 Task: Look for space in Gualeguaychú, Argentina from 9th July, 2023 to 16th July, 2023 for 2 adults, 1 child in price range Rs.8000 to Rs.16000. Place can be entire place with 2 bedrooms having 2 beds and 1 bathroom. Property type can be house, flat, guest house. Amenities needed are: heating. Booking option can be shelf check-in. Required host language is English.
Action: Mouse moved to (560, 123)
Screenshot: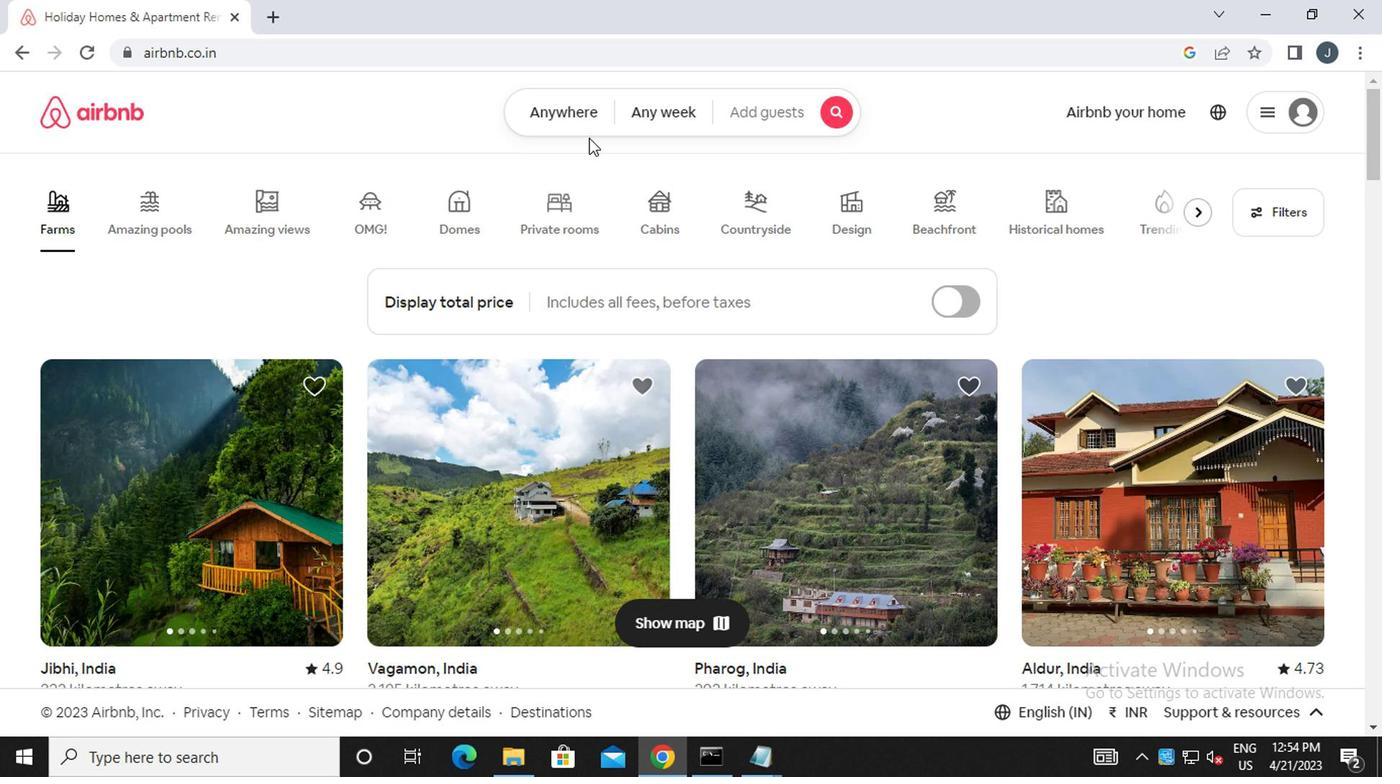 
Action: Mouse pressed left at (560, 123)
Screenshot: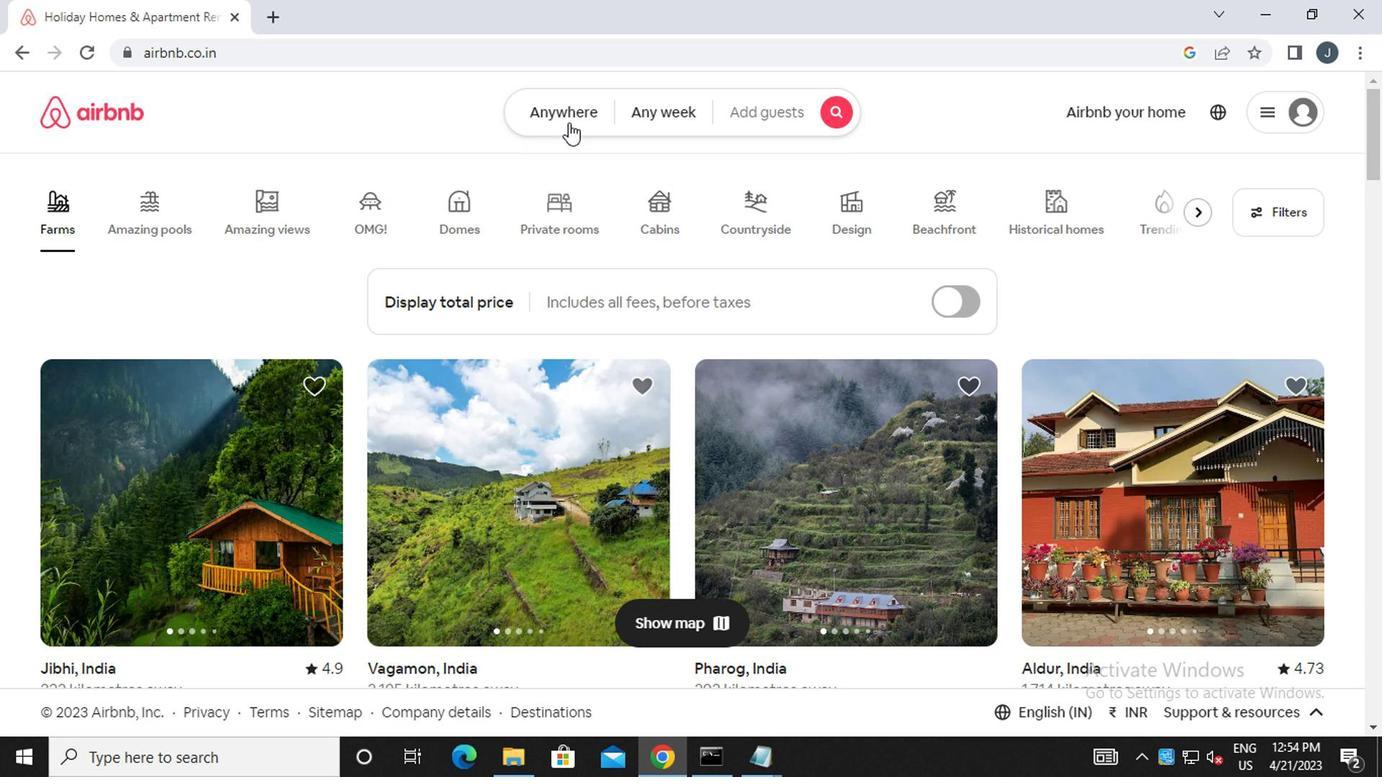 
Action: Mouse moved to (361, 184)
Screenshot: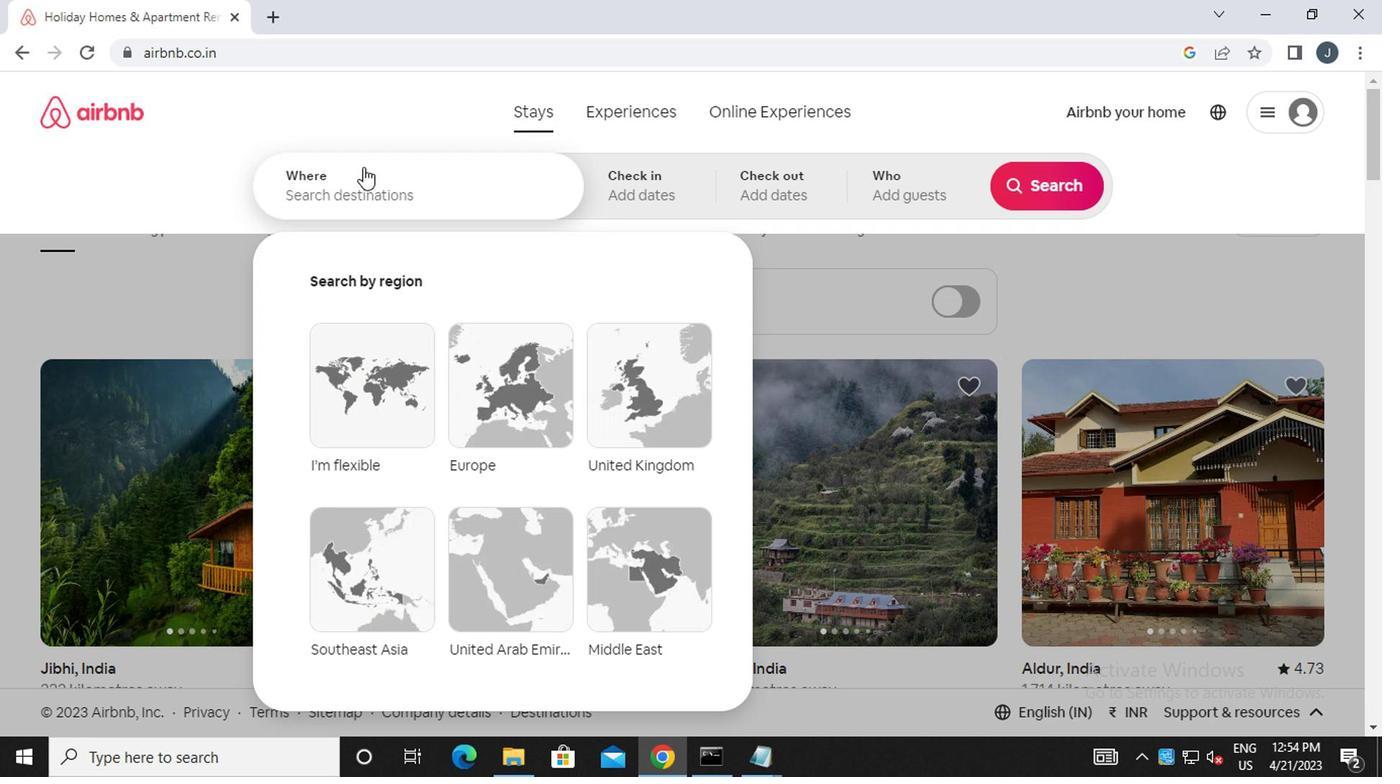 
Action: Mouse pressed left at (361, 184)
Screenshot: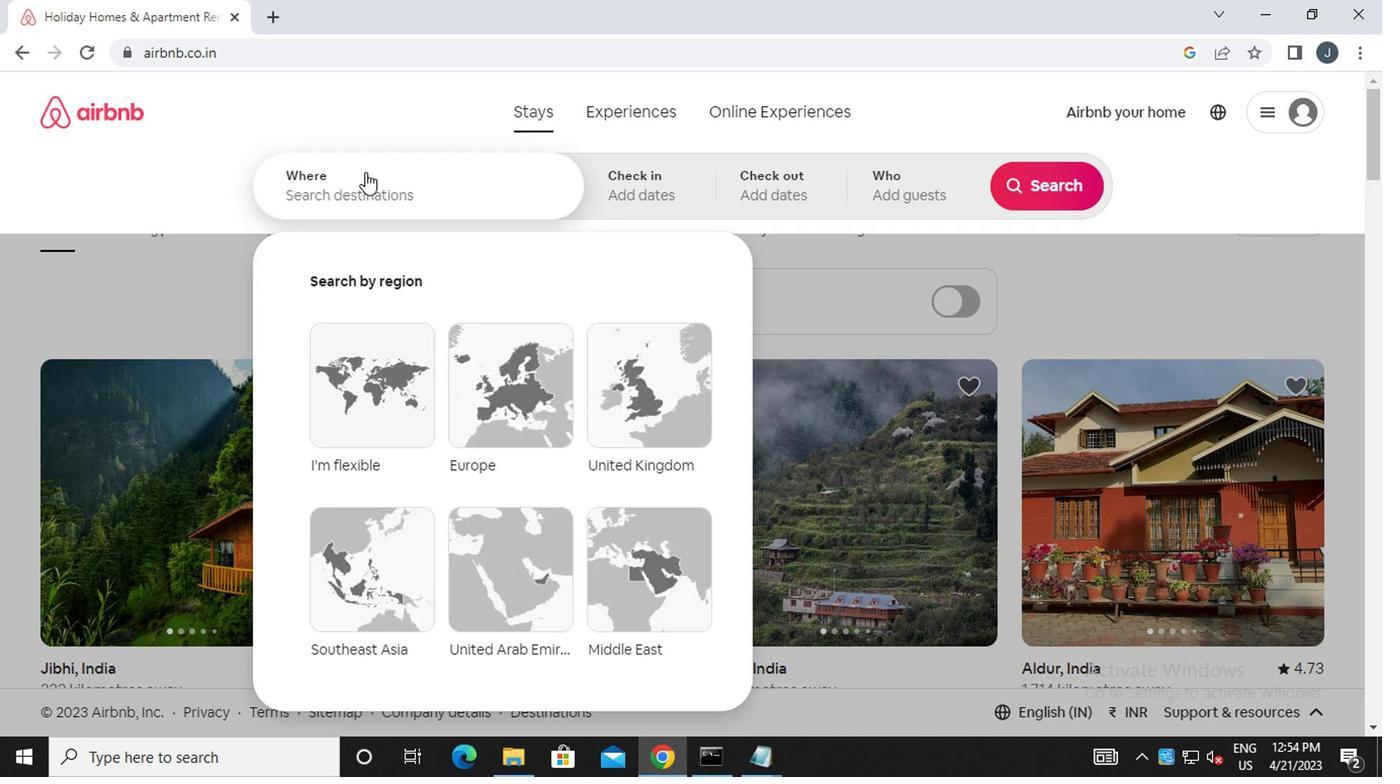 
Action: Mouse moved to (362, 200)
Screenshot: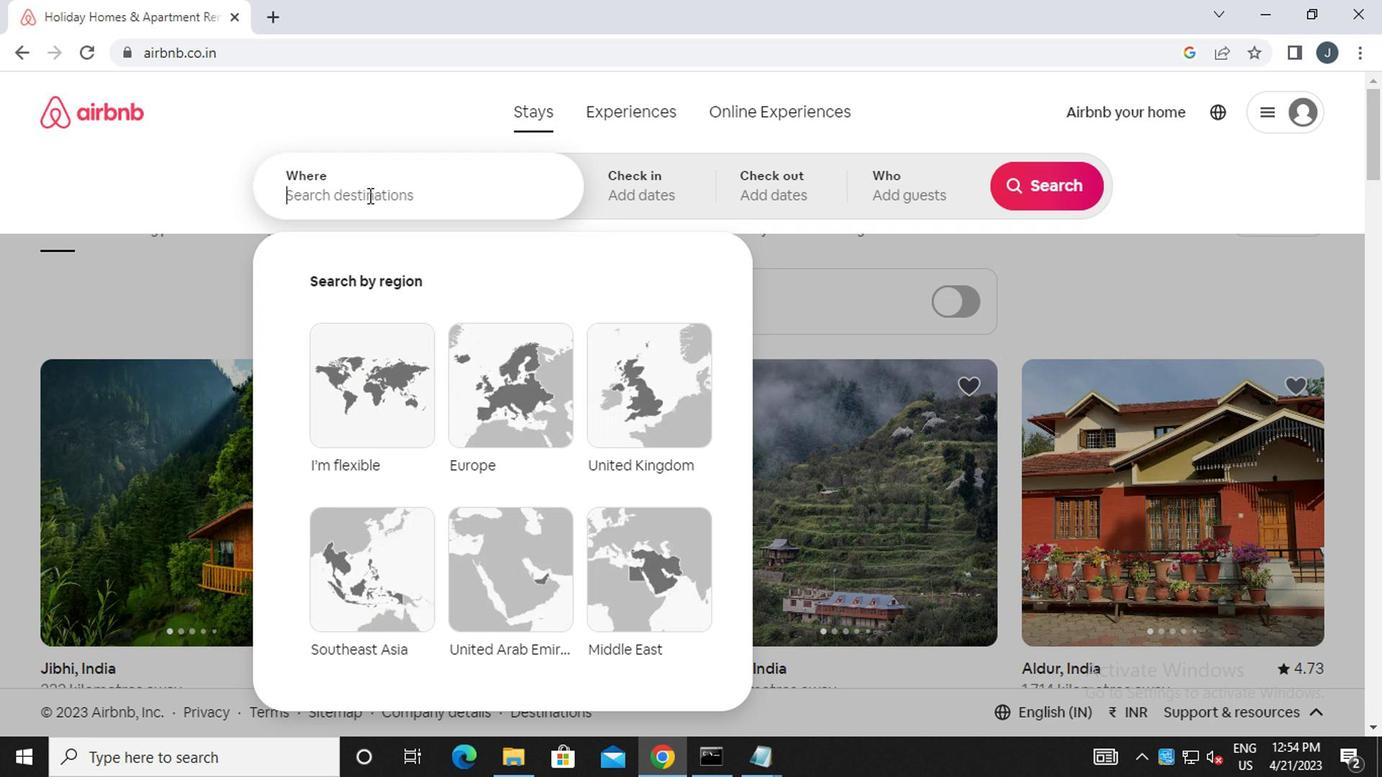 
Action: Key pressed g<Key.caps_lock>ualeguaychu,<Key.space><Key.caps_lock>a<Key.caps_lock>rgentina
Screenshot: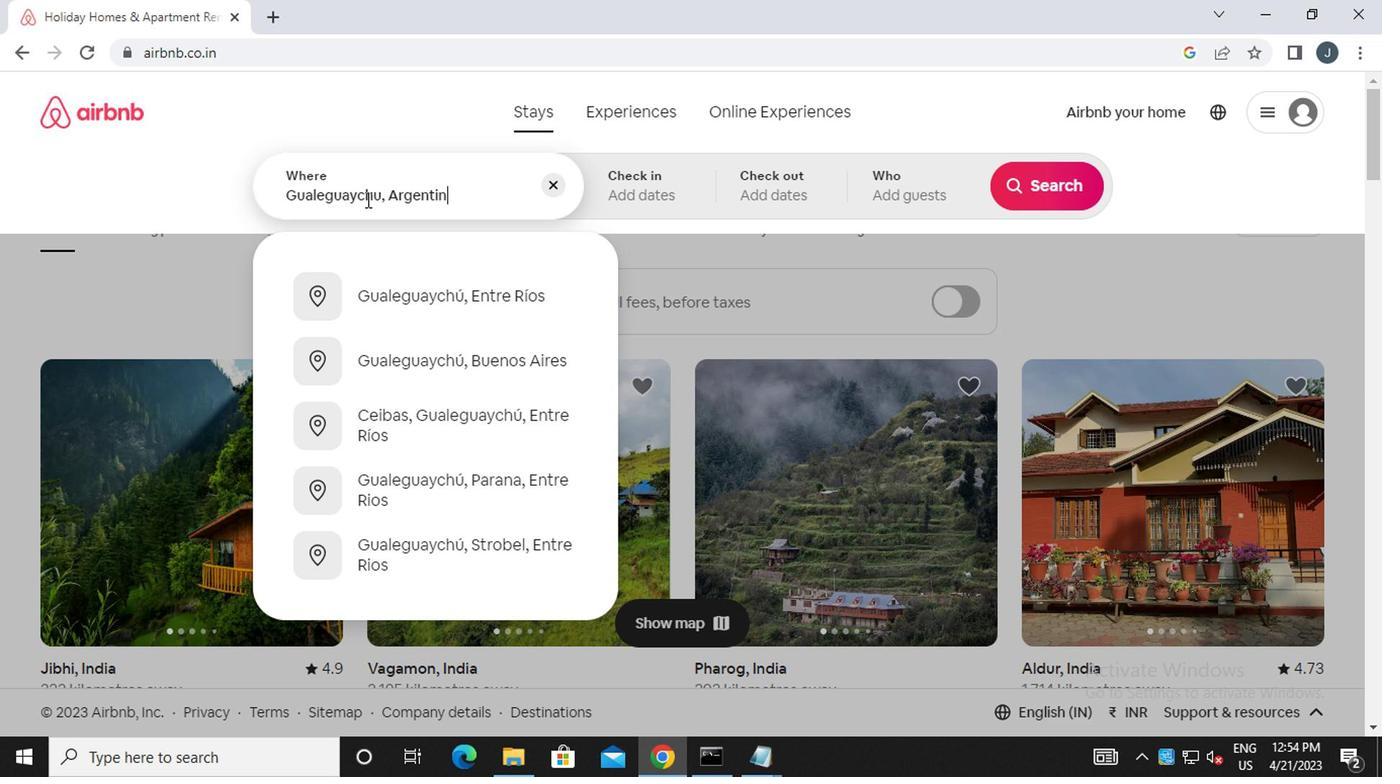 
Action: Mouse moved to (634, 190)
Screenshot: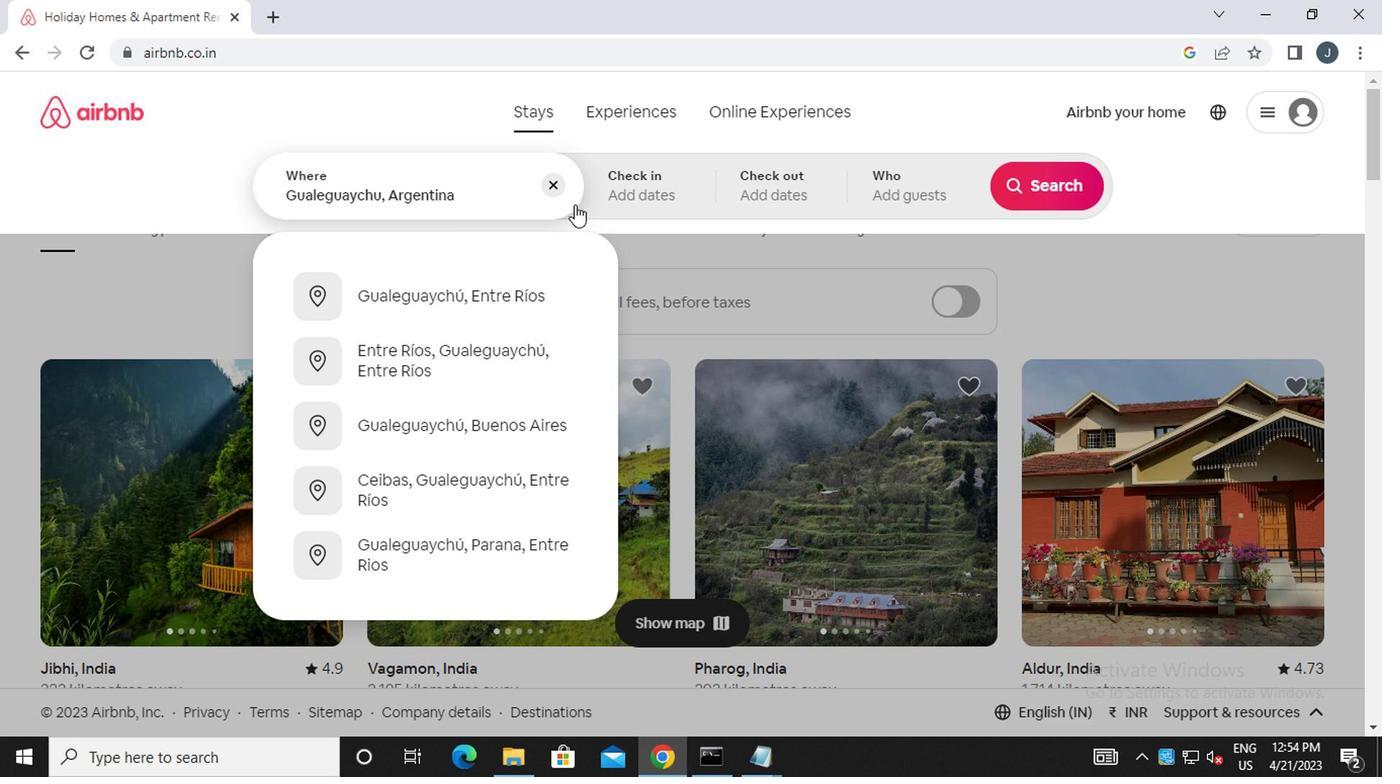 
Action: Mouse pressed left at (634, 190)
Screenshot: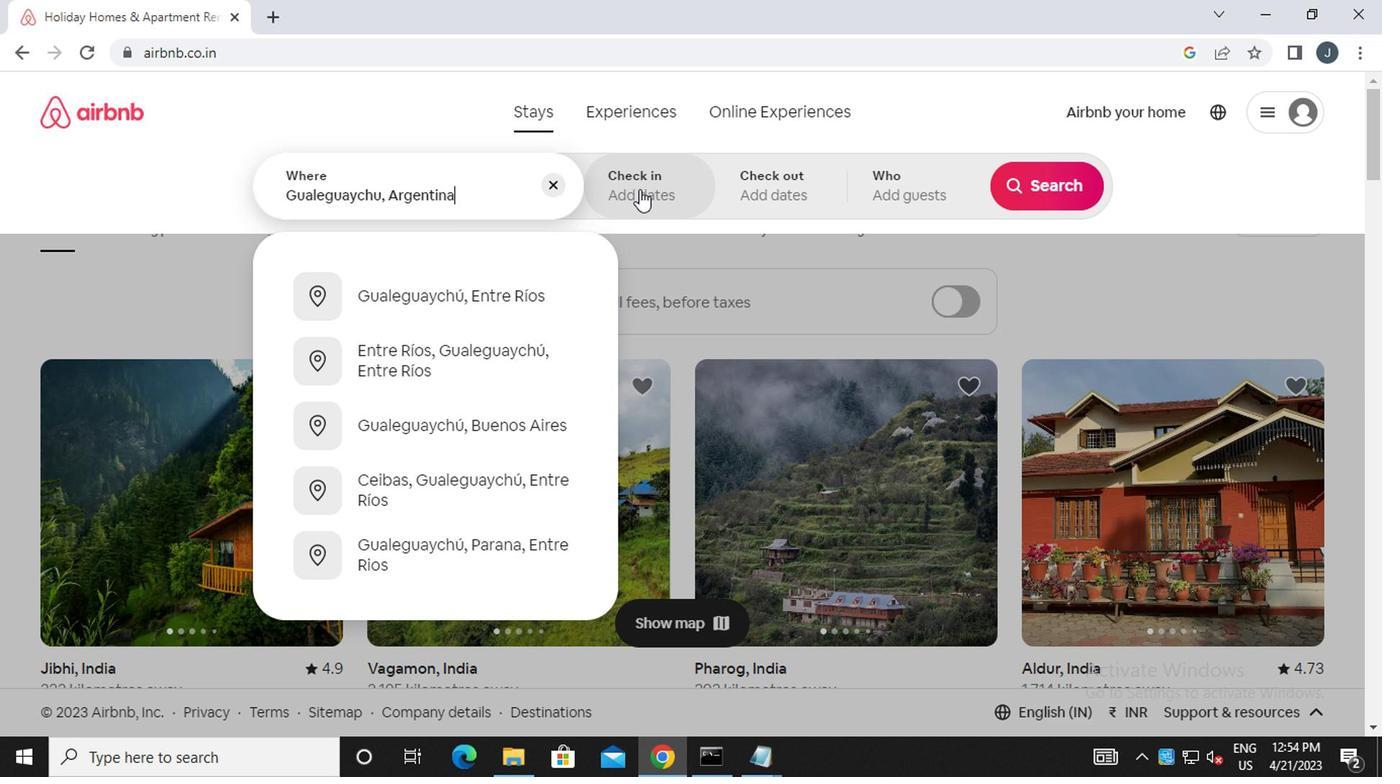 
Action: Mouse moved to (1040, 348)
Screenshot: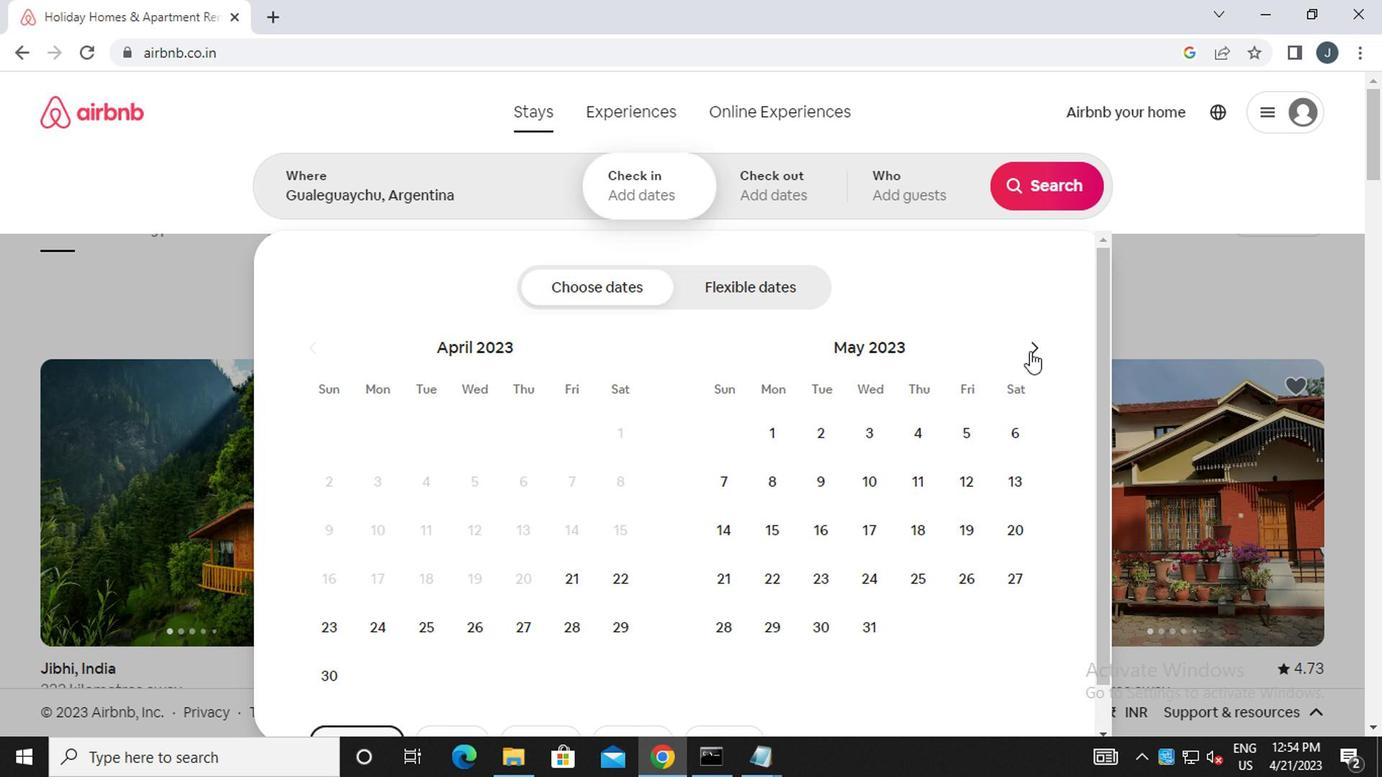 
Action: Mouse pressed left at (1040, 348)
Screenshot: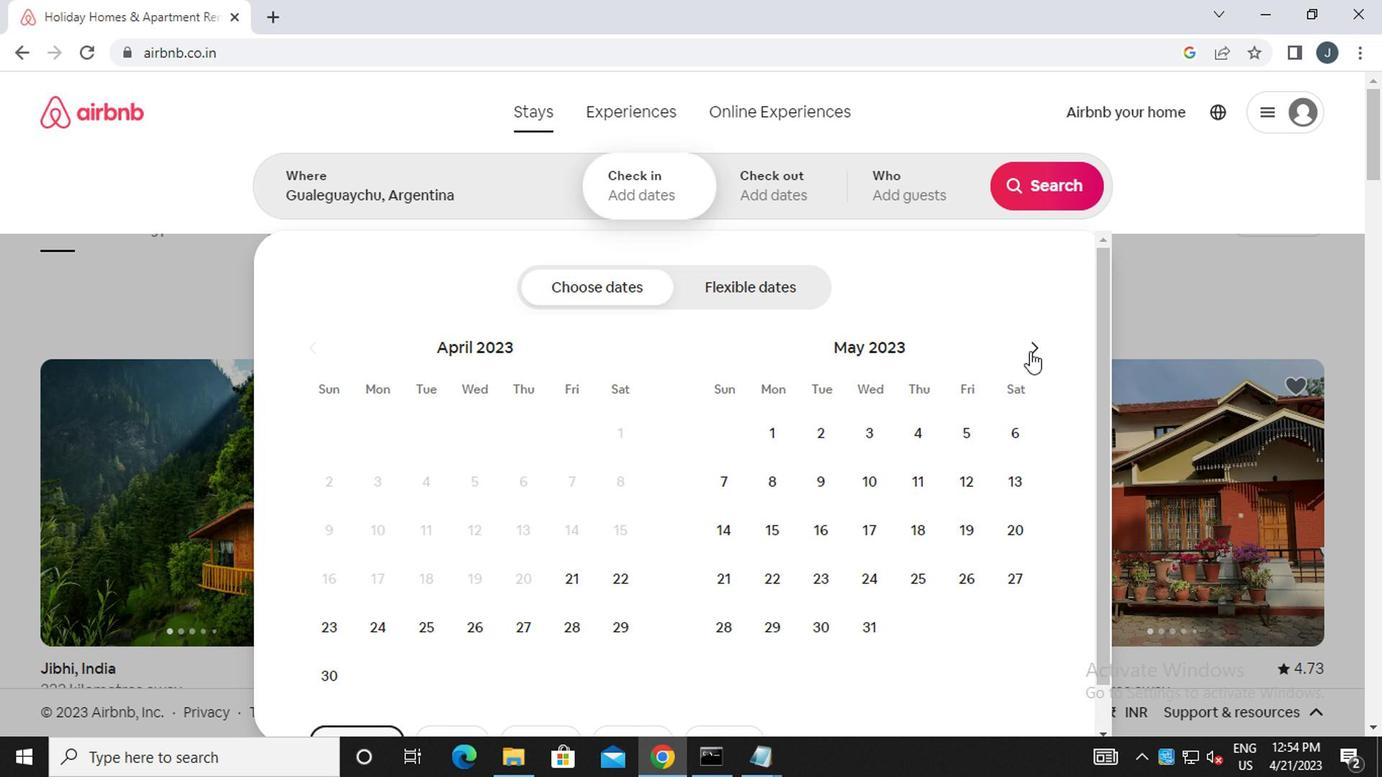 
Action: Mouse moved to (1041, 348)
Screenshot: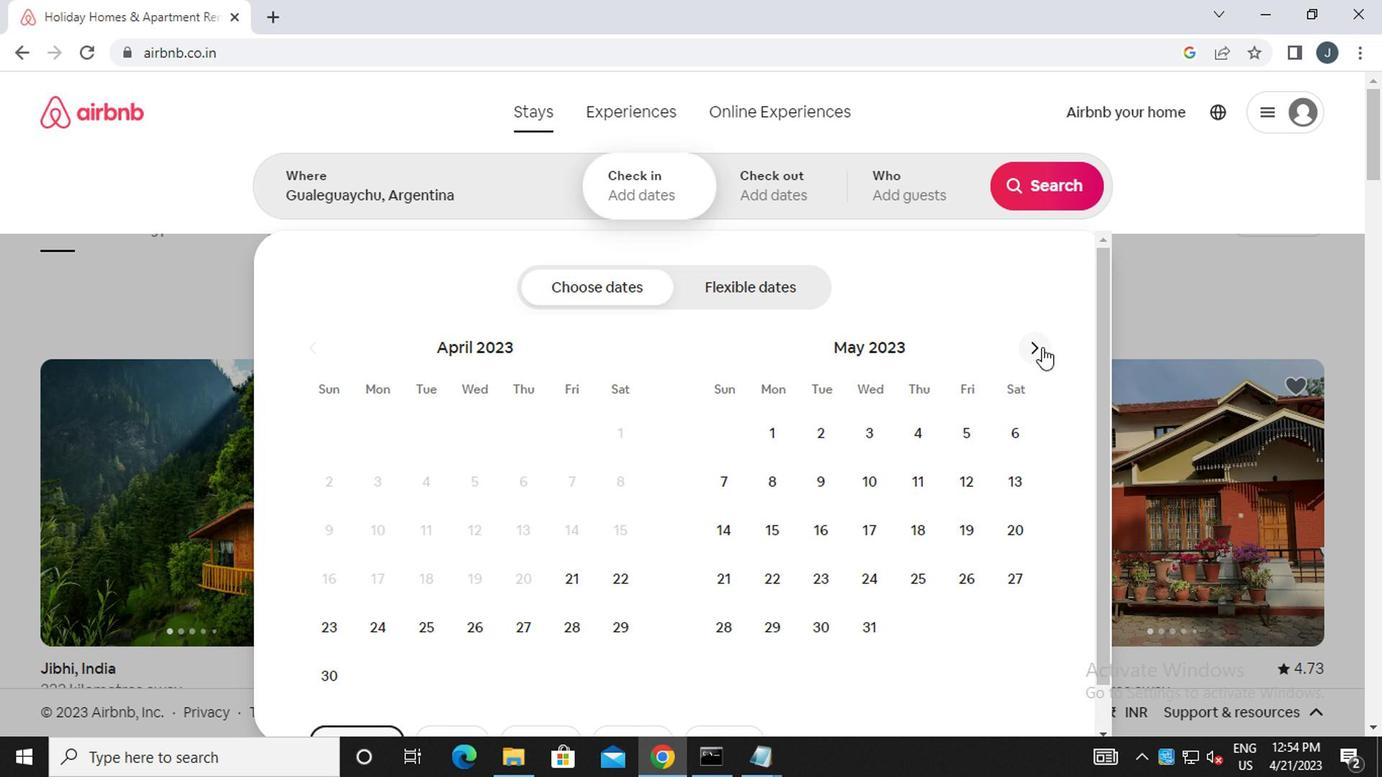 
Action: Mouse pressed left at (1041, 348)
Screenshot: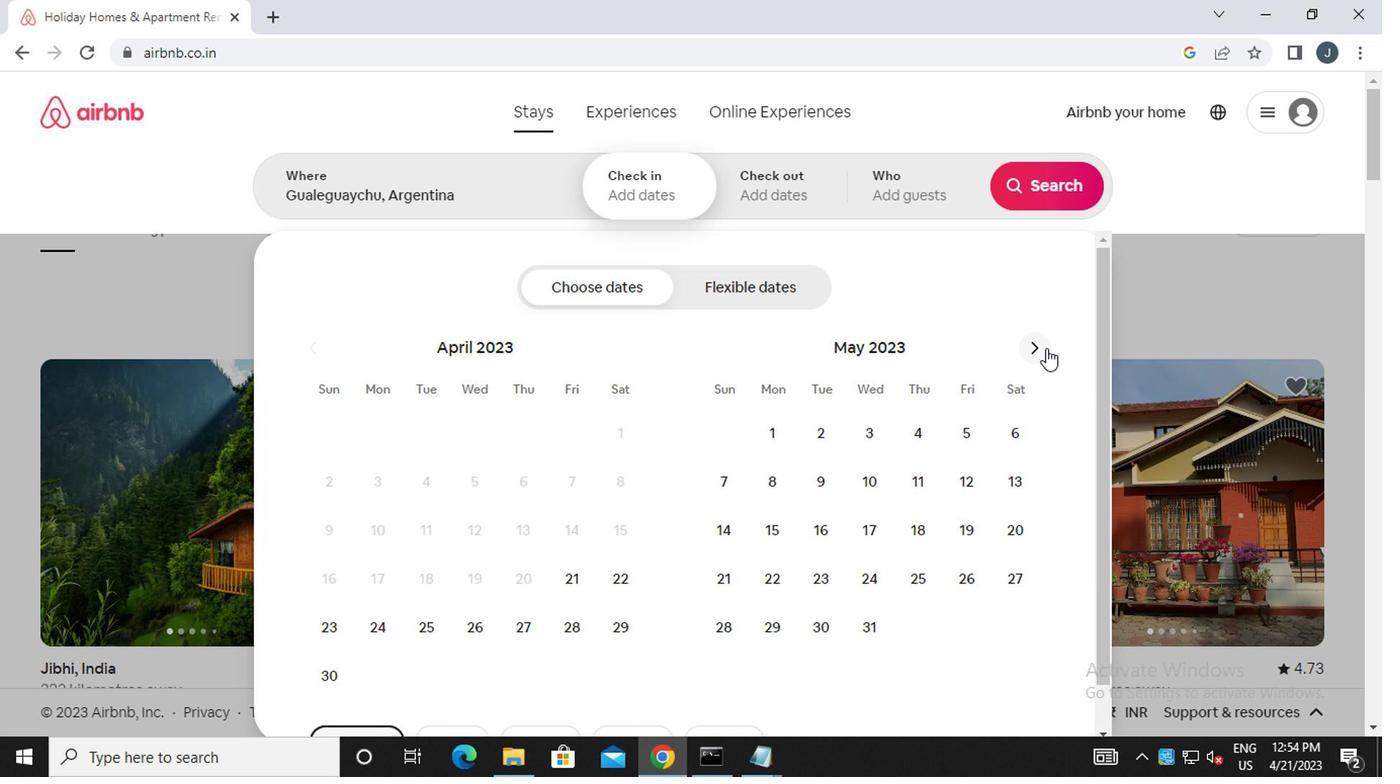 
Action: Mouse pressed left at (1041, 348)
Screenshot: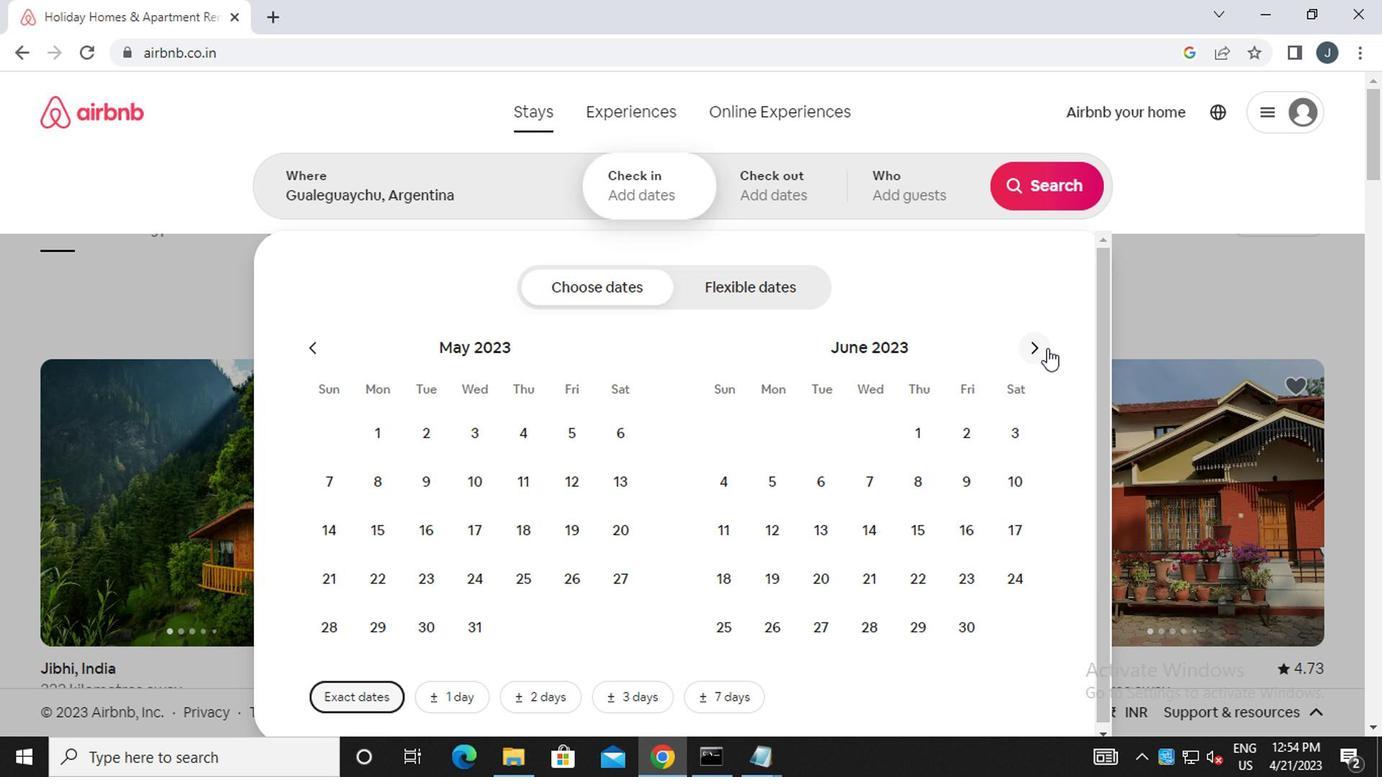 
Action: Mouse moved to (721, 522)
Screenshot: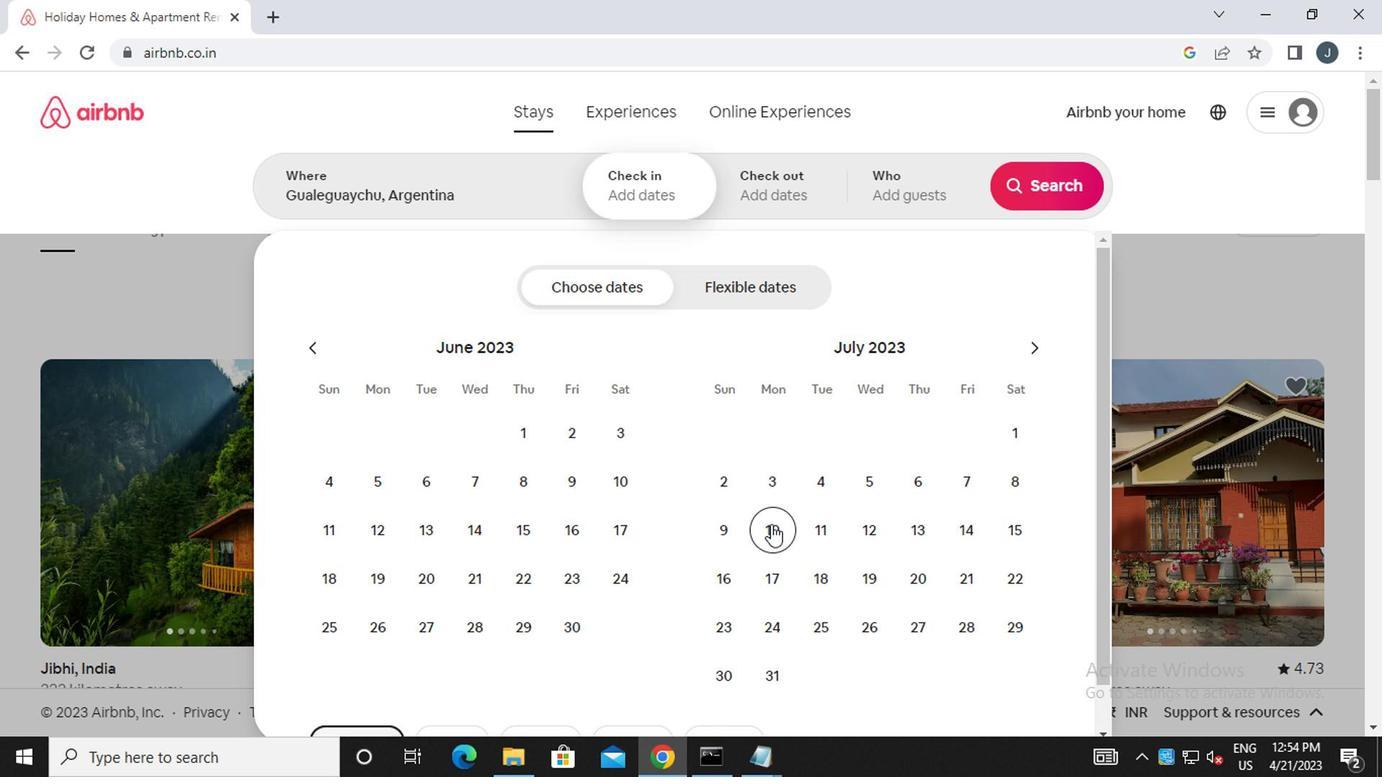 
Action: Mouse pressed left at (721, 522)
Screenshot: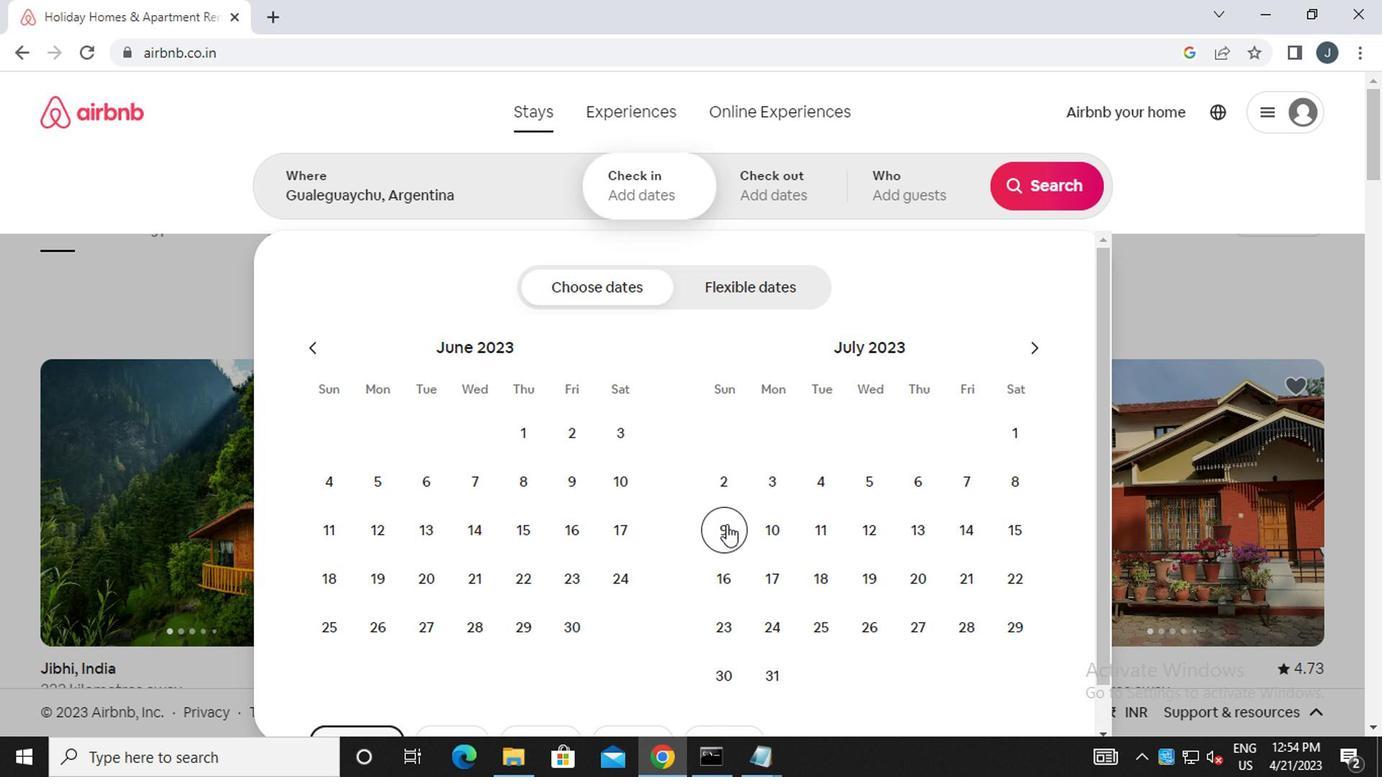 
Action: Mouse moved to (724, 574)
Screenshot: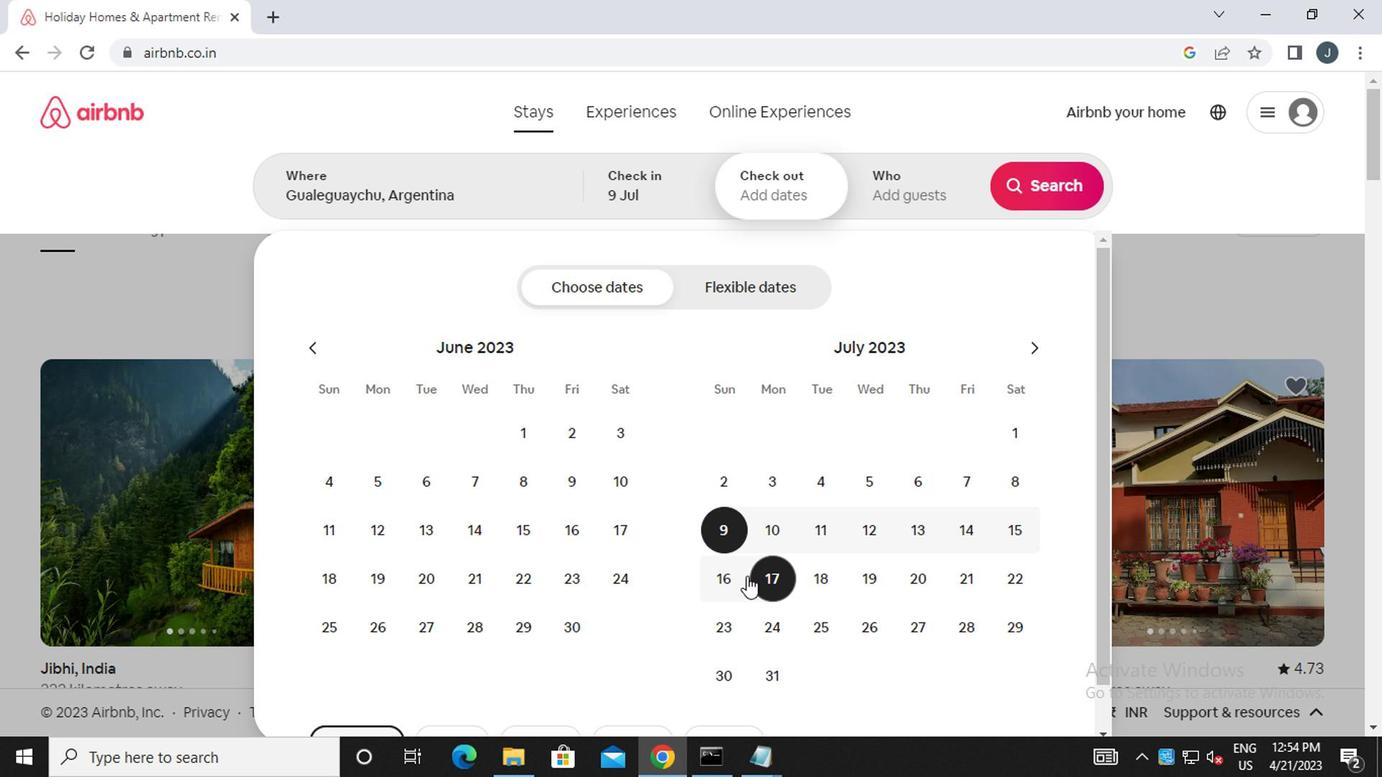 
Action: Mouse pressed left at (724, 574)
Screenshot: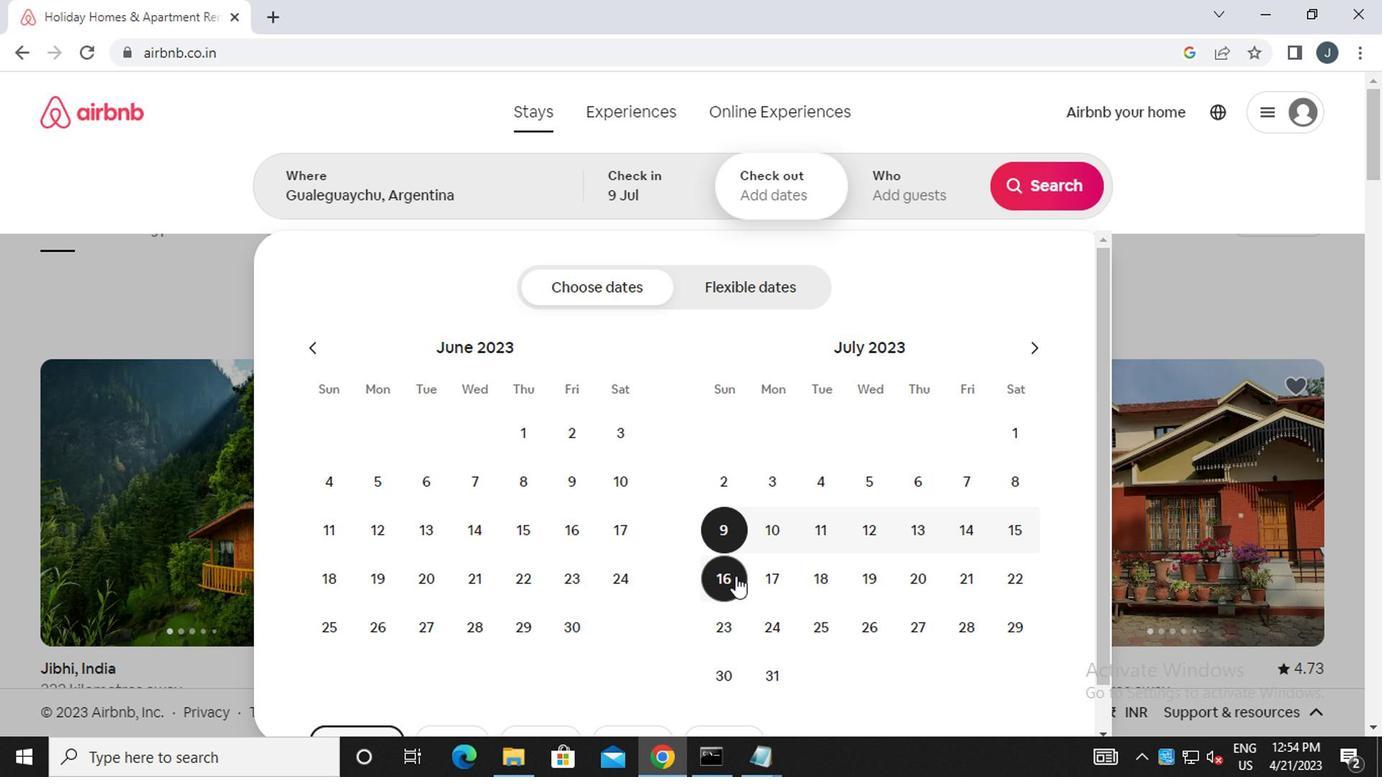 
Action: Mouse moved to (923, 202)
Screenshot: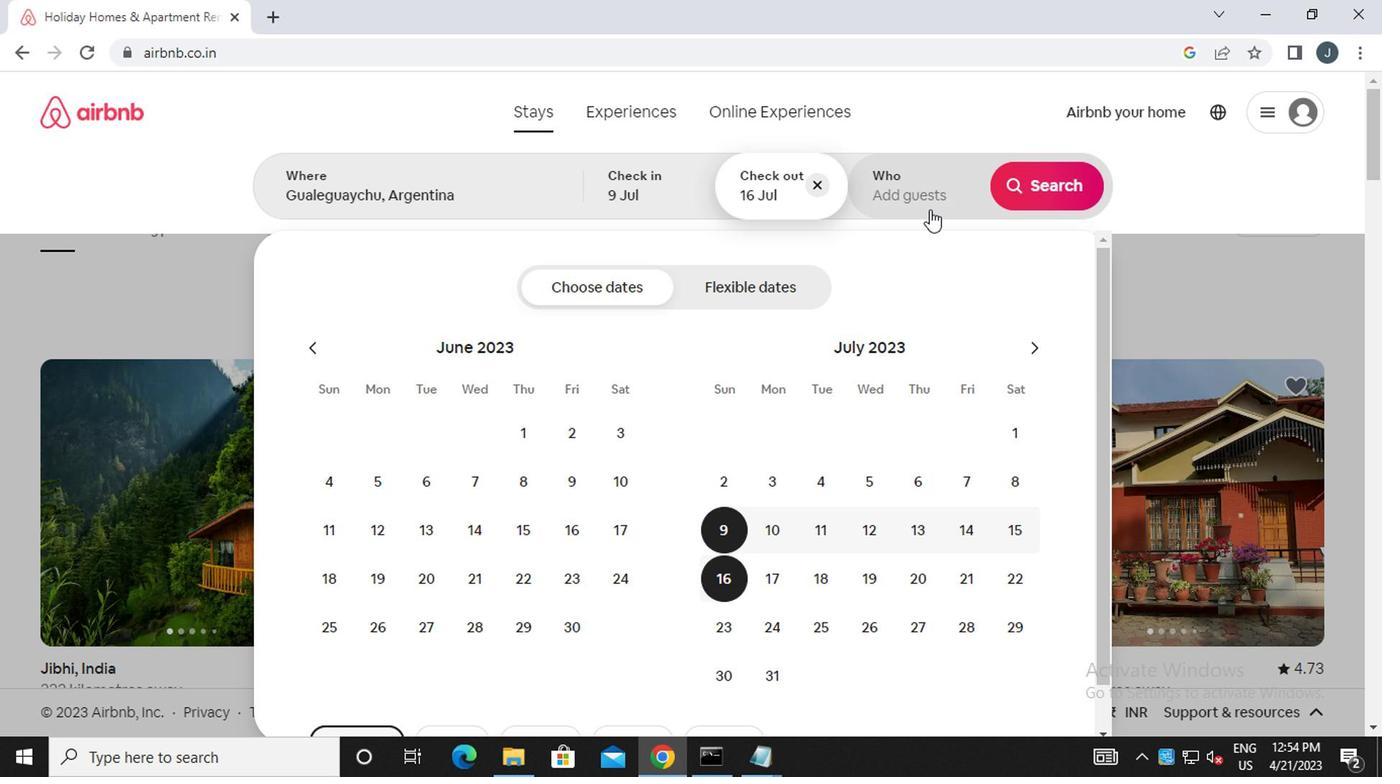 
Action: Mouse pressed left at (923, 202)
Screenshot: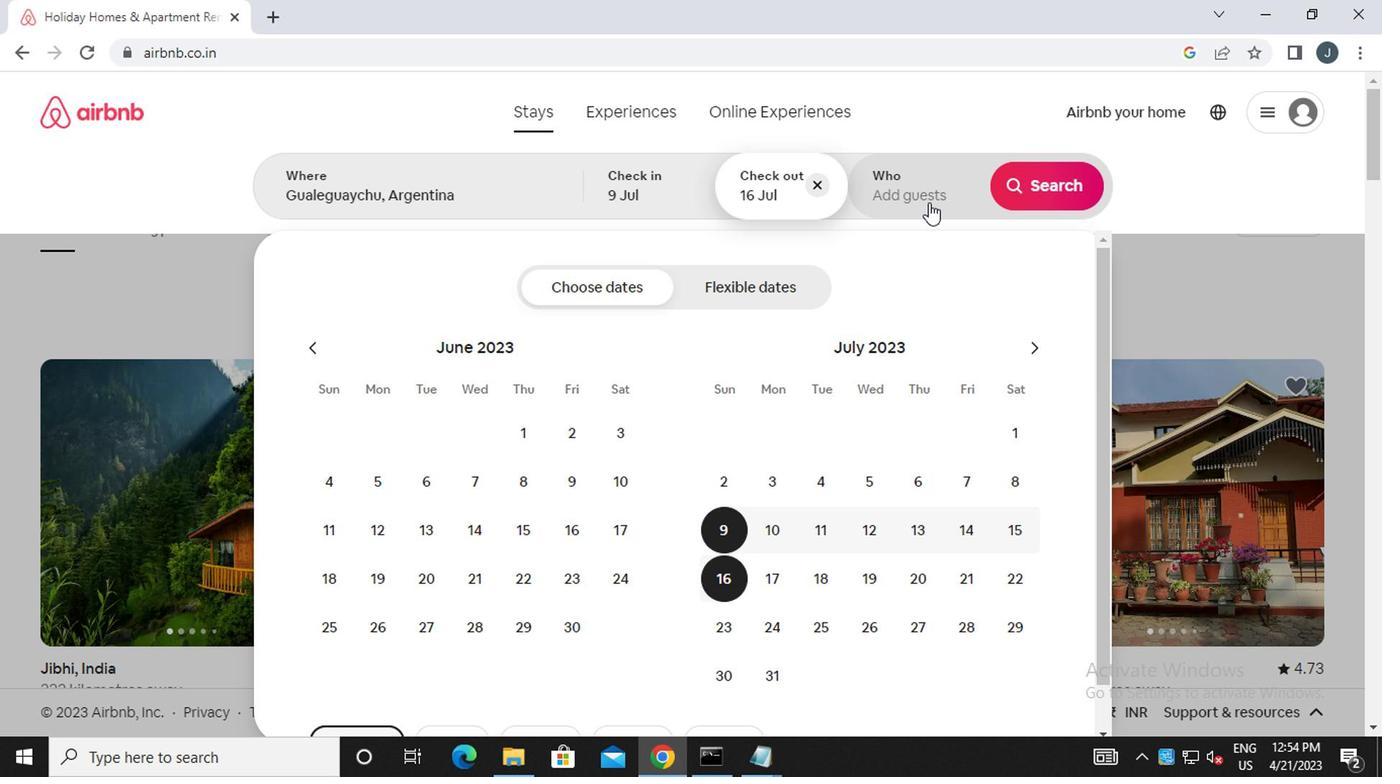 
Action: Mouse moved to (1056, 292)
Screenshot: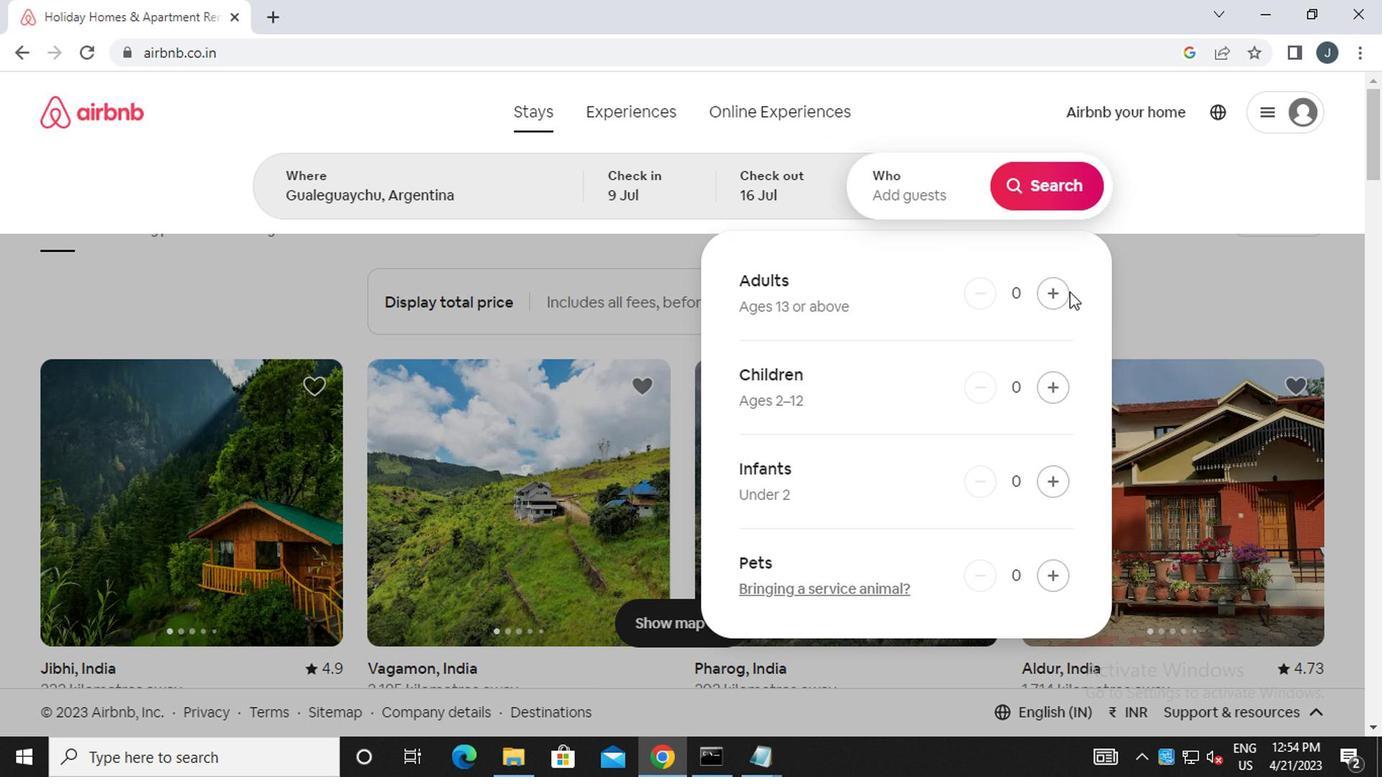 
Action: Mouse pressed left at (1056, 292)
Screenshot: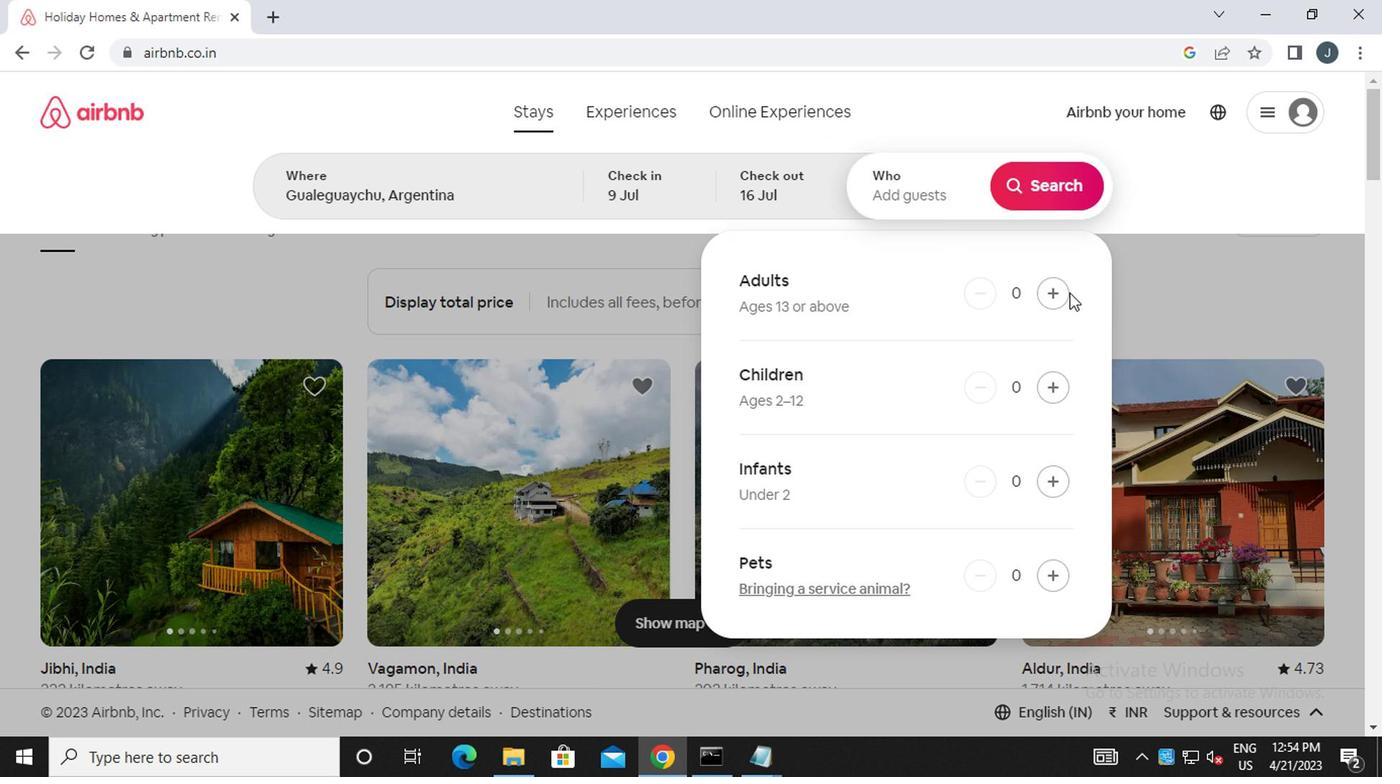 
Action: Mouse pressed left at (1056, 292)
Screenshot: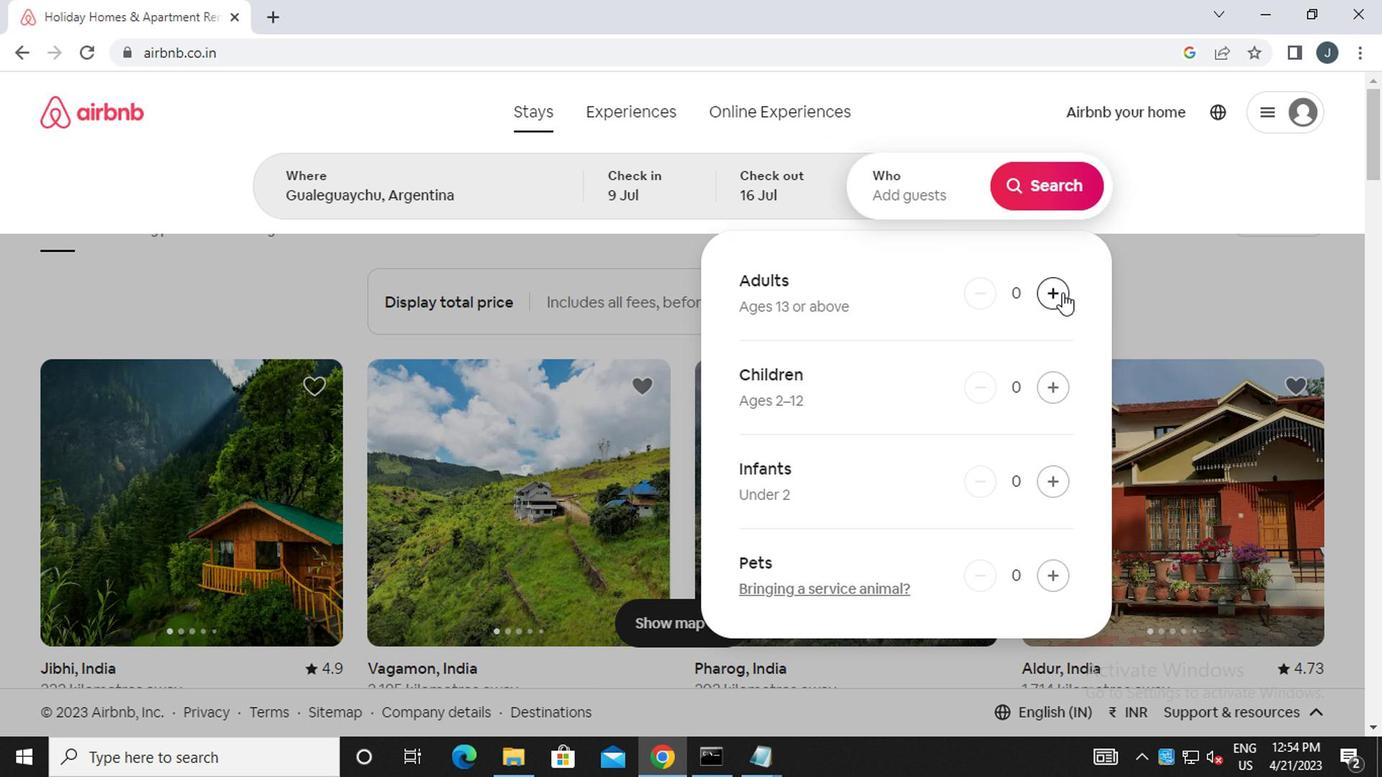 
Action: Mouse moved to (1058, 386)
Screenshot: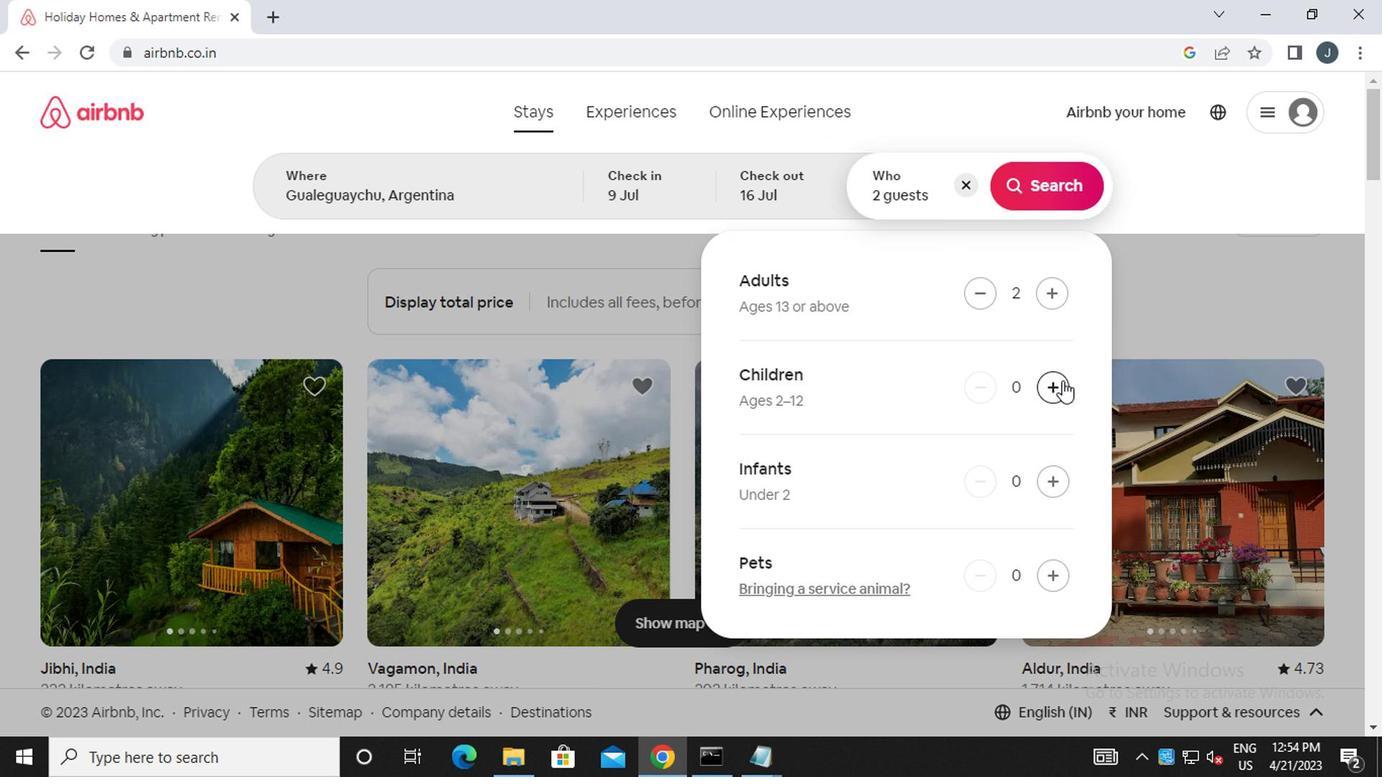 
Action: Mouse pressed left at (1058, 386)
Screenshot: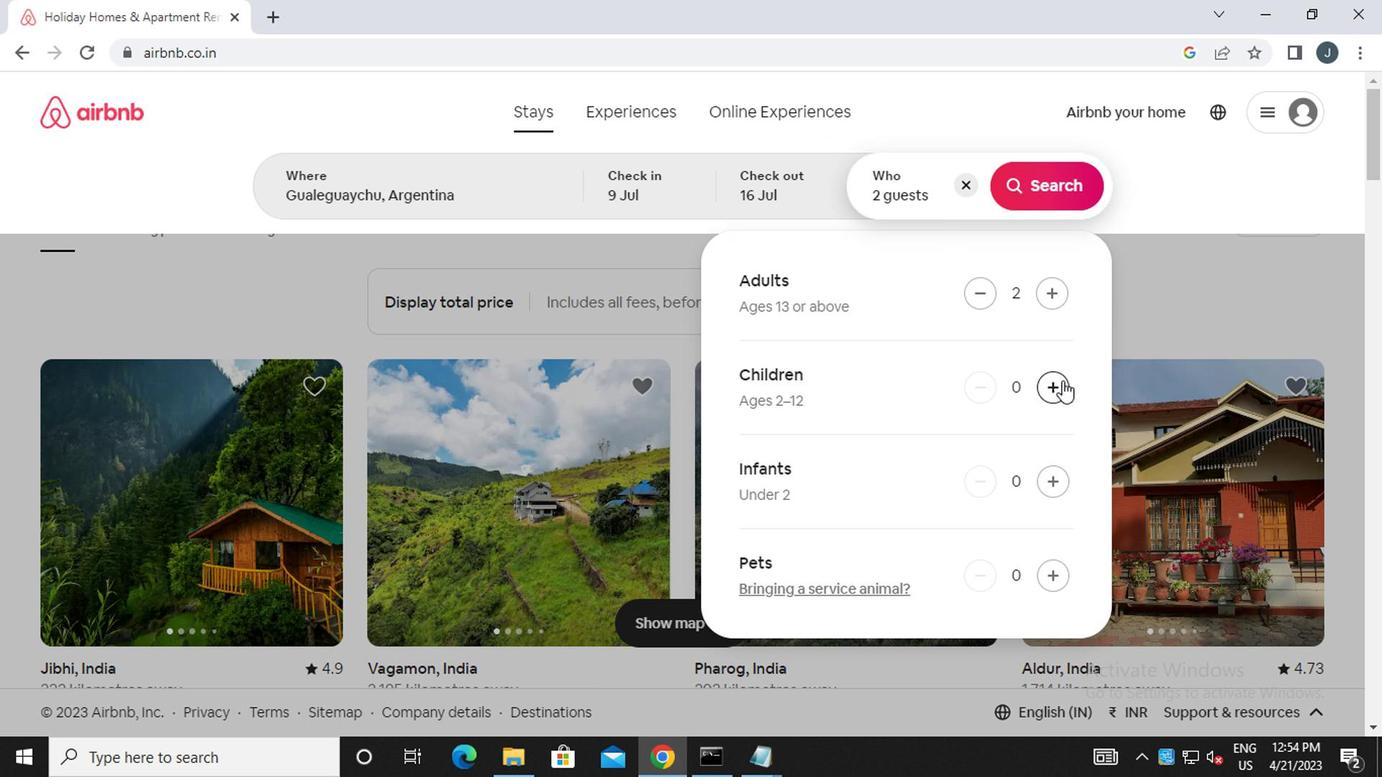 
Action: Mouse moved to (1050, 192)
Screenshot: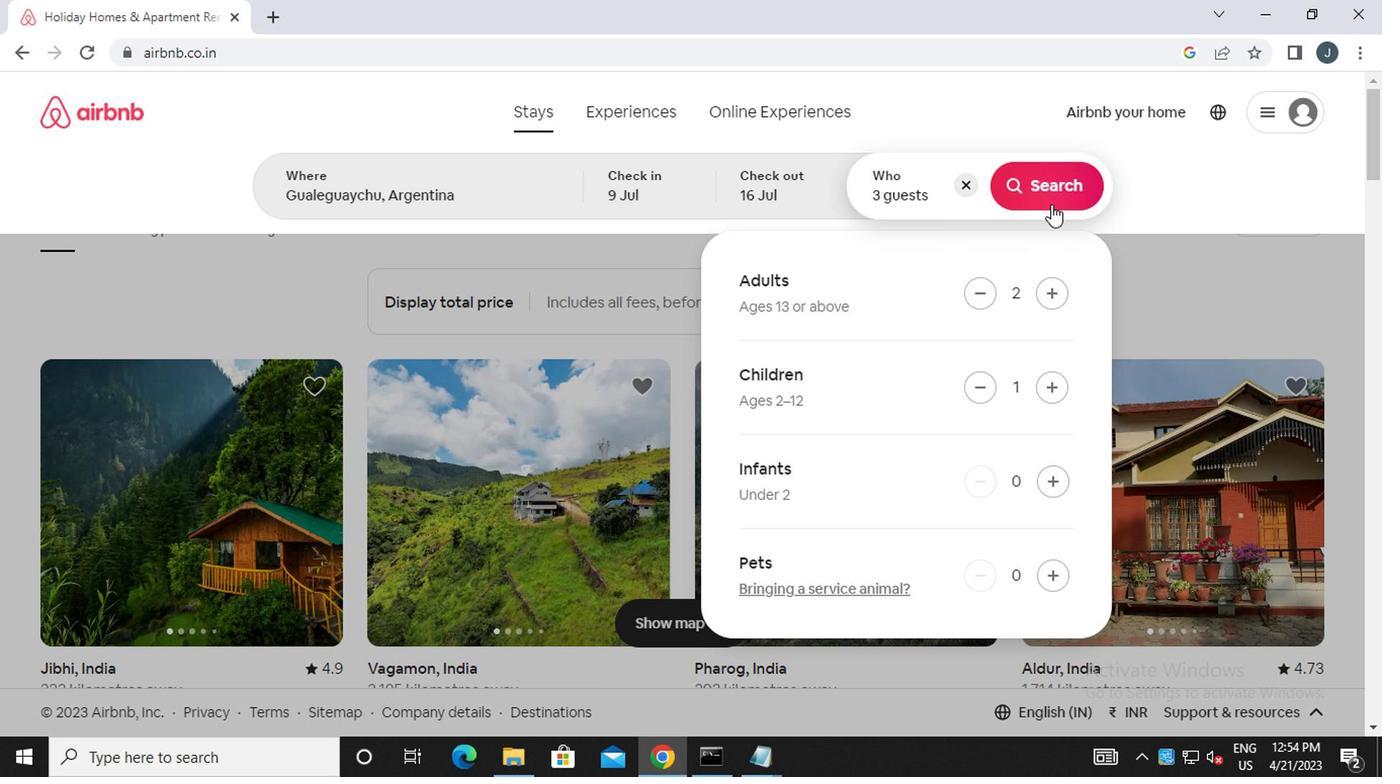 
Action: Mouse pressed left at (1050, 192)
Screenshot: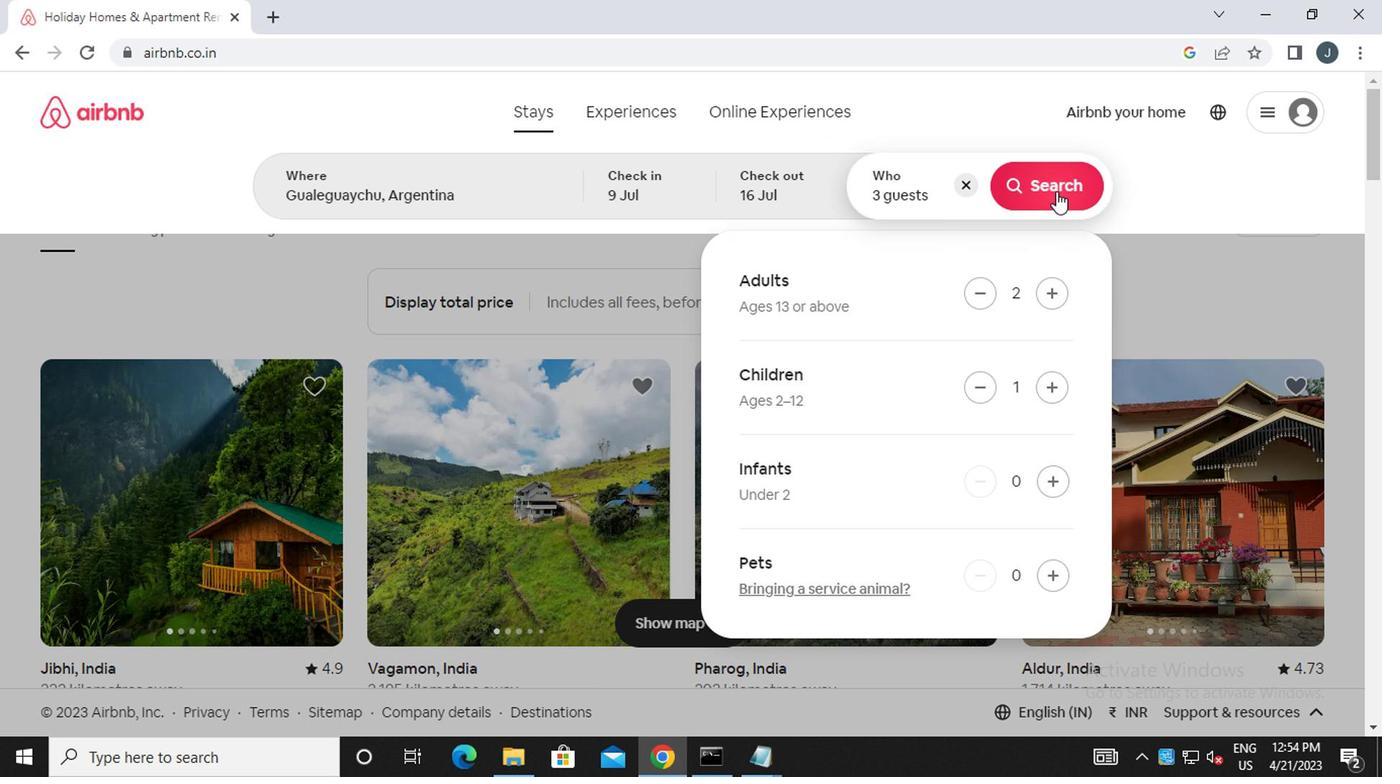 
Action: Mouse moved to (1286, 201)
Screenshot: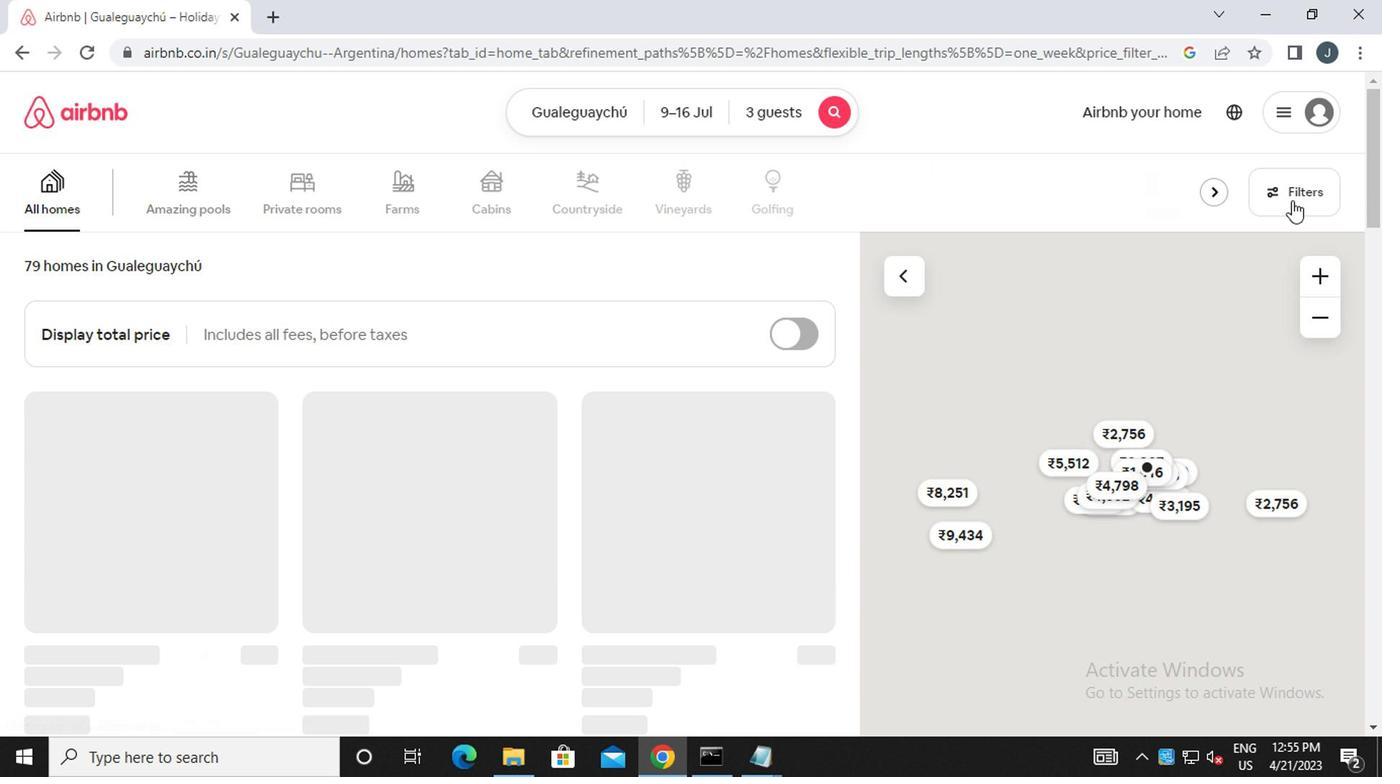 
Action: Mouse pressed left at (1286, 201)
Screenshot: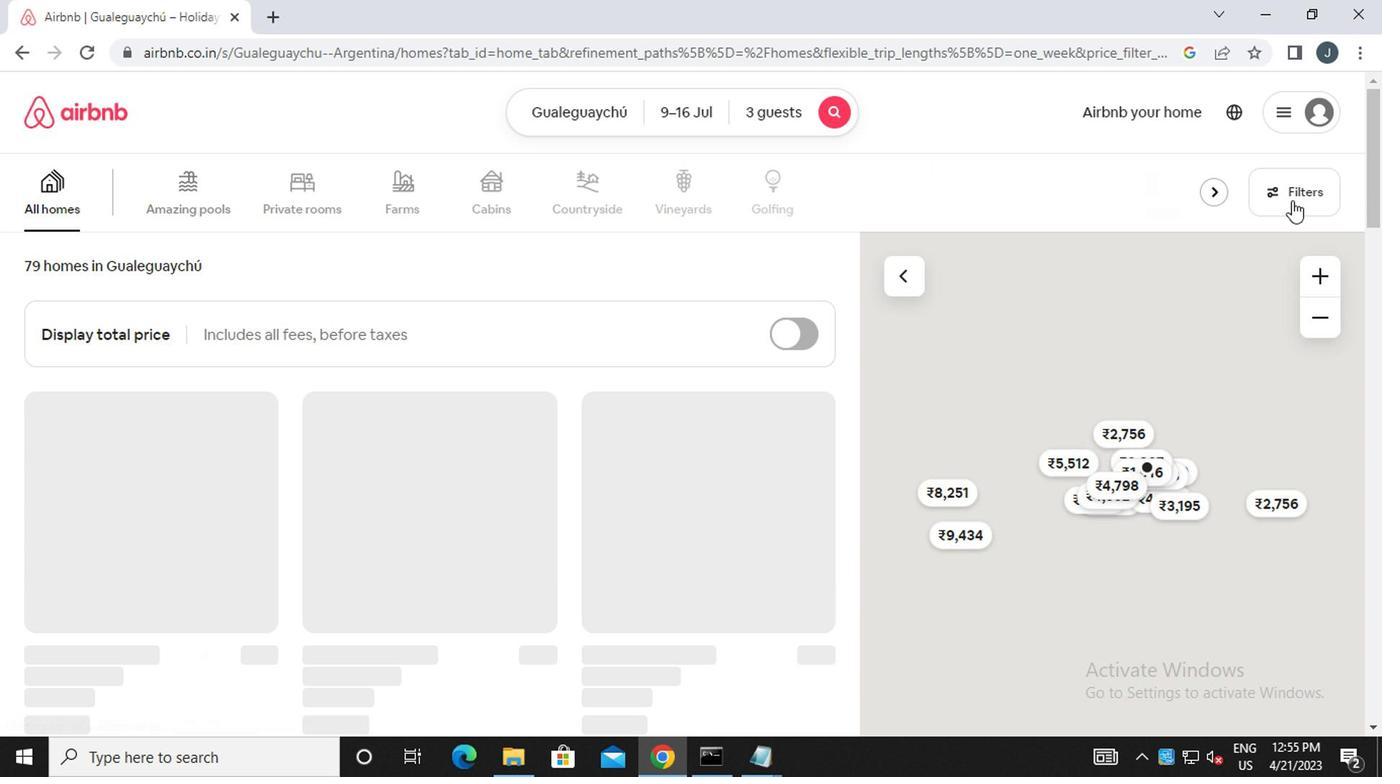 
Action: Mouse moved to (500, 442)
Screenshot: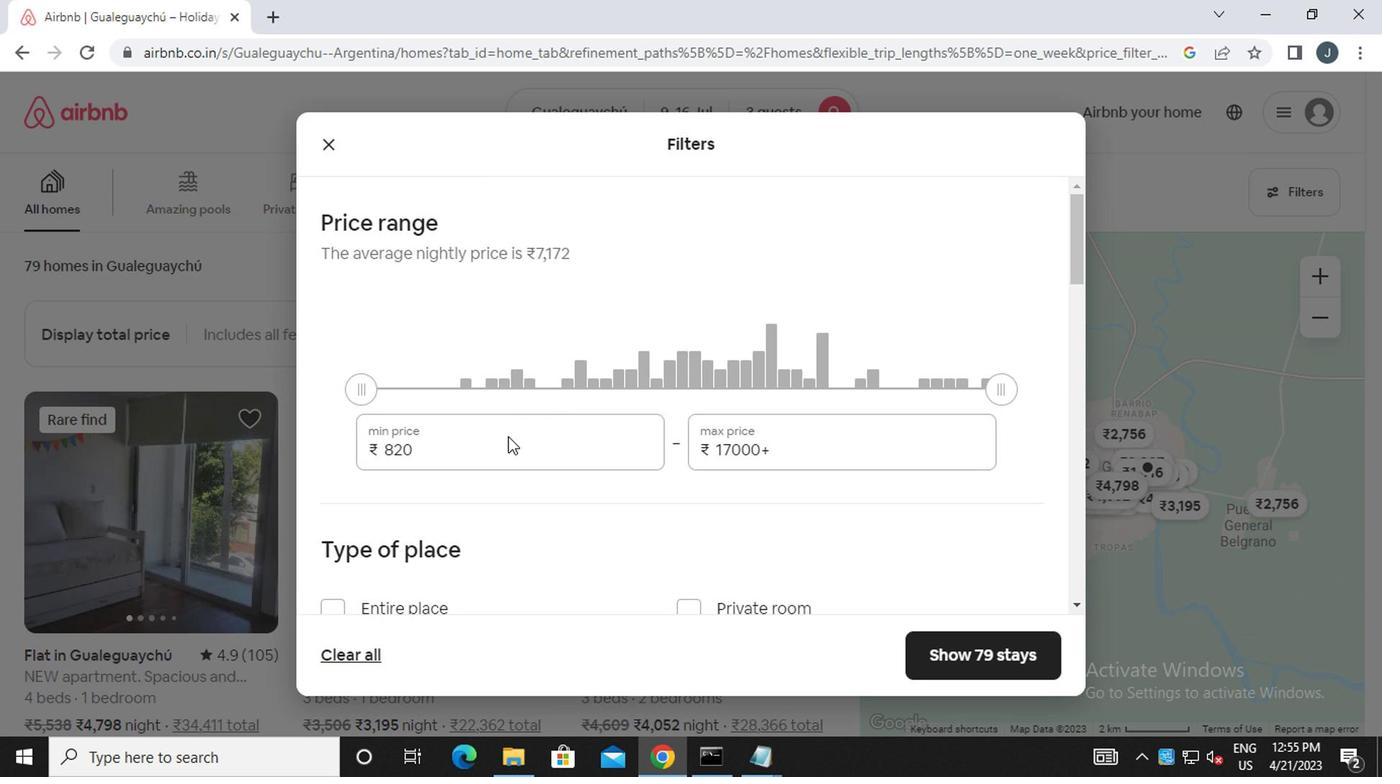 
Action: Mouse pressed left at (500, 442)
Screenshot: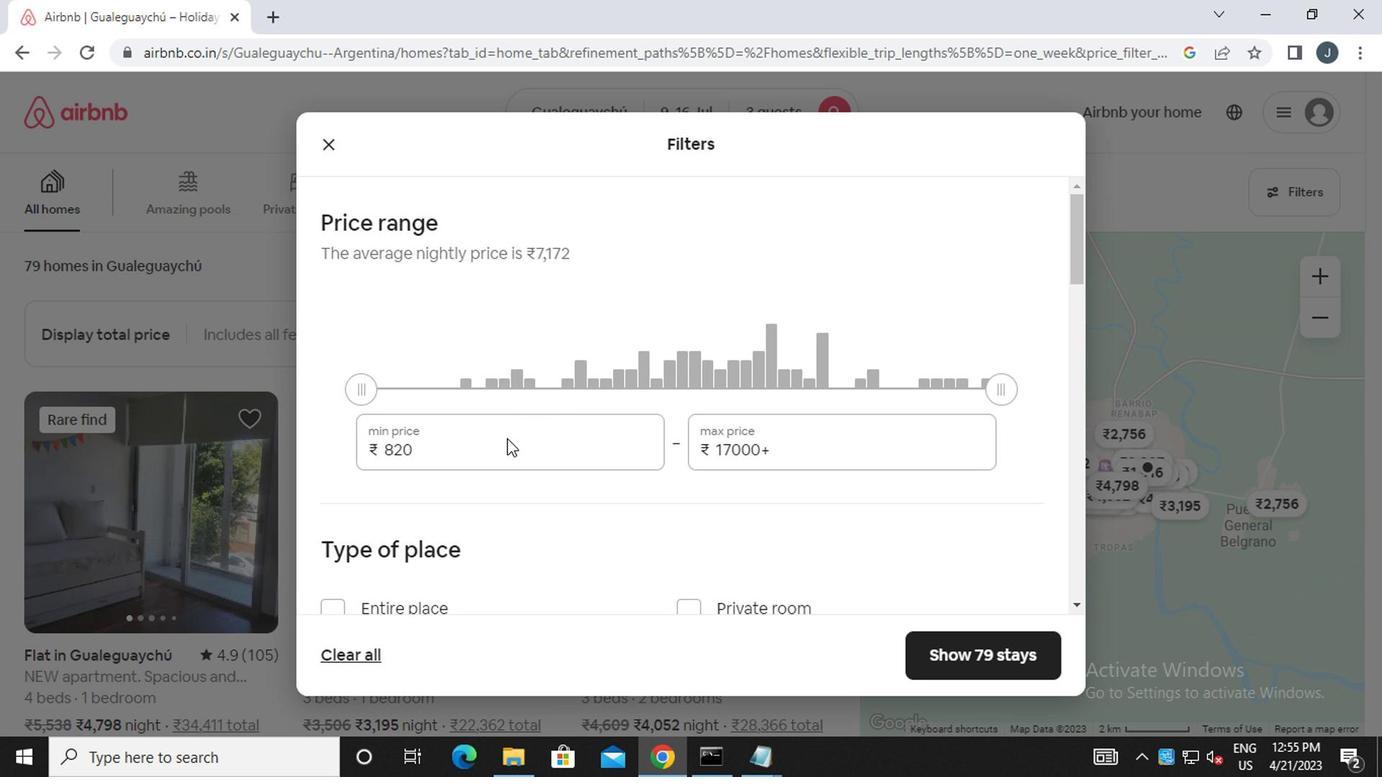 
Action: Mouse moved to (500, 442)
Screenshot: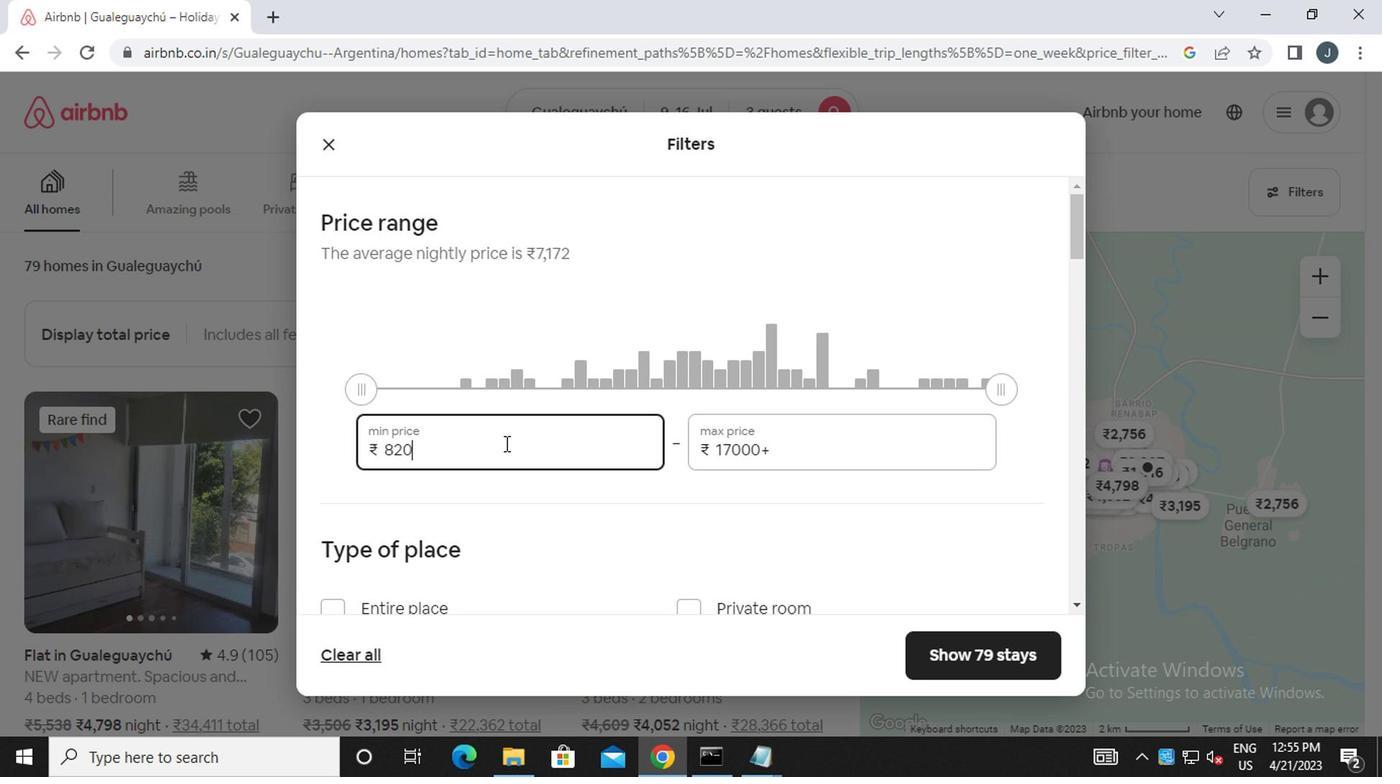 
Action: Key pressed <Key.backspace><Key.backspace>000
Screenshot: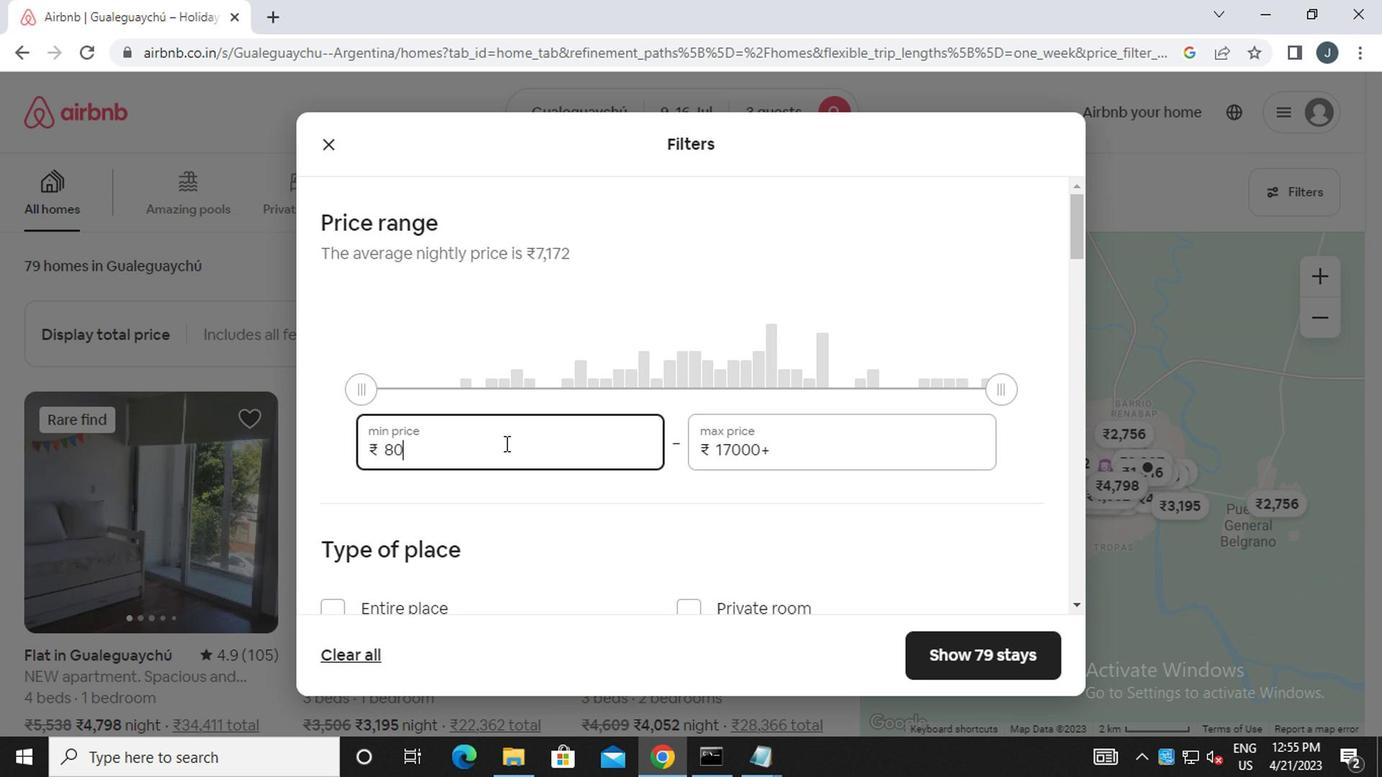 
Action: Mouse moved to (783, 450)
Screenshot: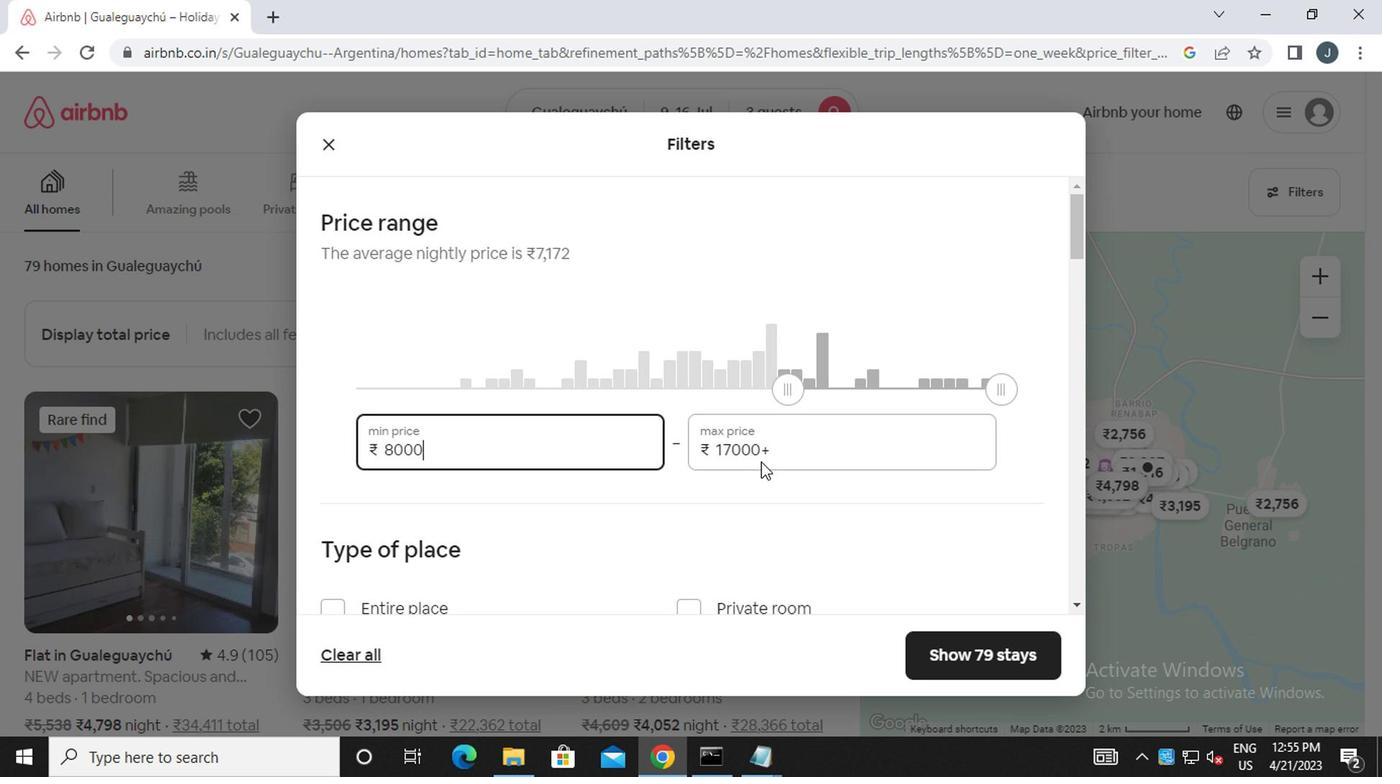 
Action: Mouse pressed left at (783, 450)
Screenshot: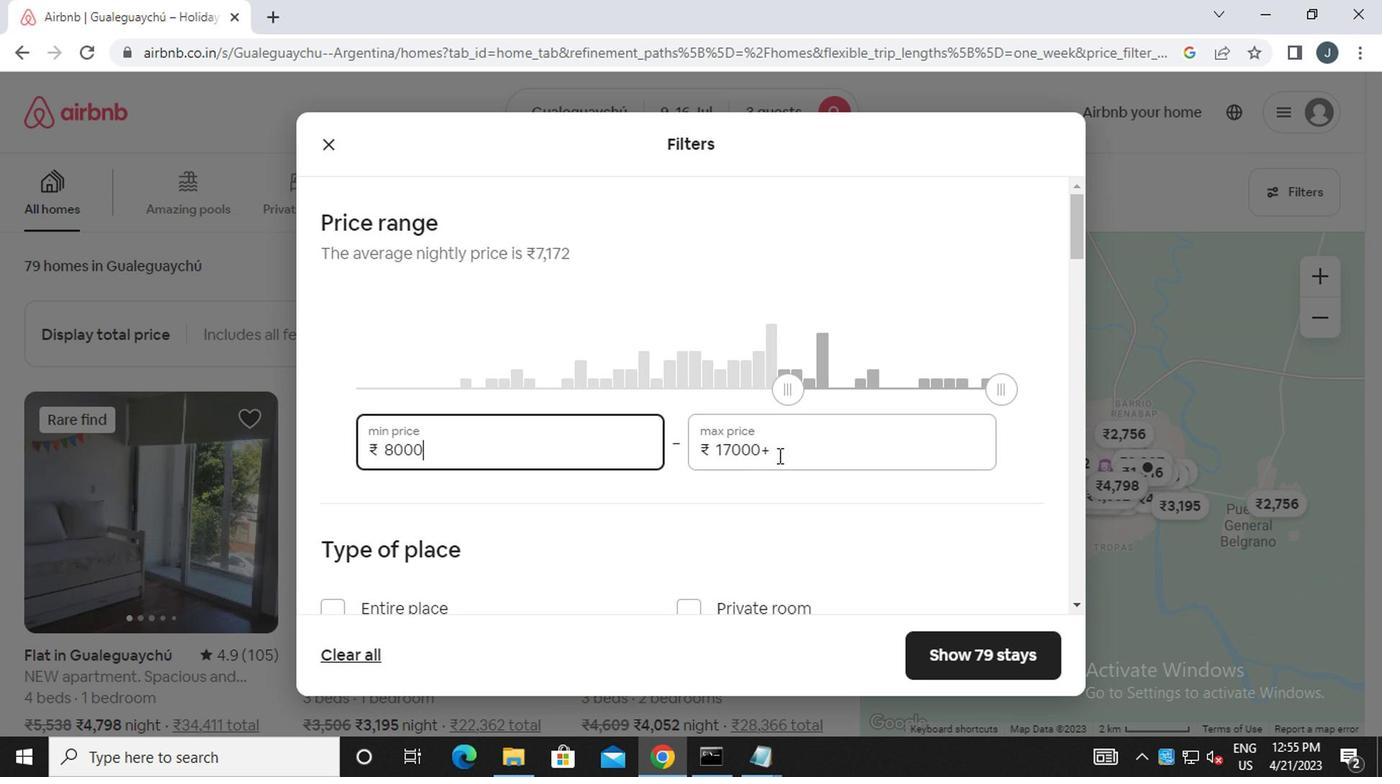 
Action: Key pressed <Key.backspace><Key.backspace><Key.backspace><Key.backspace><Key.backspace>6000
Screenshot: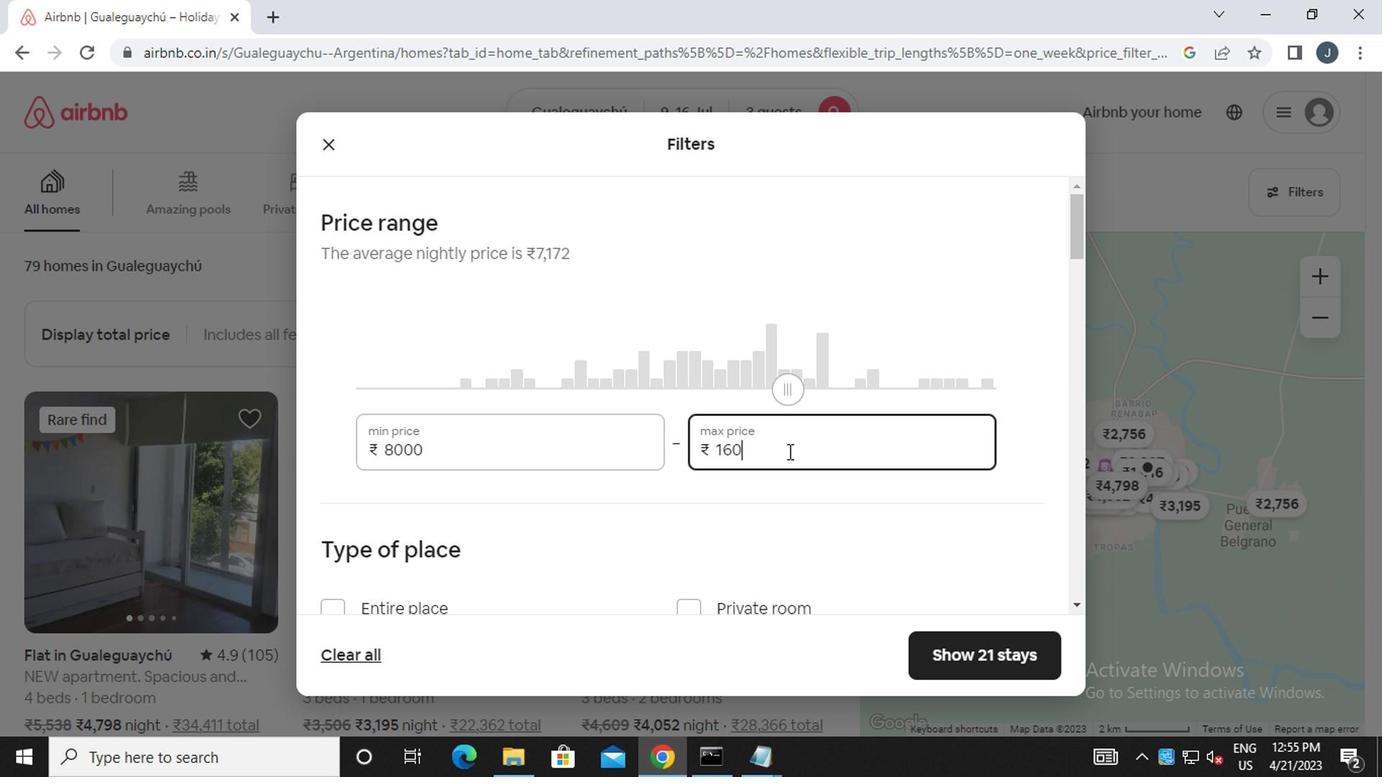 
Action: Mouse moved to (752, 500)
Screenshot: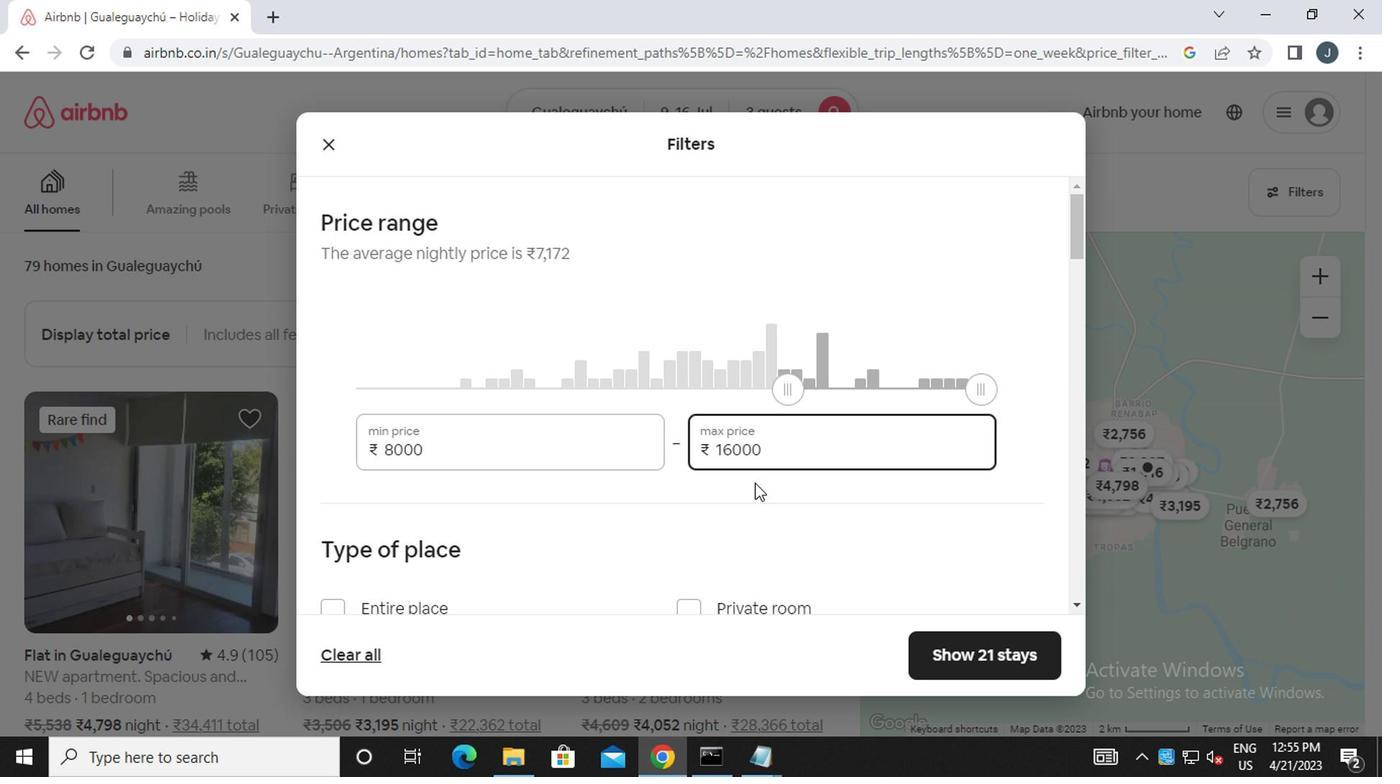 
Action: Mouse scrolled (752, 500) with delta (0, 0)
Screenshot: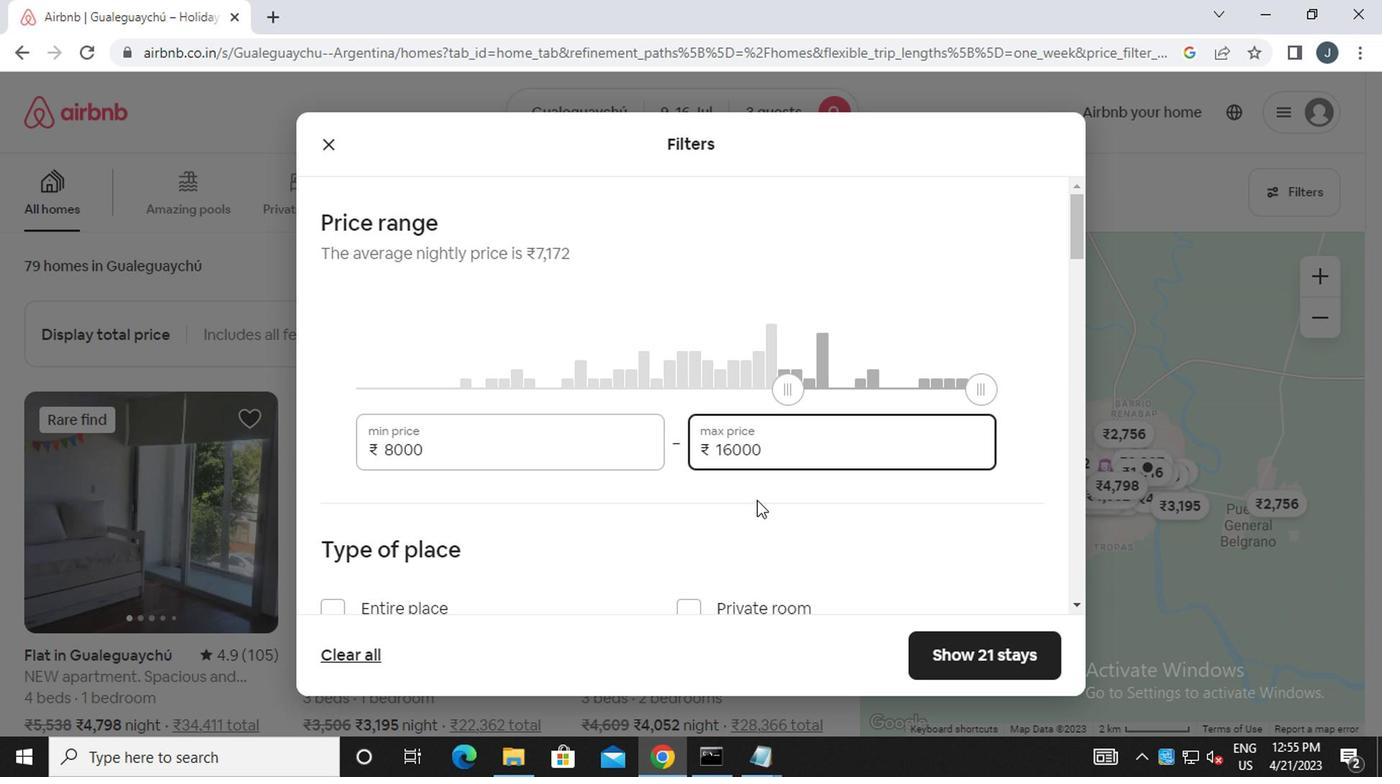 
Action: Mouse scrolled (752, 500) with delta (0, 0)
Screenshot: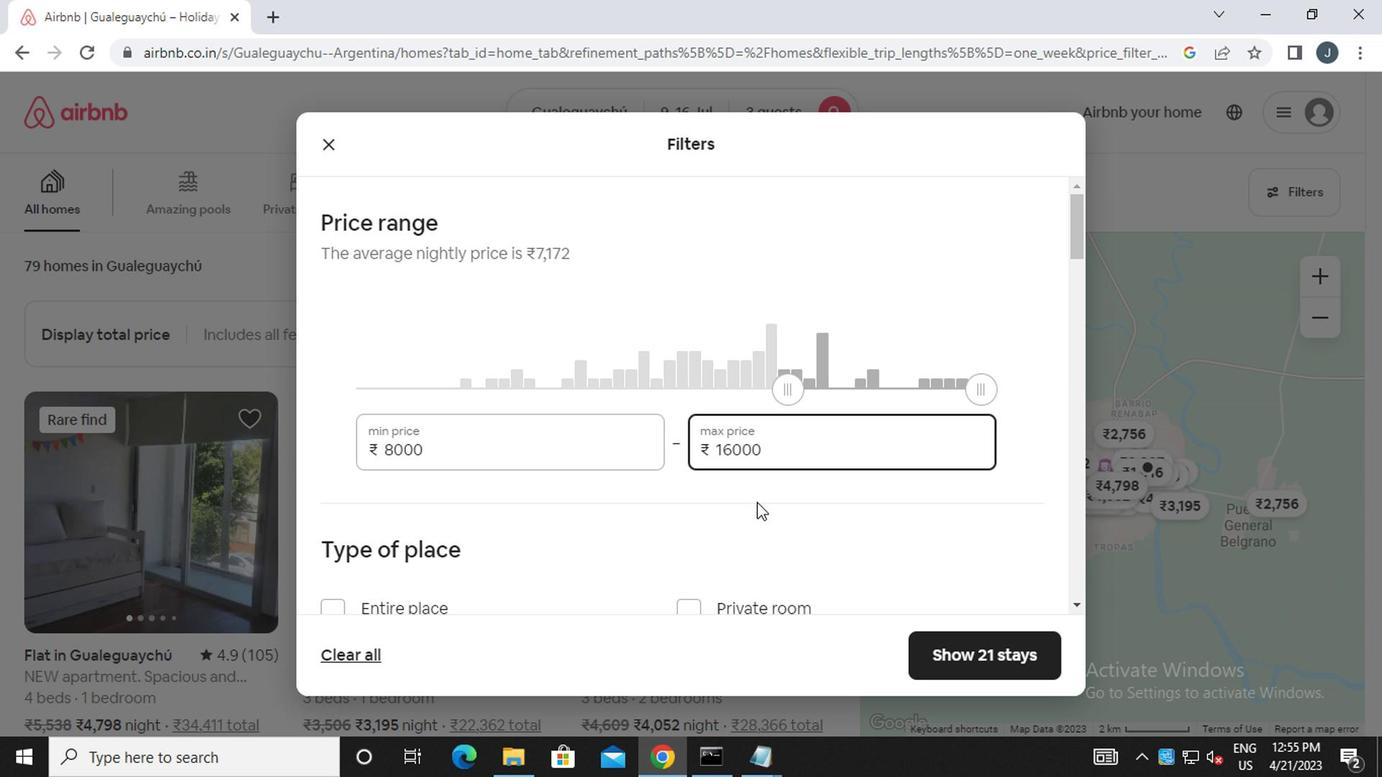 
Action: Mouse scrolled (752, 500) with delta (0, 0)
Screenshot: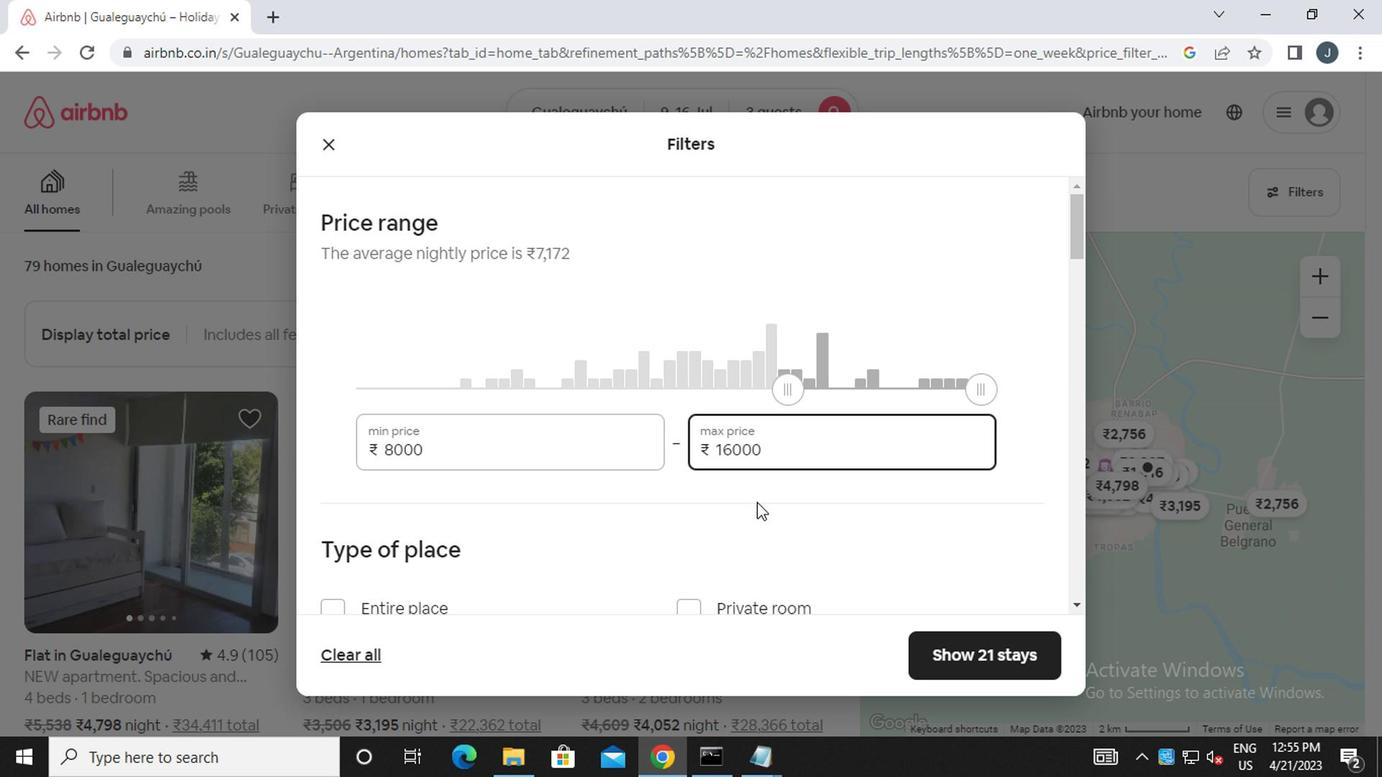 
Action: Mouse moved to (436, 313)
Screenshot: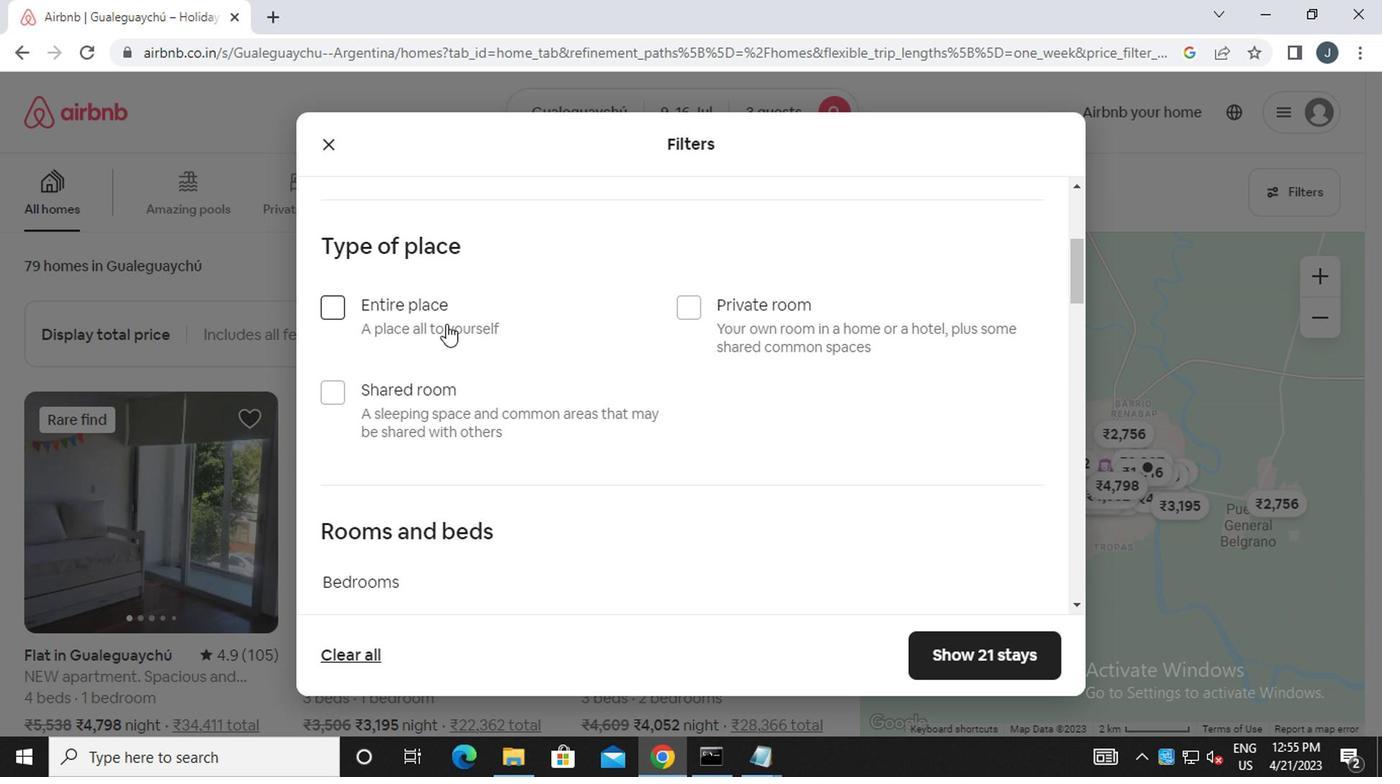 
Action: Mouse pressed left at (436, 313)
Screenshot: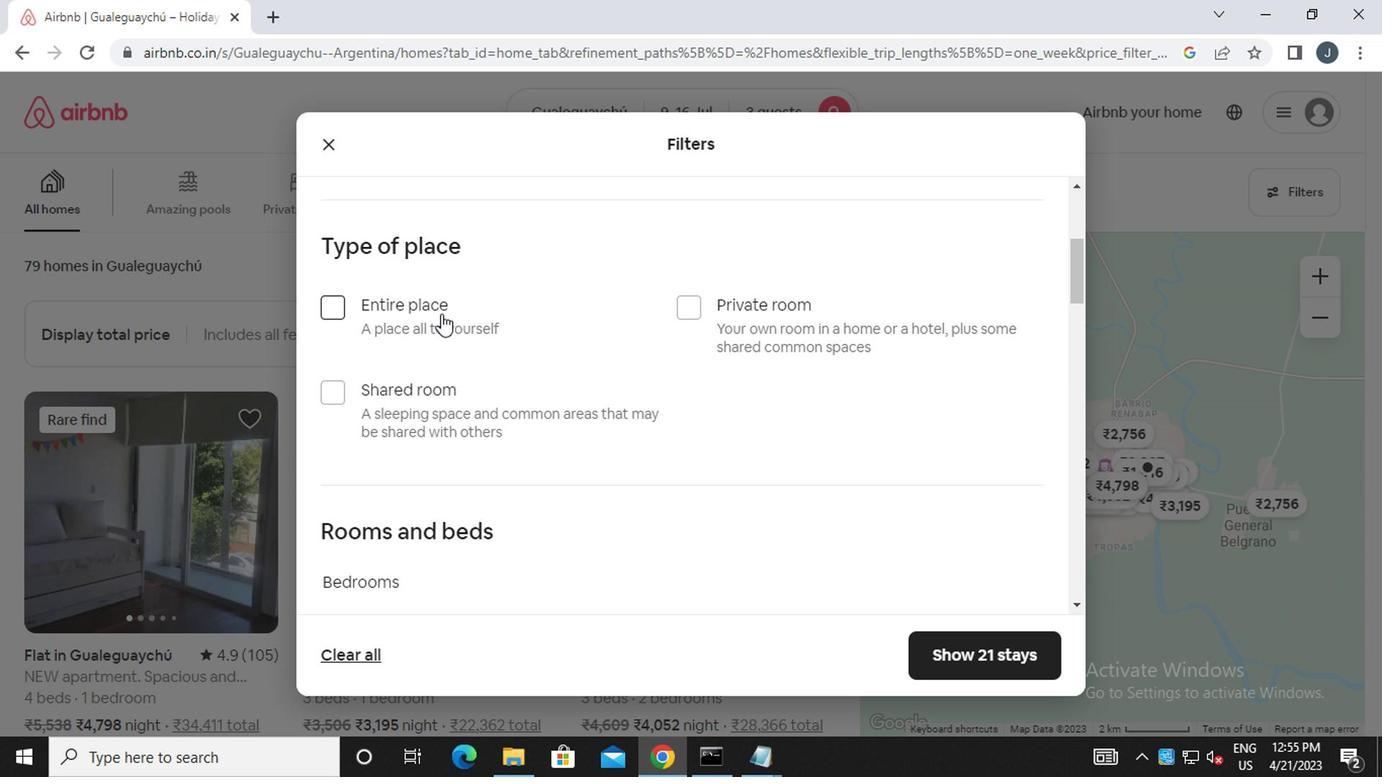 
Action: Mouse moved to (434, 373)
Screenshot: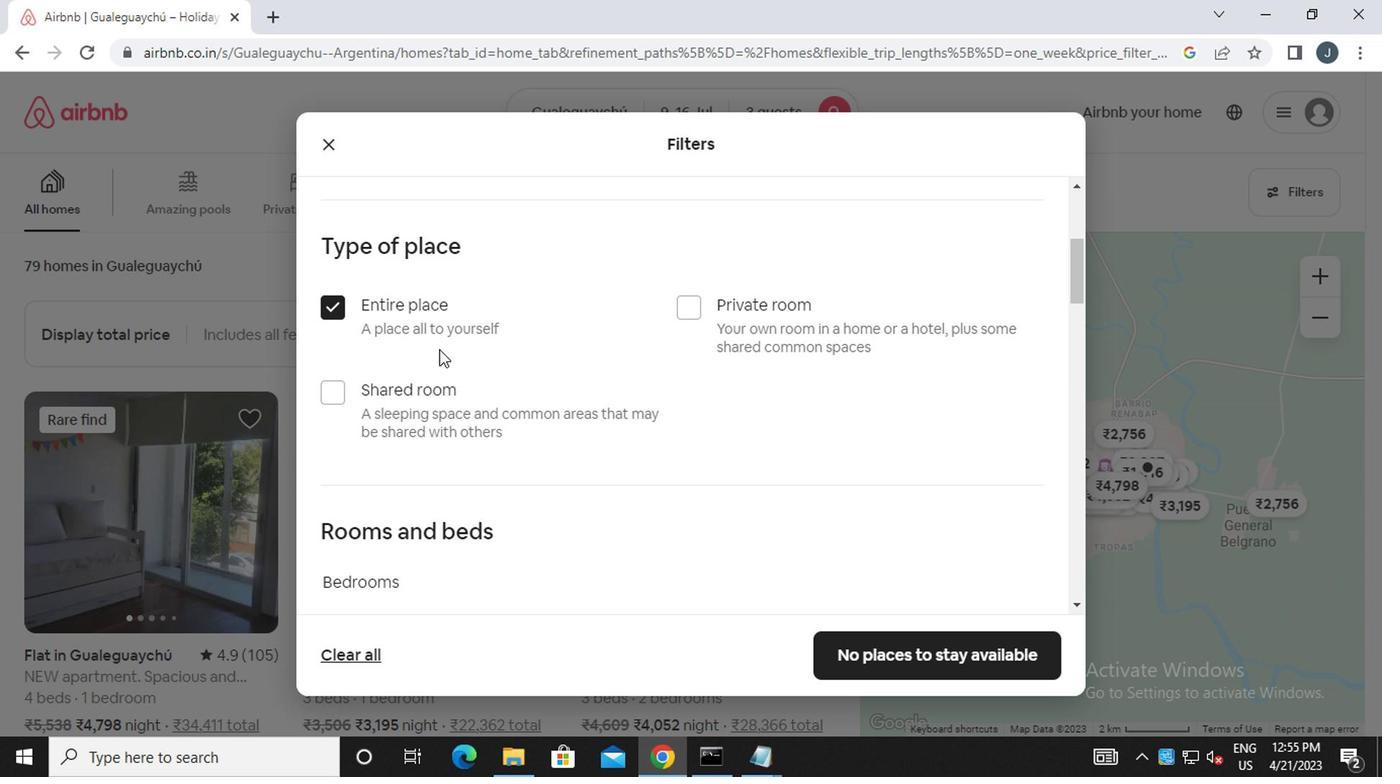 
Action: Mouse scrolled (434, 372) with delta (0, -1)
Screenshot: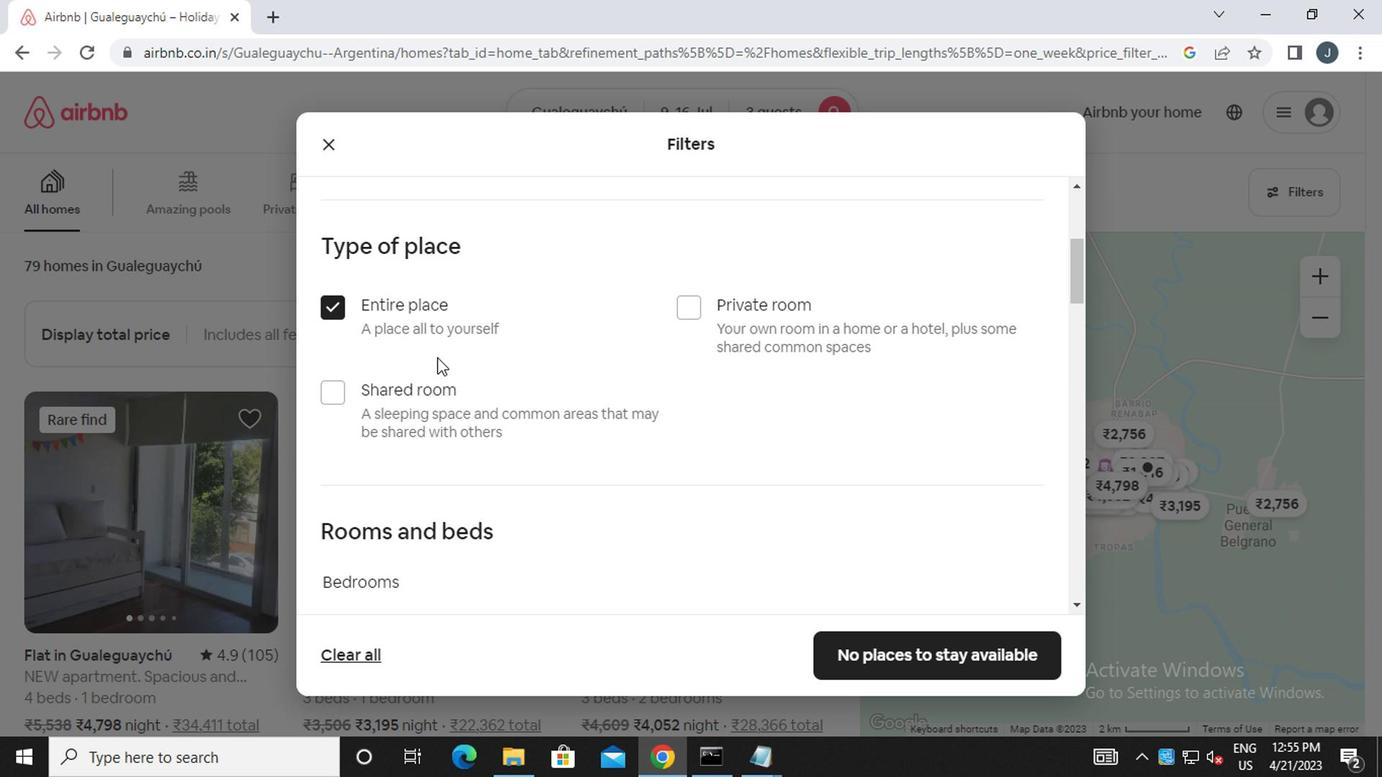 
Action: Mouse scrolled (434, 372) with delta (0, -1)
Screenshot: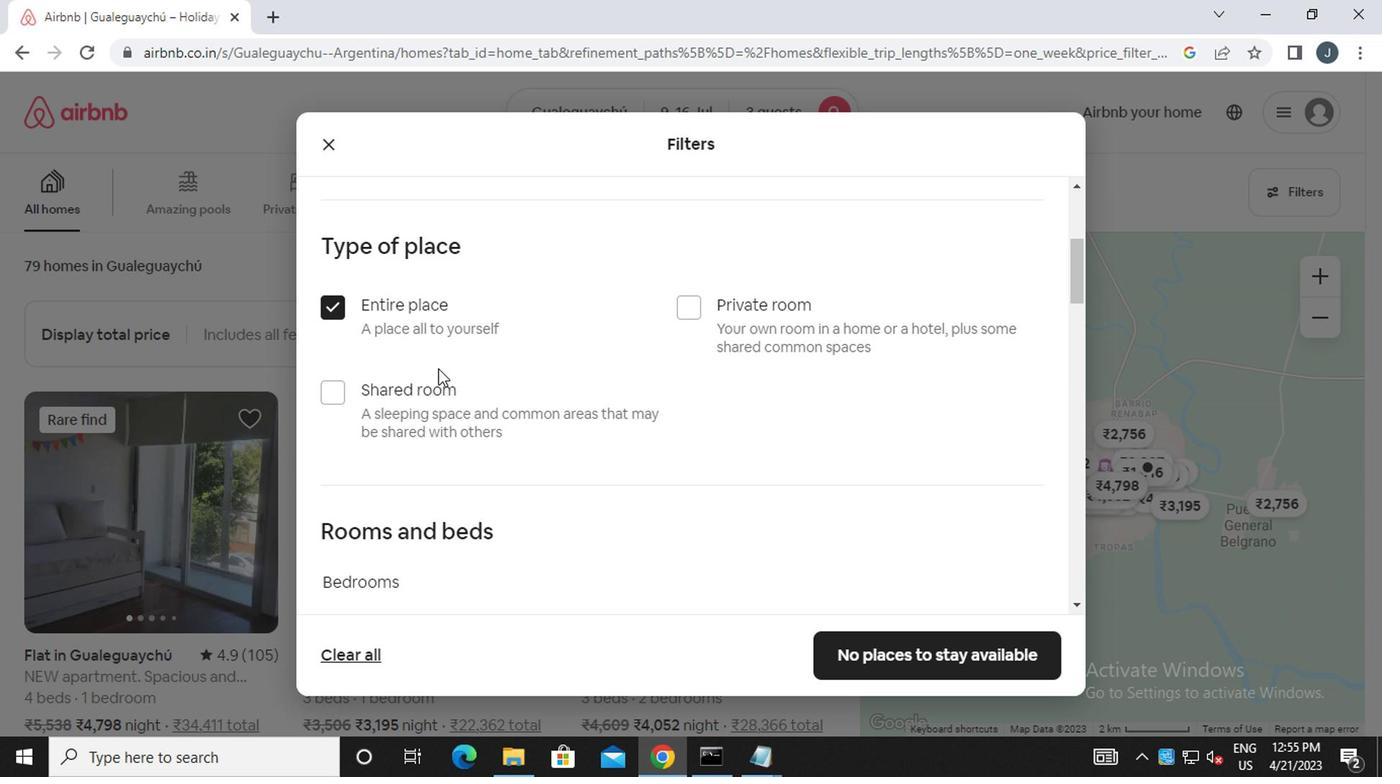 
Action: Mouse scrolled (434, 372) with delta (0, -1)
Screenshot: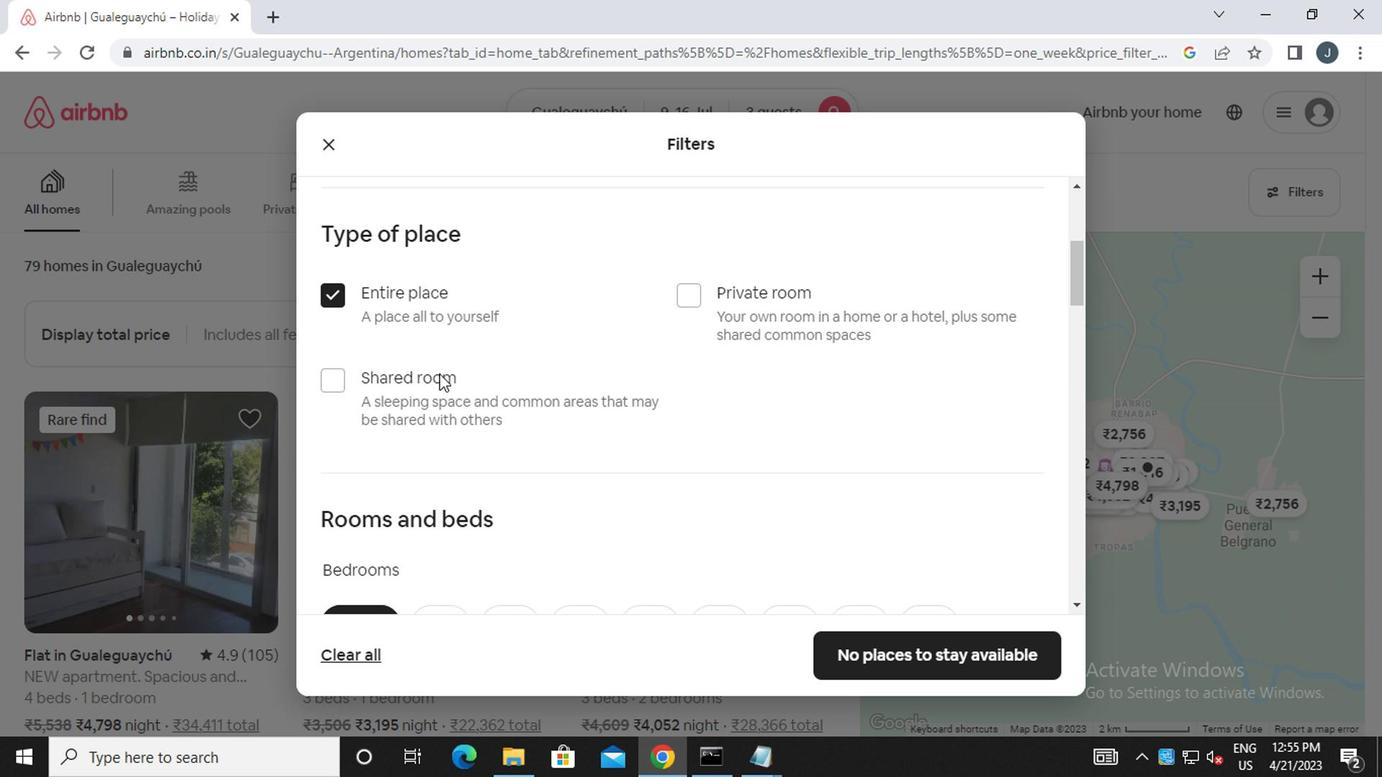 
Action: Mouse moved to (523, 340)
Screenshot: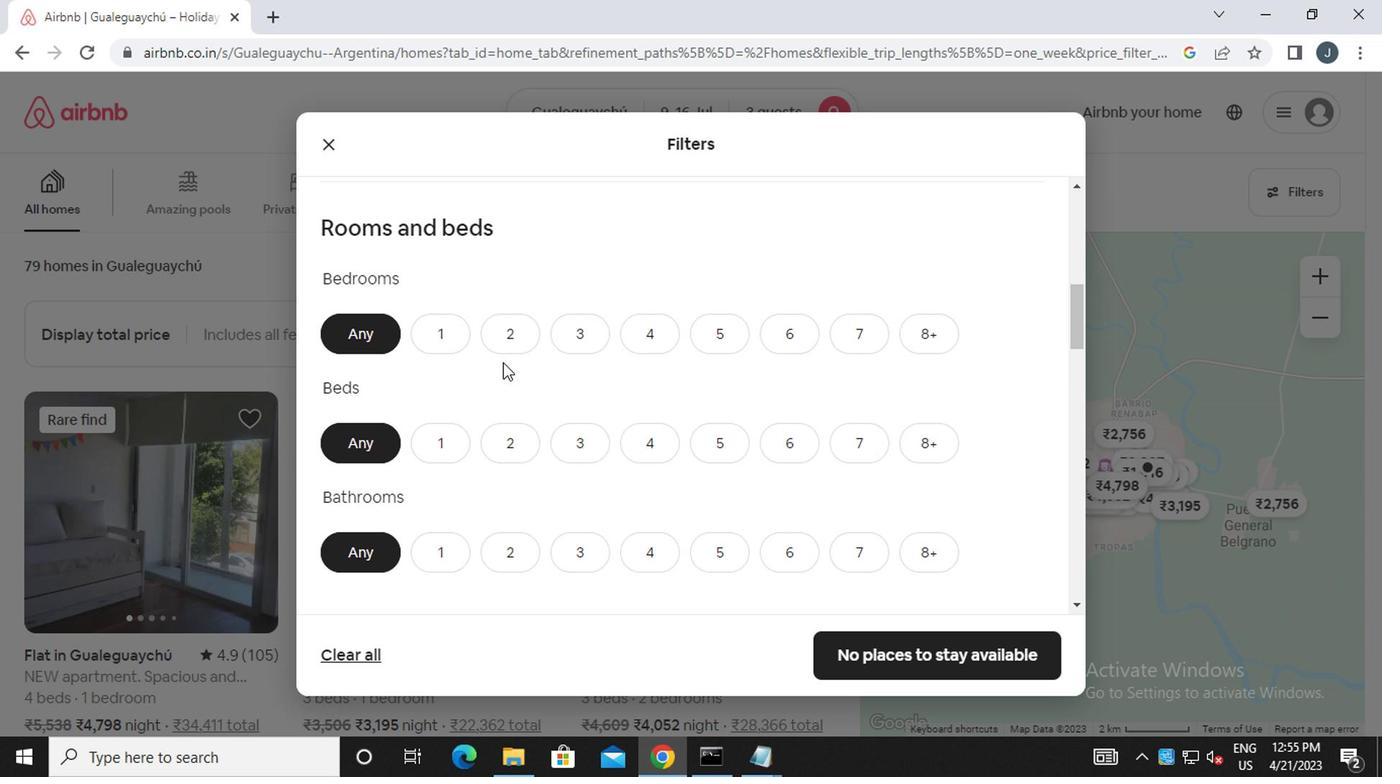 
Action: Mouse pressed left at (523, 340)
Screenshot: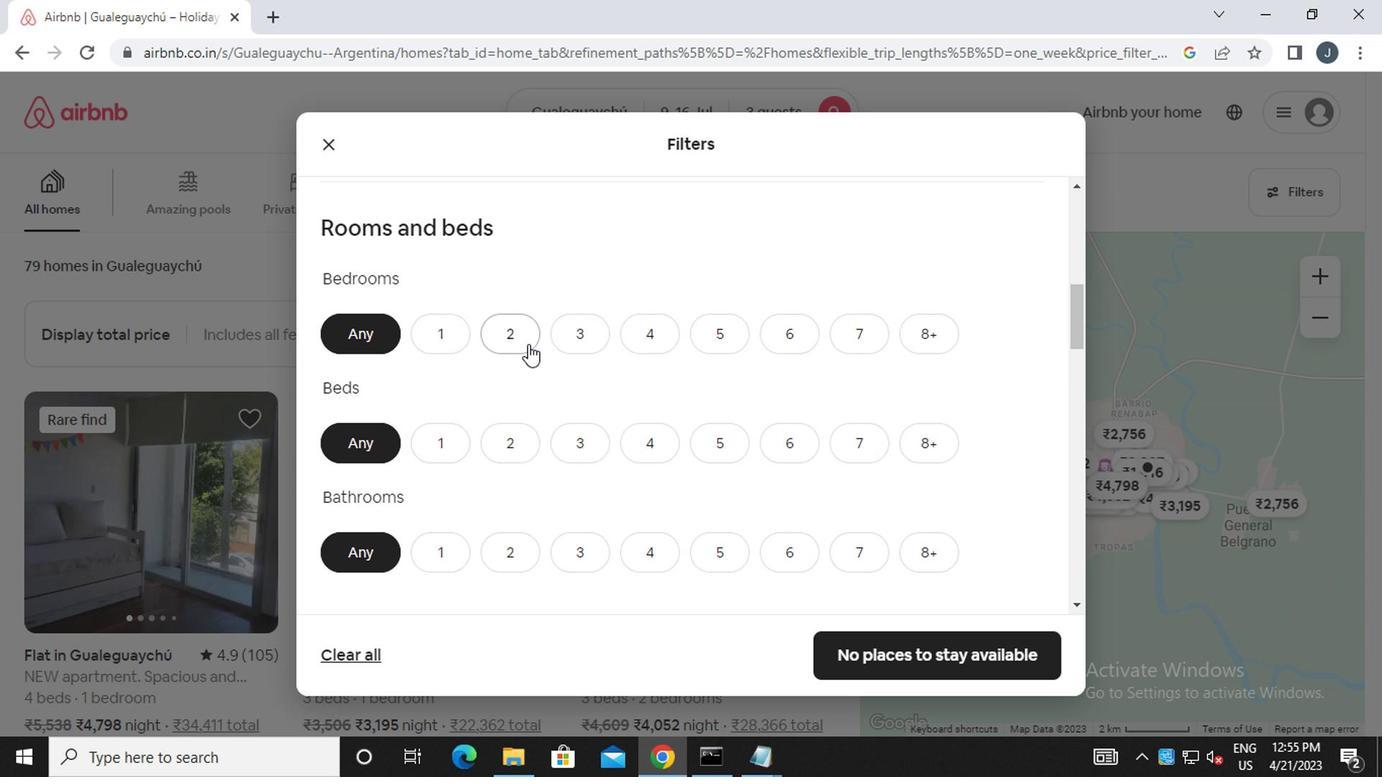 
Action: Mouse moved to (512, 432)
Screenshot: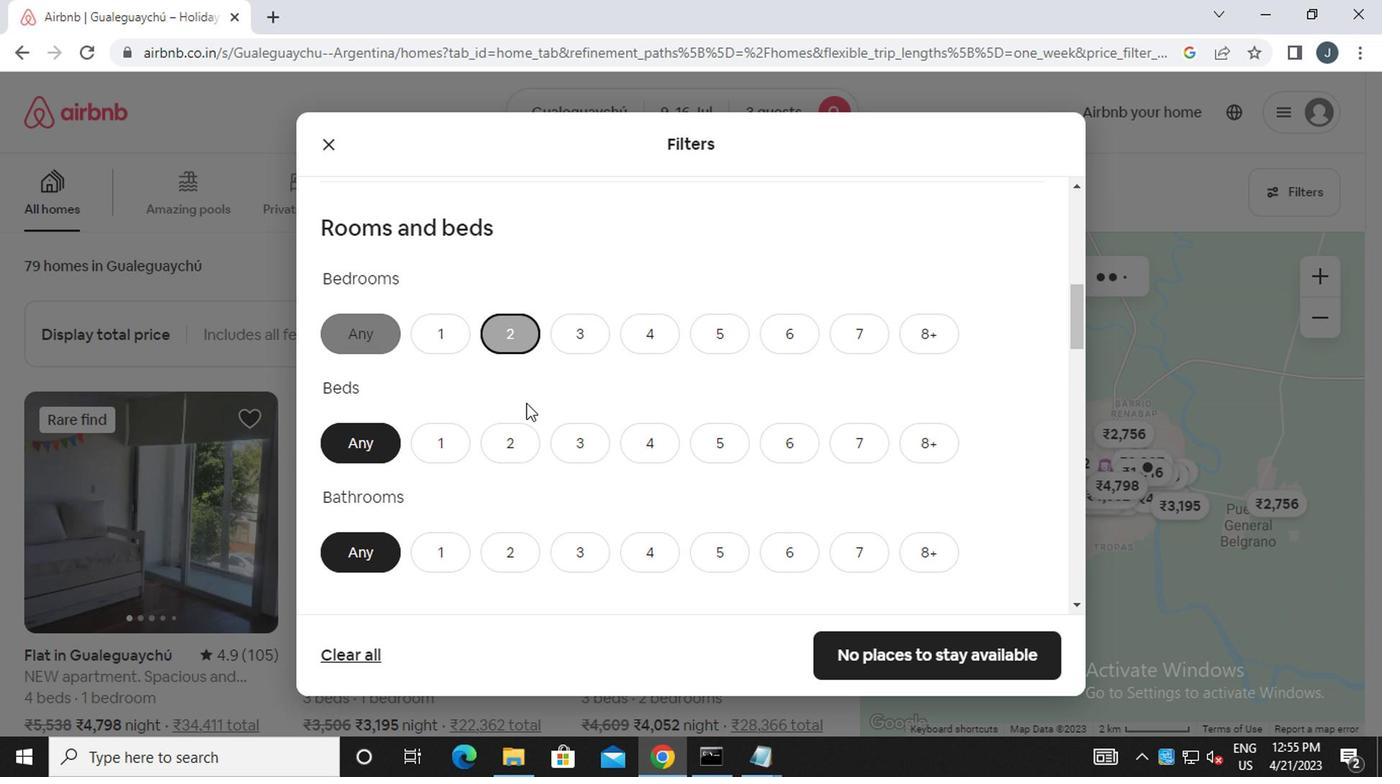 
Action: Mouse pressed left at (512, 432)
Screenshot: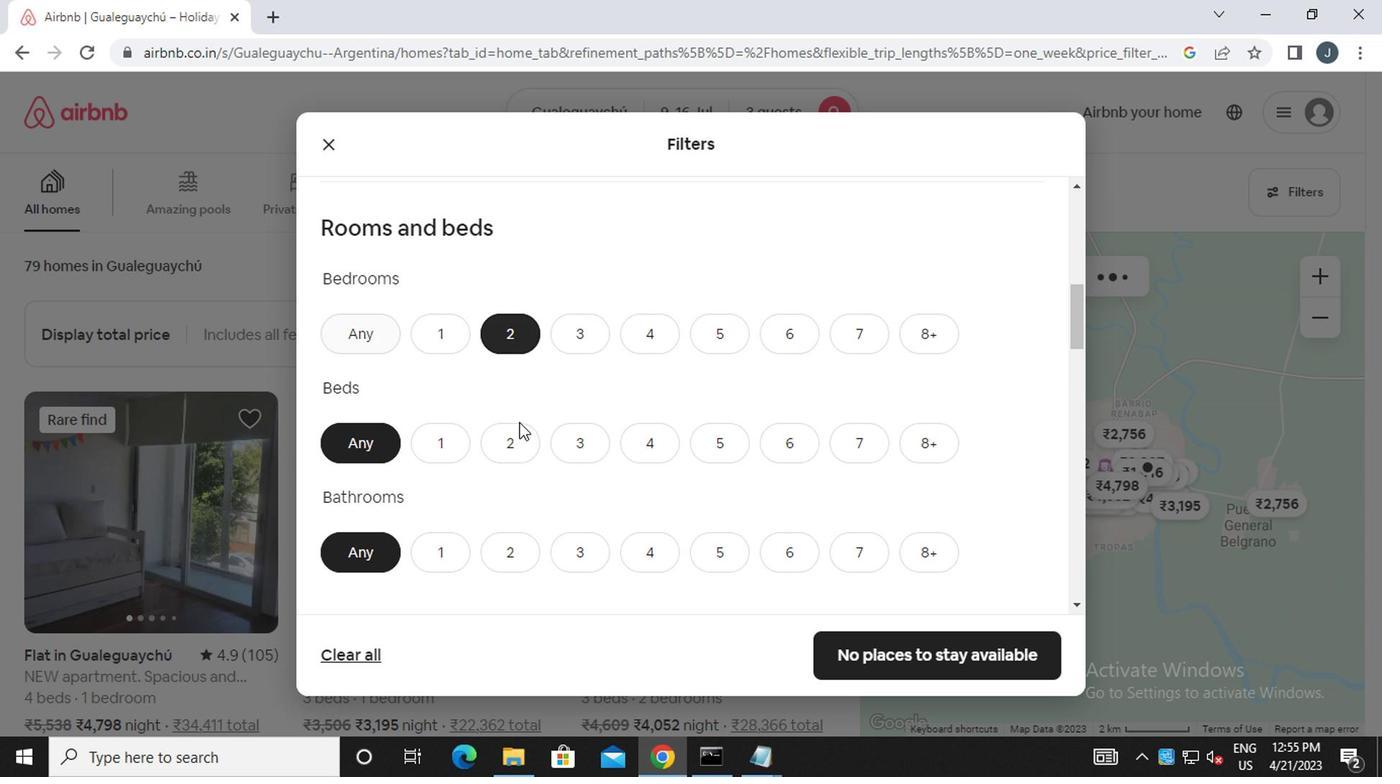 
Action: Mouse moved to (436, 566)
Screenshot: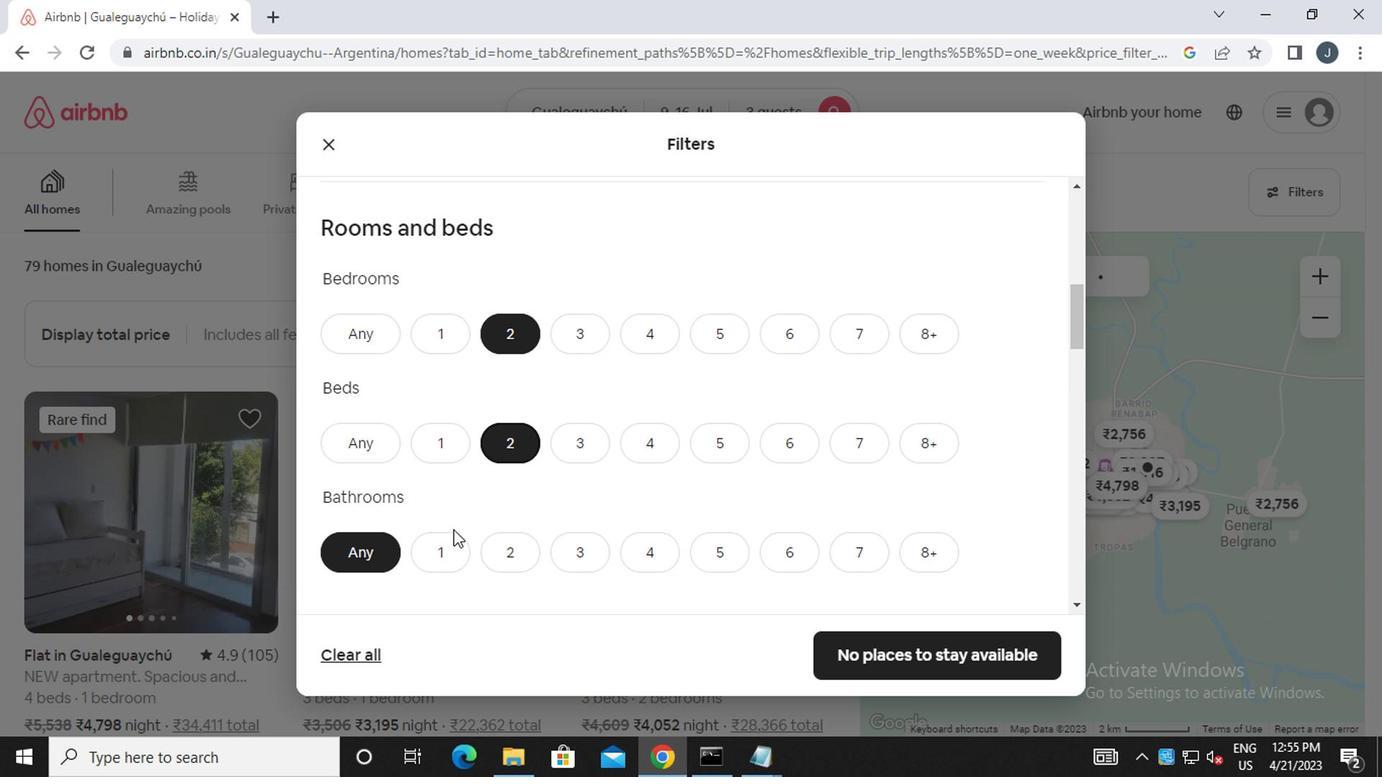 
Action: Mouse pressed left at (436, 566)
Screenshot: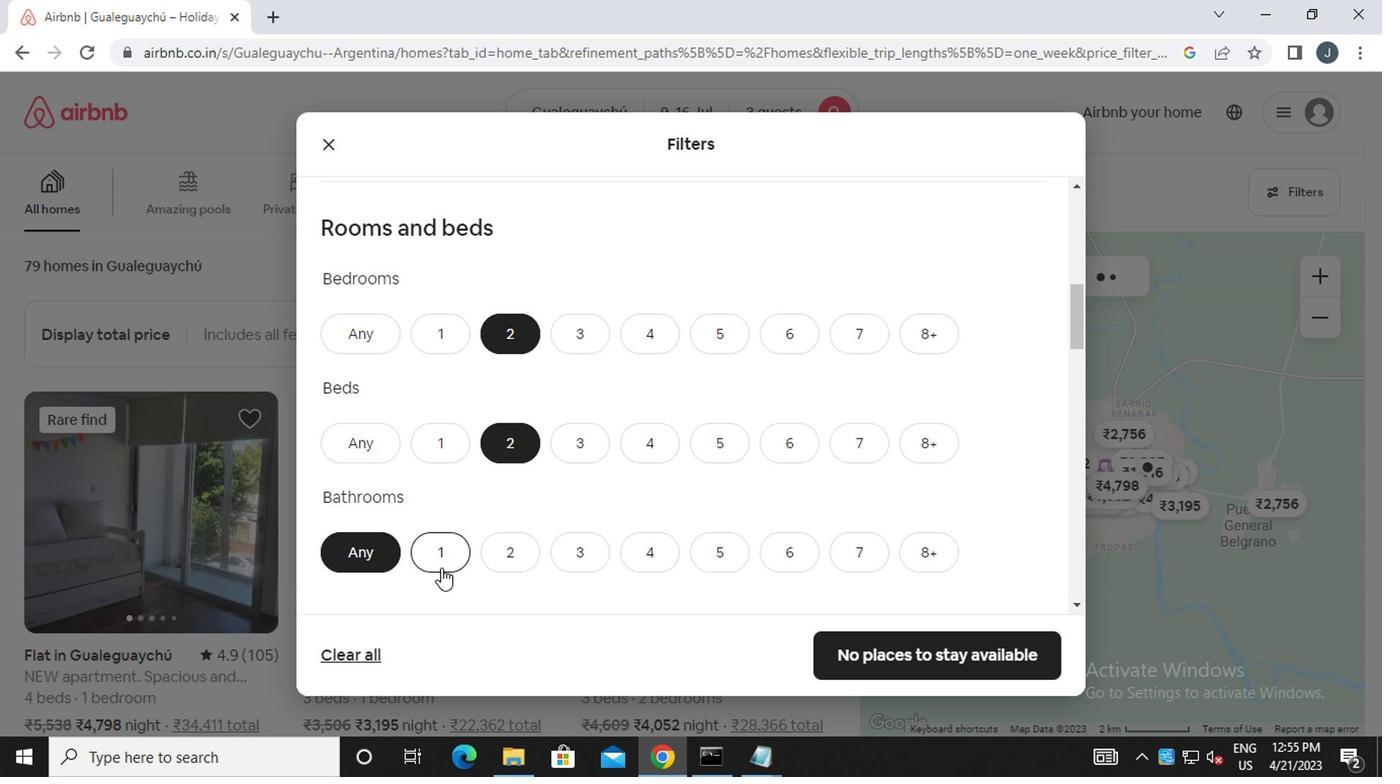 
Action: Mouse moved to (411, 528)
Screenshot: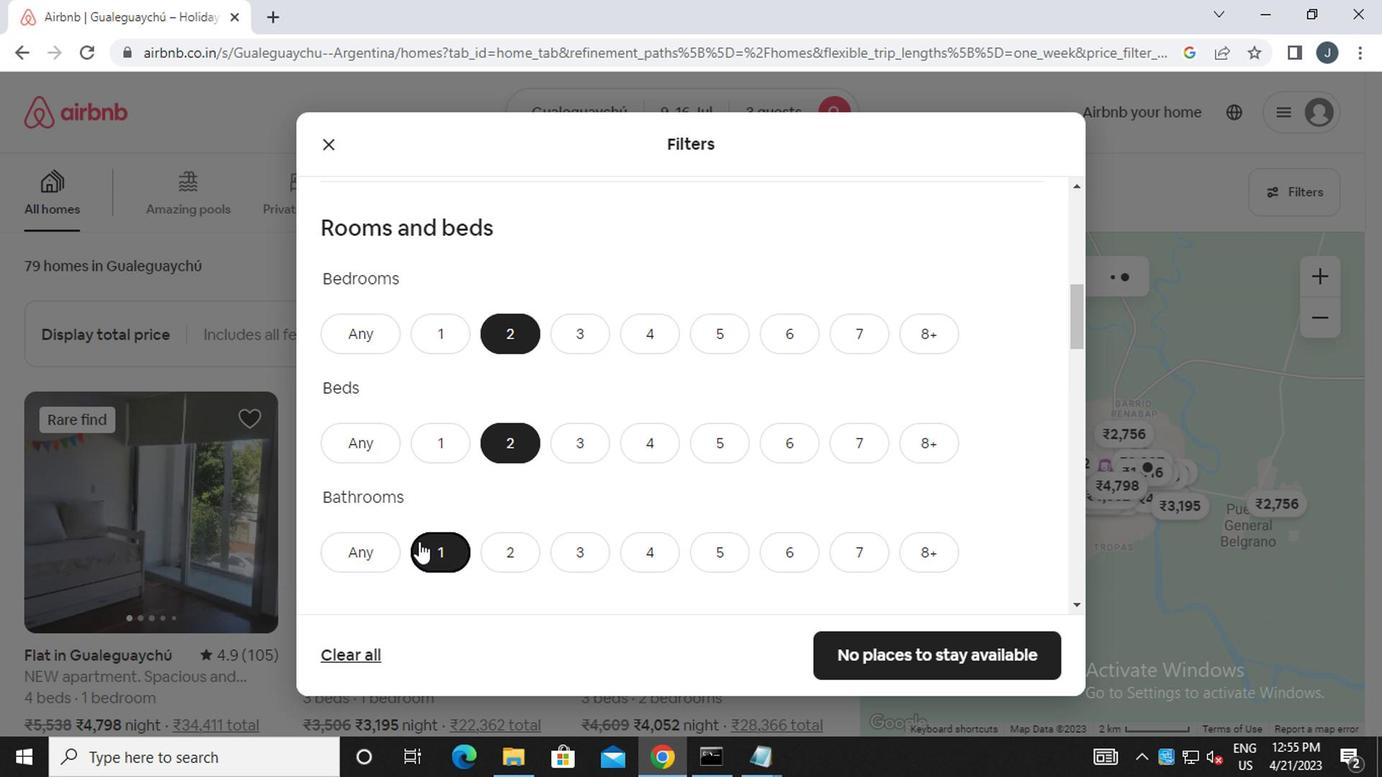 
Action: Mouse scrolled (411, 527) with delta (0, 0)
Screenshot: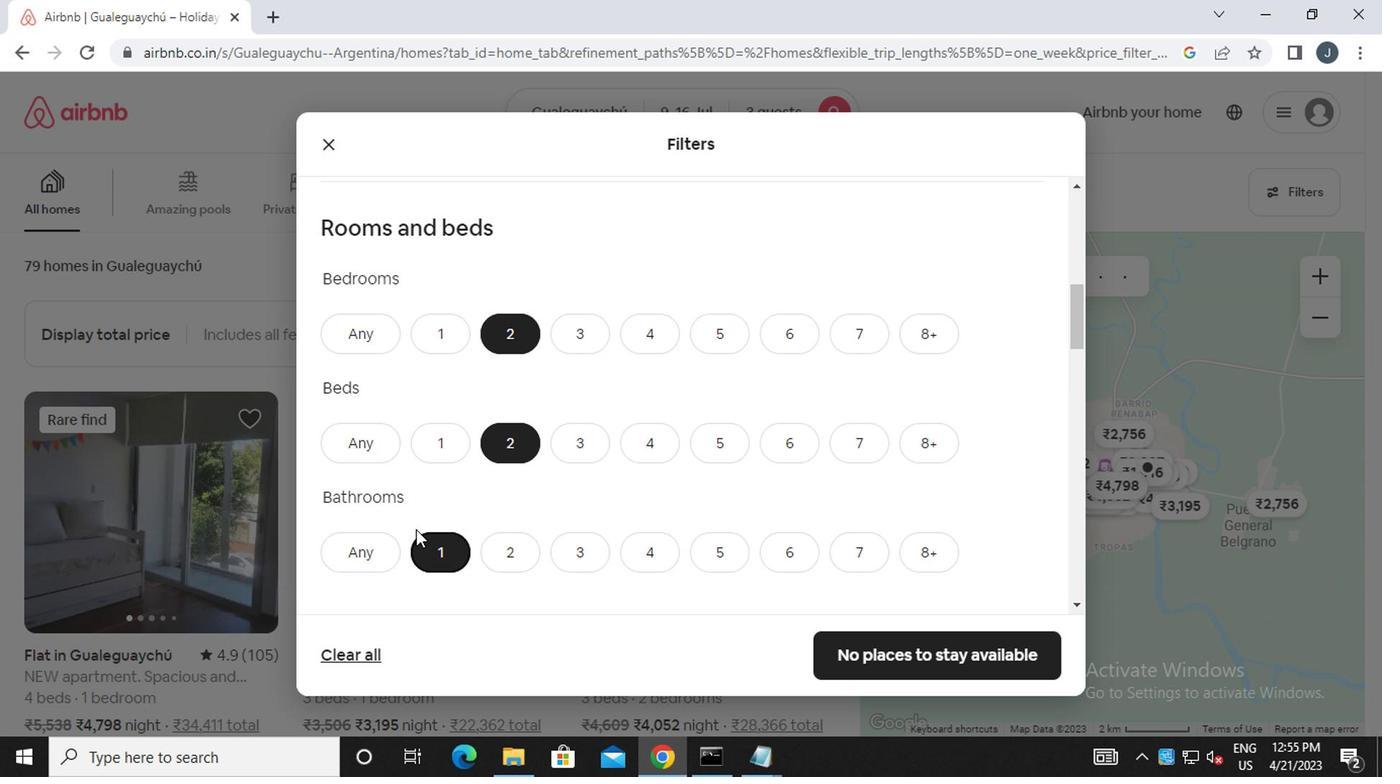 
Action: Mouse scrolled (411, 527) with delta (0, 0)
Screenshot: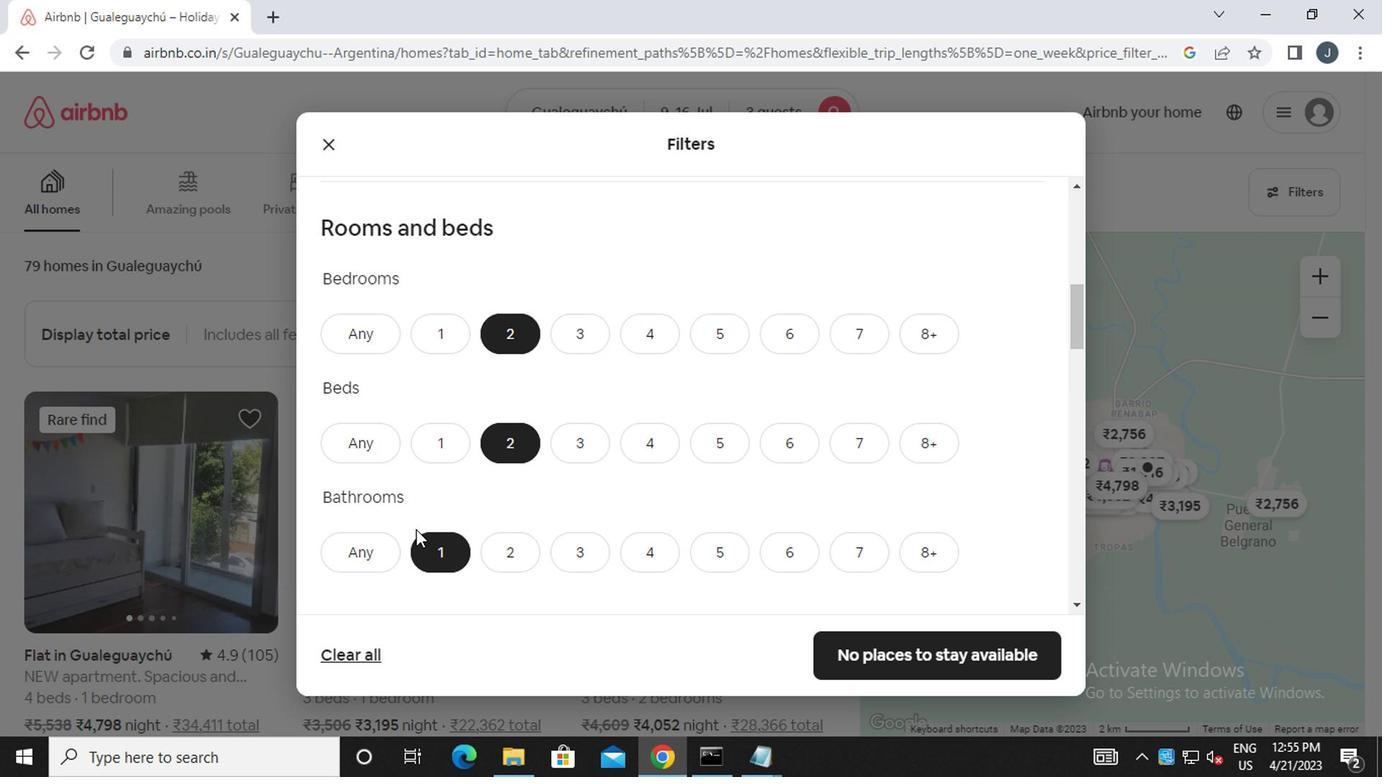 
Action: Mouse moved to (412, 528)
Screenshot: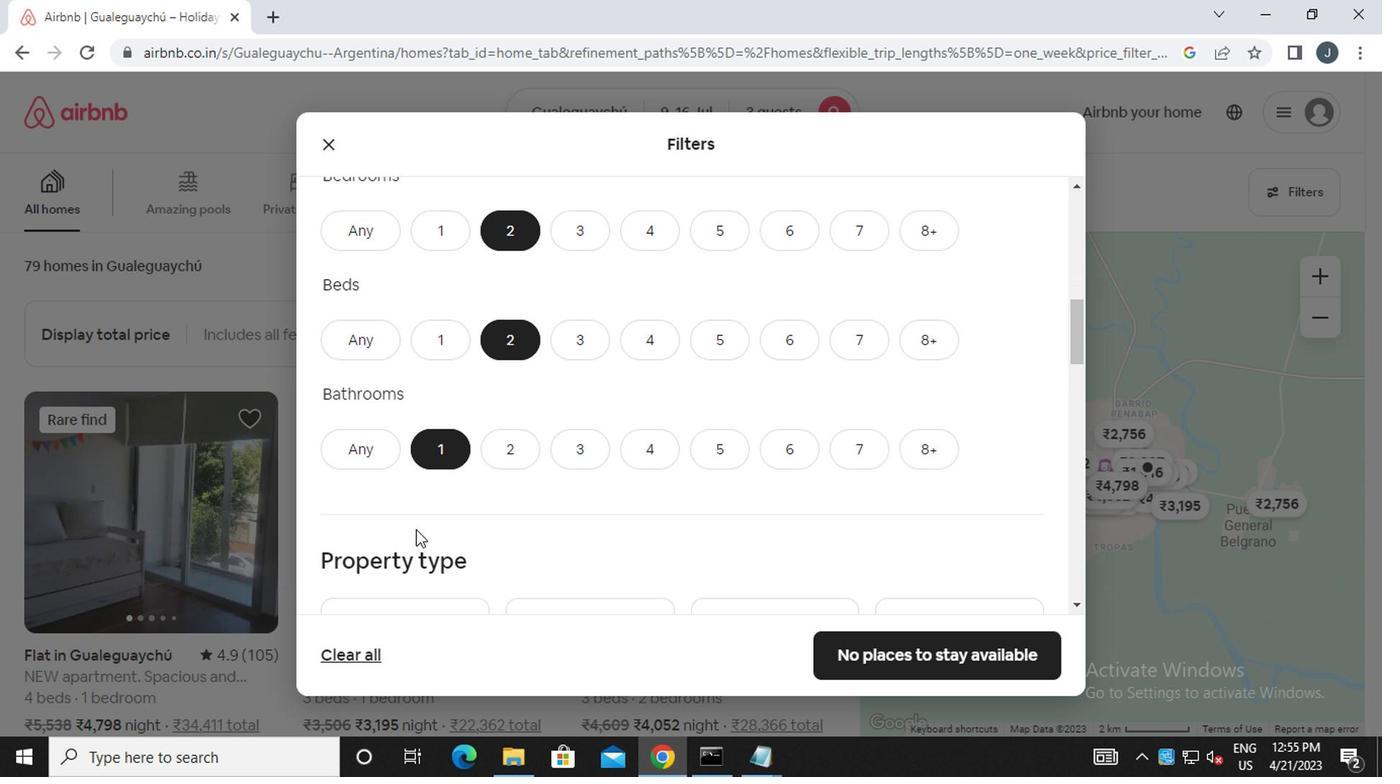 
Action: Mouse scrolled (412, 527) with delta (0, 0)
Screenshot: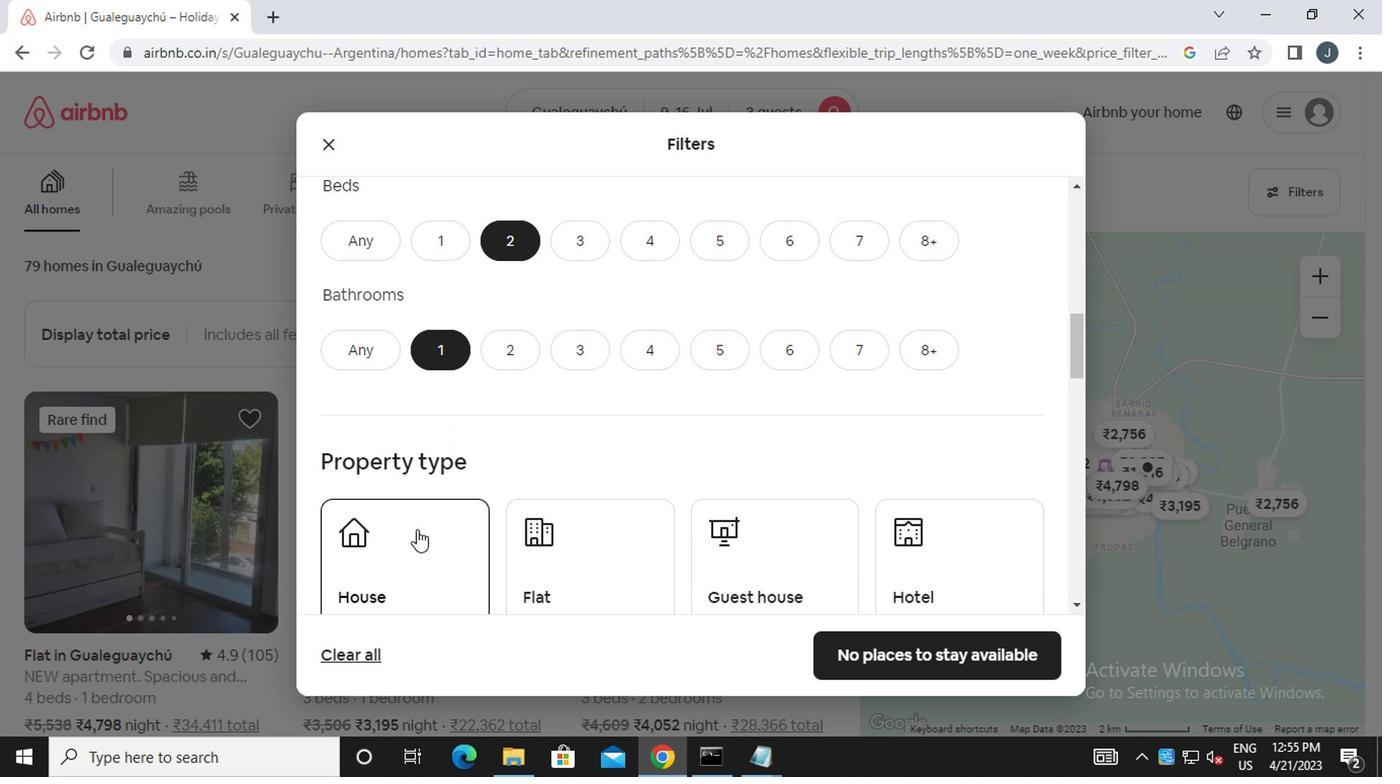 
Action: Mouse moved to (412, 528)
Screenshot: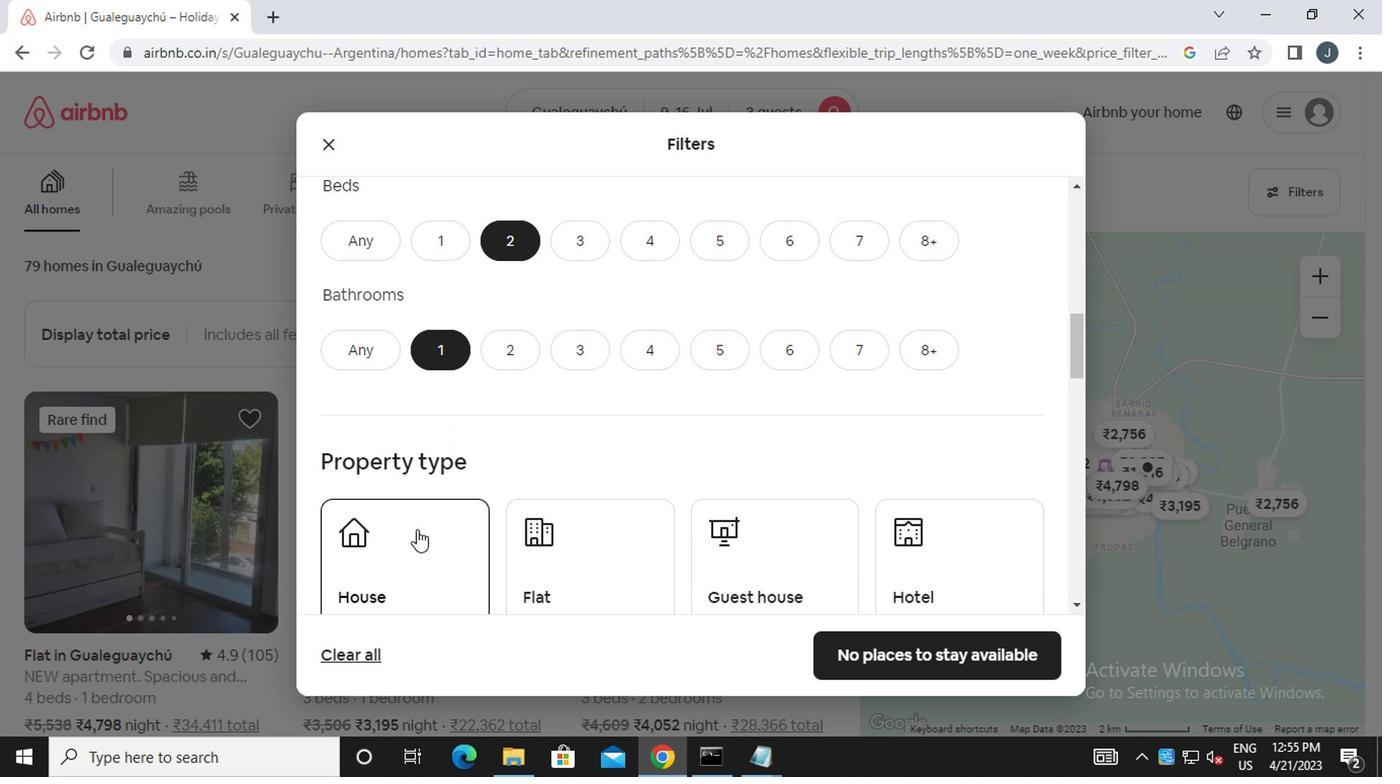 
Action: Mouse scrolled (412, 527) with delta (0, 0)
Screenshot: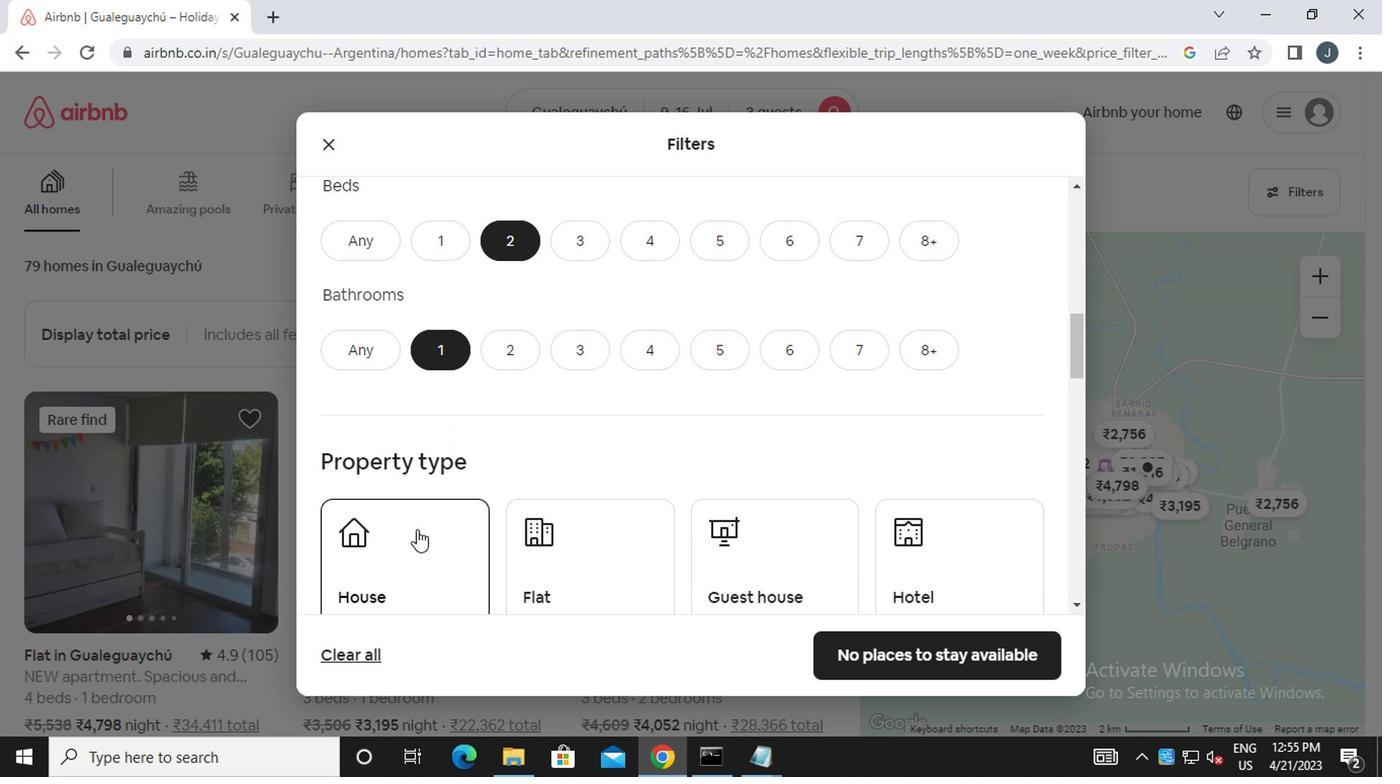 
Action: Mouse moved to (404, 384)
Screenshot: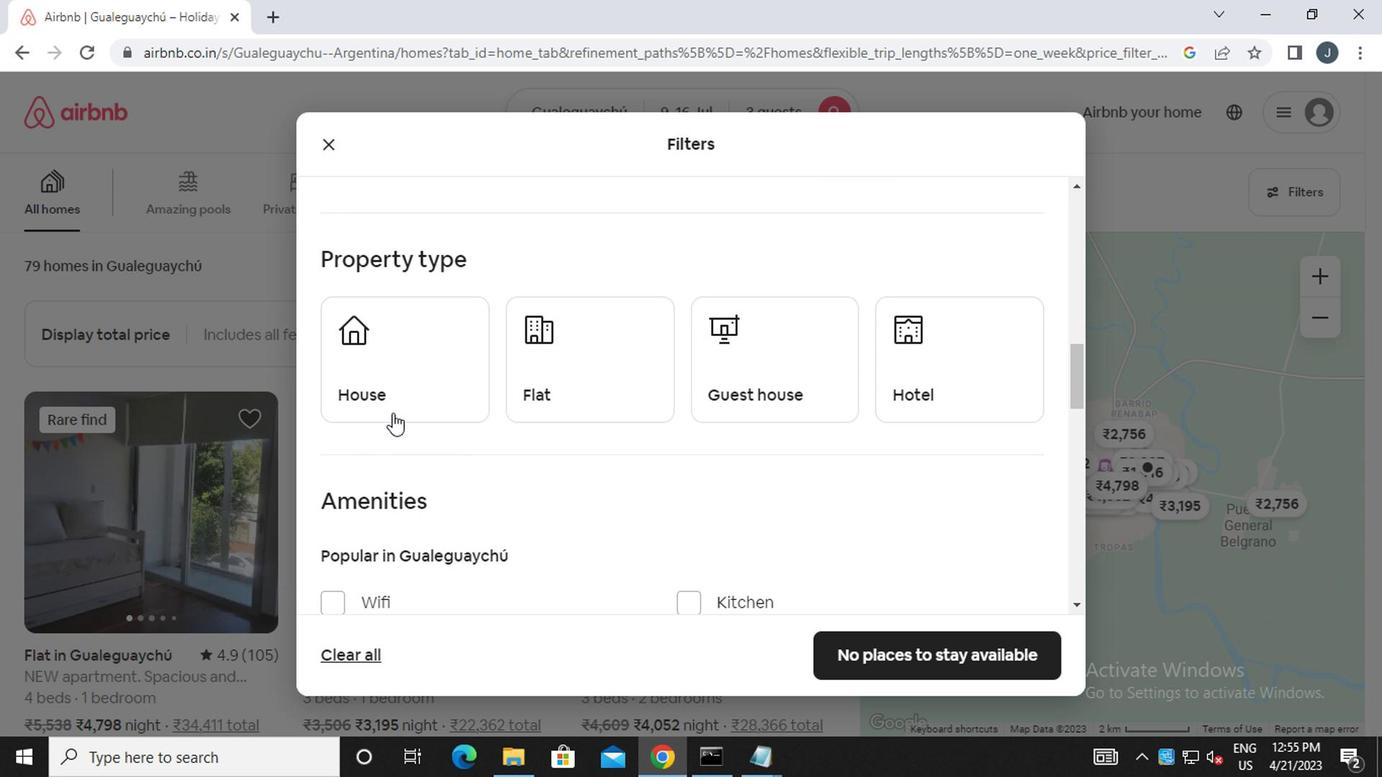 
Action: Mouse pressed left at (404, 384)
Screenshot: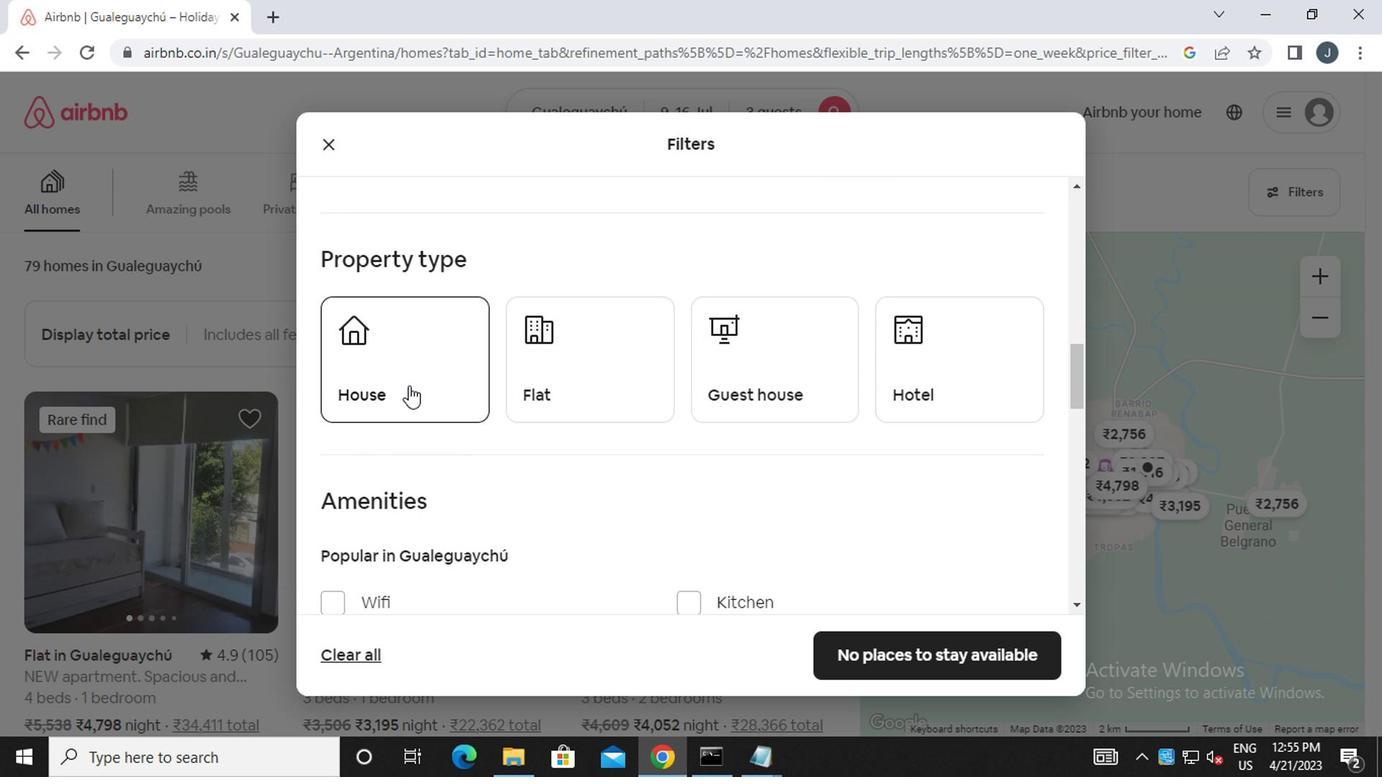 
Action: Mouse moved to (569, 397)
Screenshot: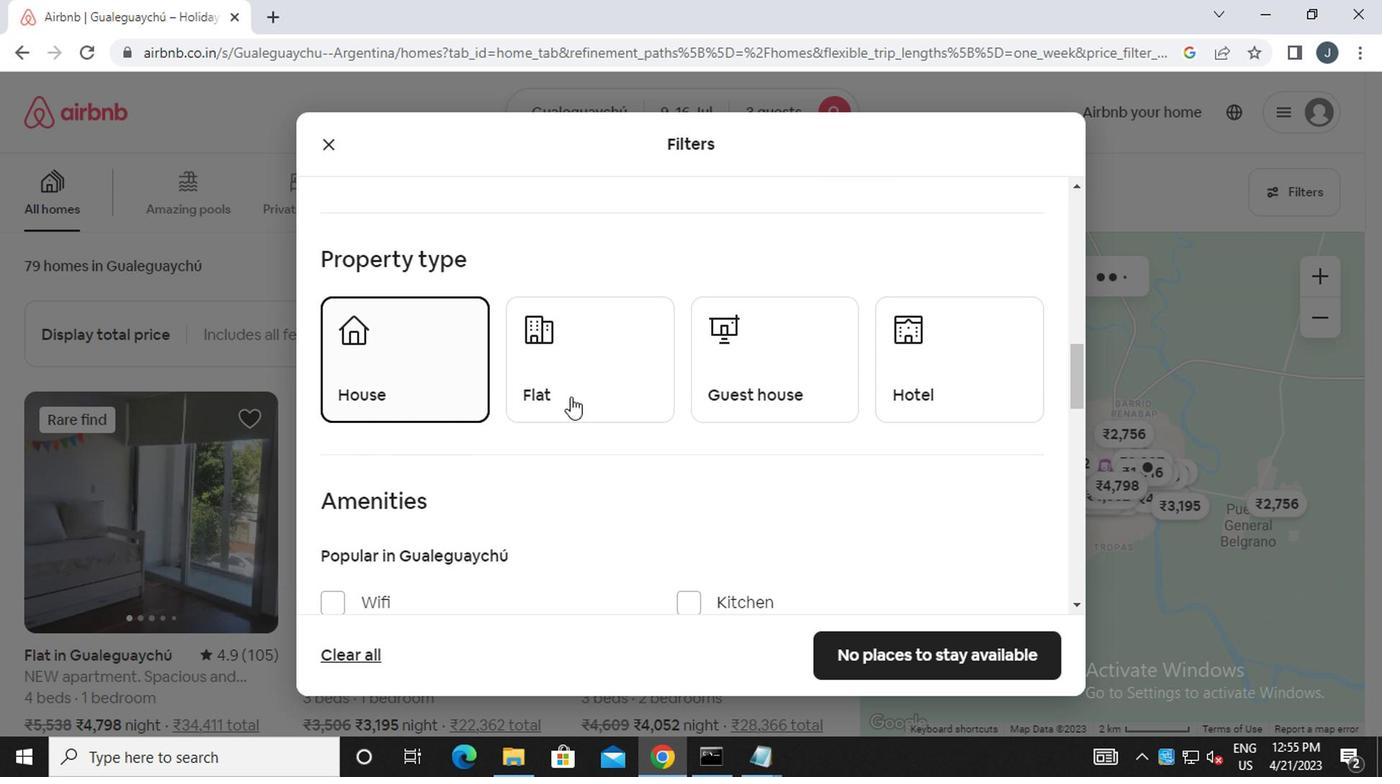 
Action: Mouse pressed left at (569, 397)
Screenshot: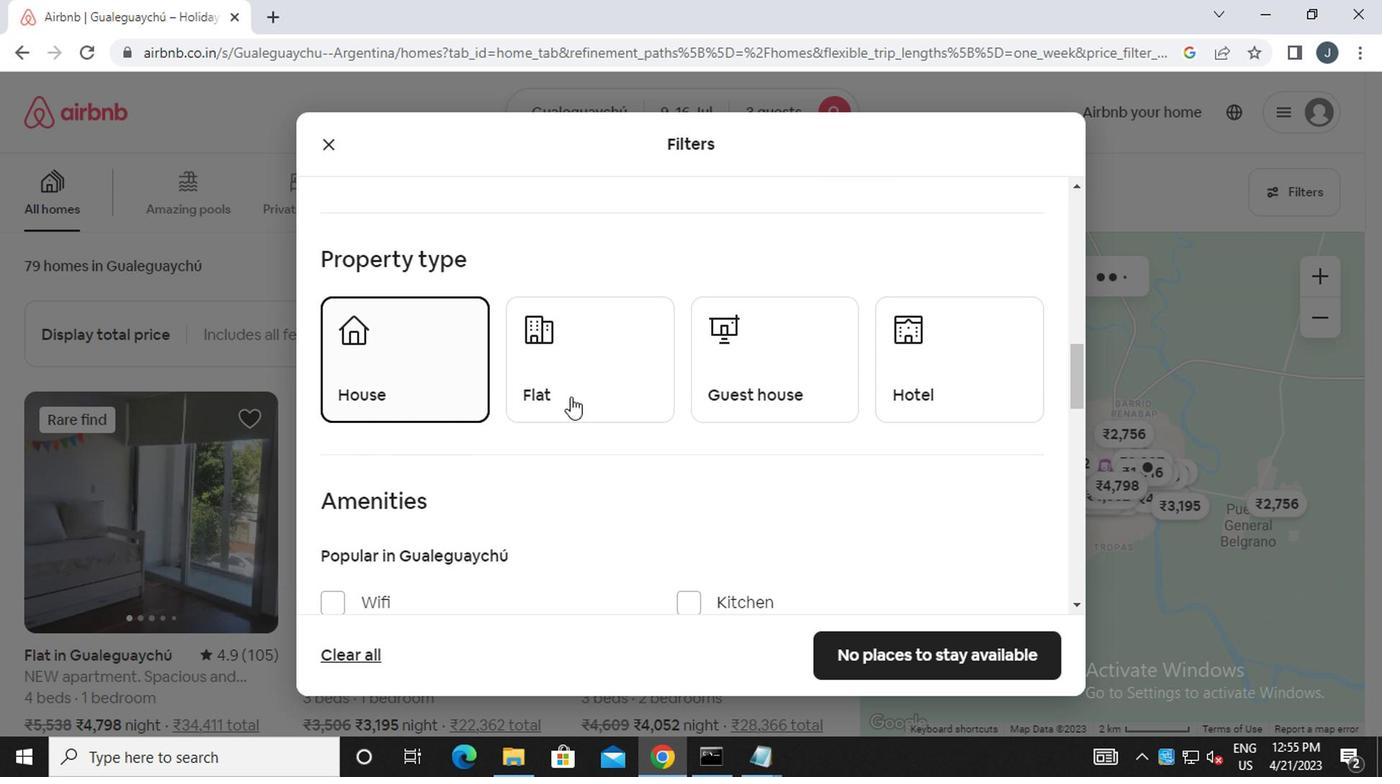 
Action: Mouse moved to (735, 377)
Screenshot: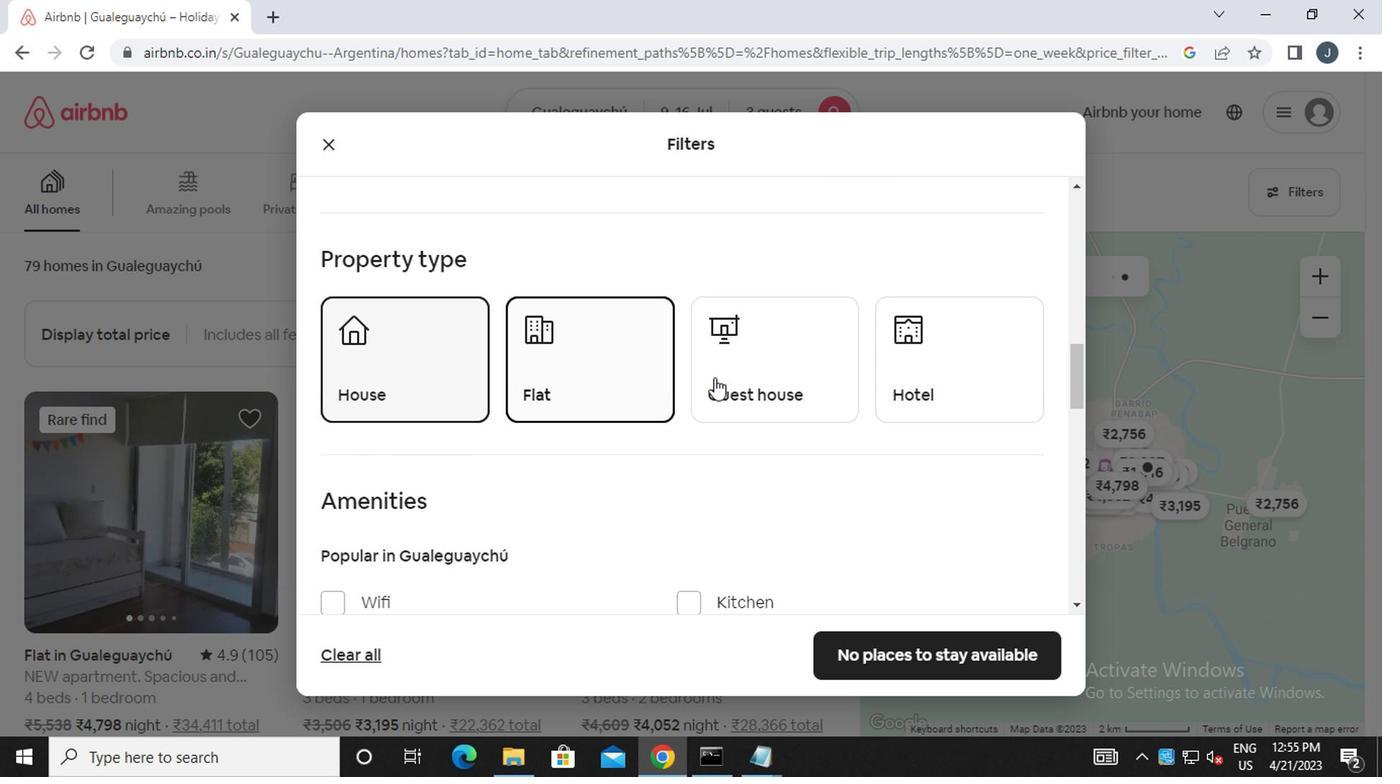 
Action: Mouse pressed left at (735, 377)
Screenshot: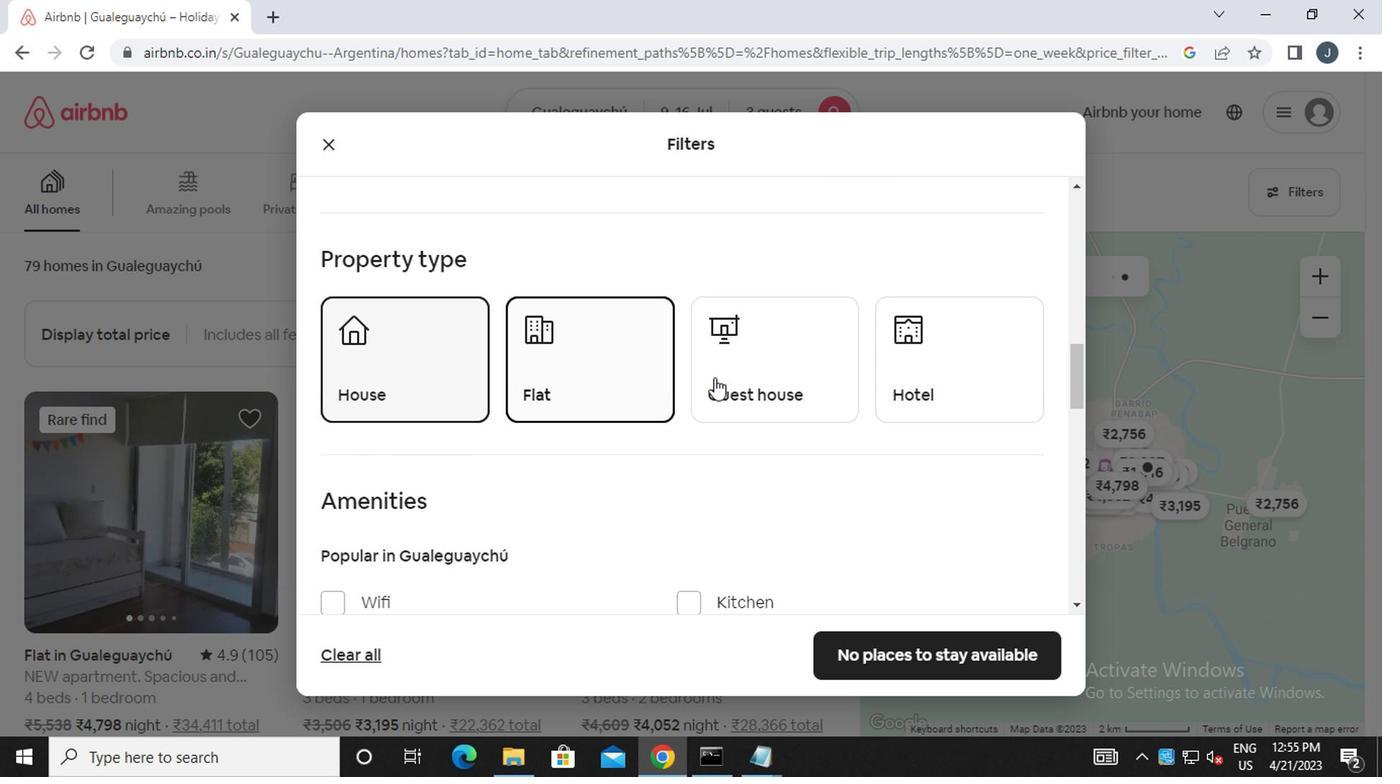 
Action: Mouse moved to (737, 390)
Screenshot: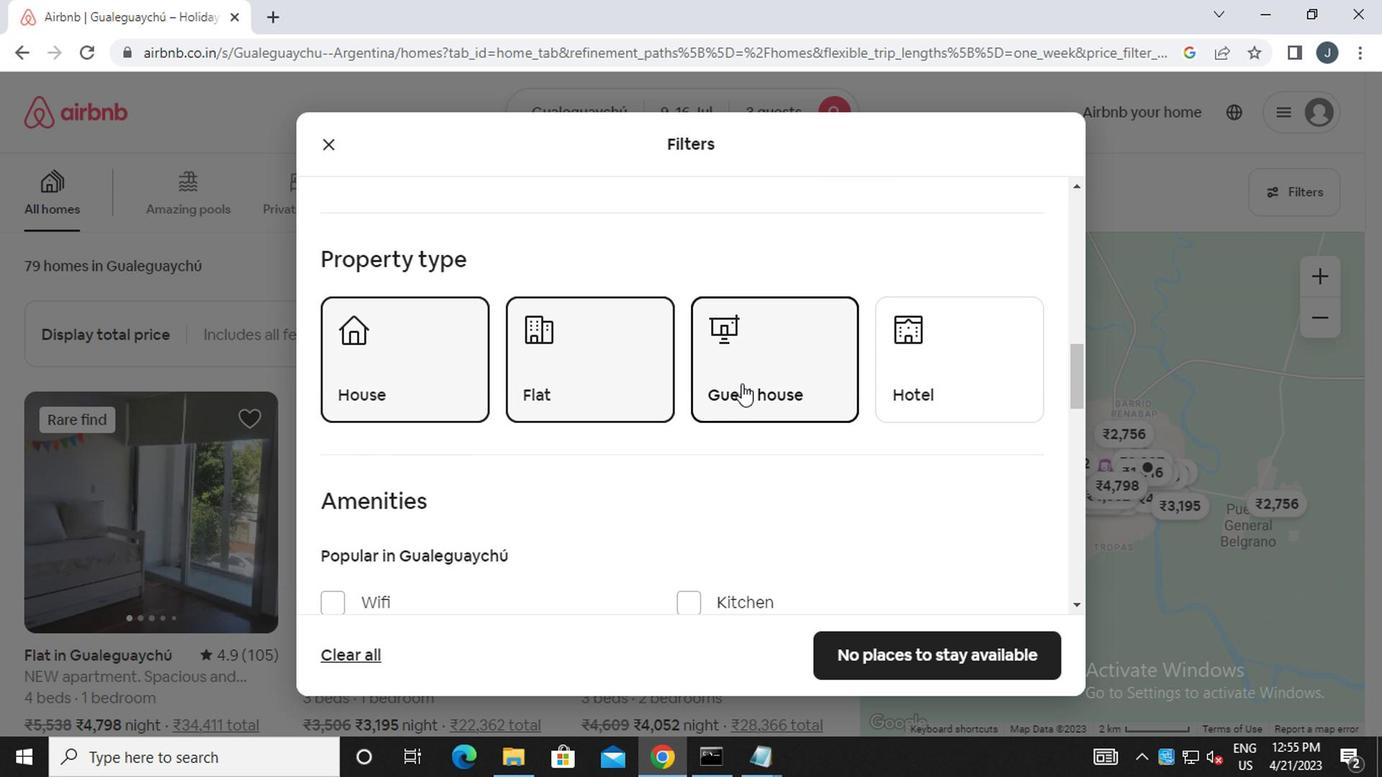 
Action: Mouse scrolled (737, 389) with delta (0, -1)
Screenshot: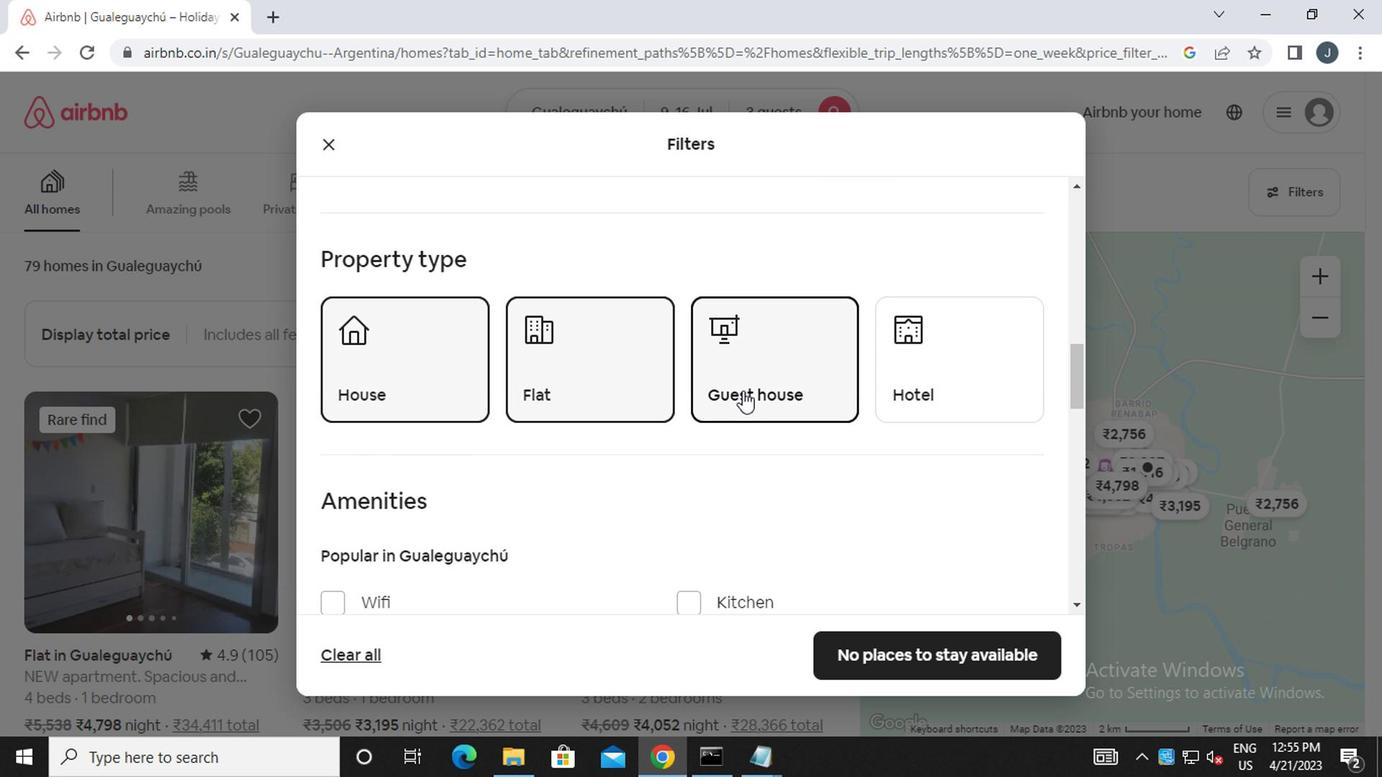 
Action: Mouse scrolled (737, 389) with delta (0, -1)
Screenshot: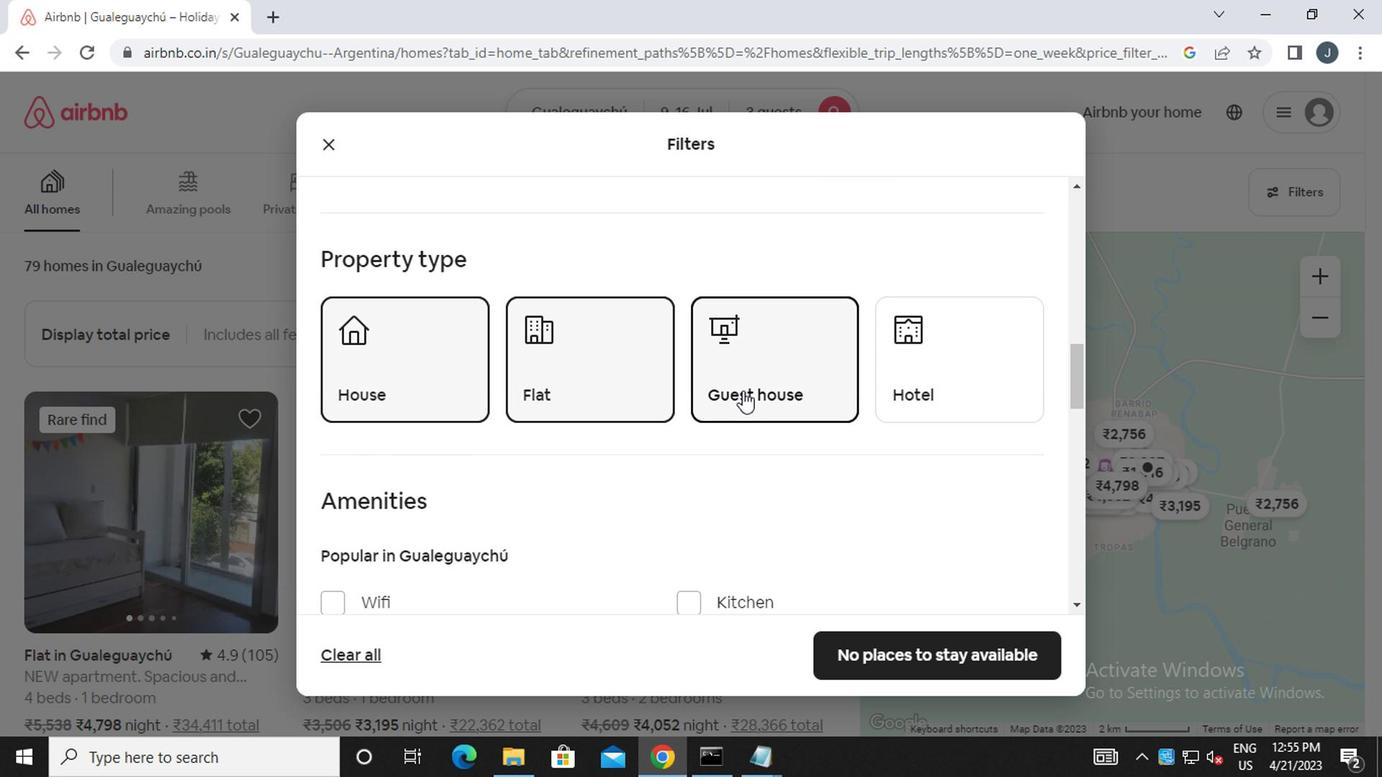 
Action: Mouse scrolled (737, 389) with delta (0, -1)
Screenshot: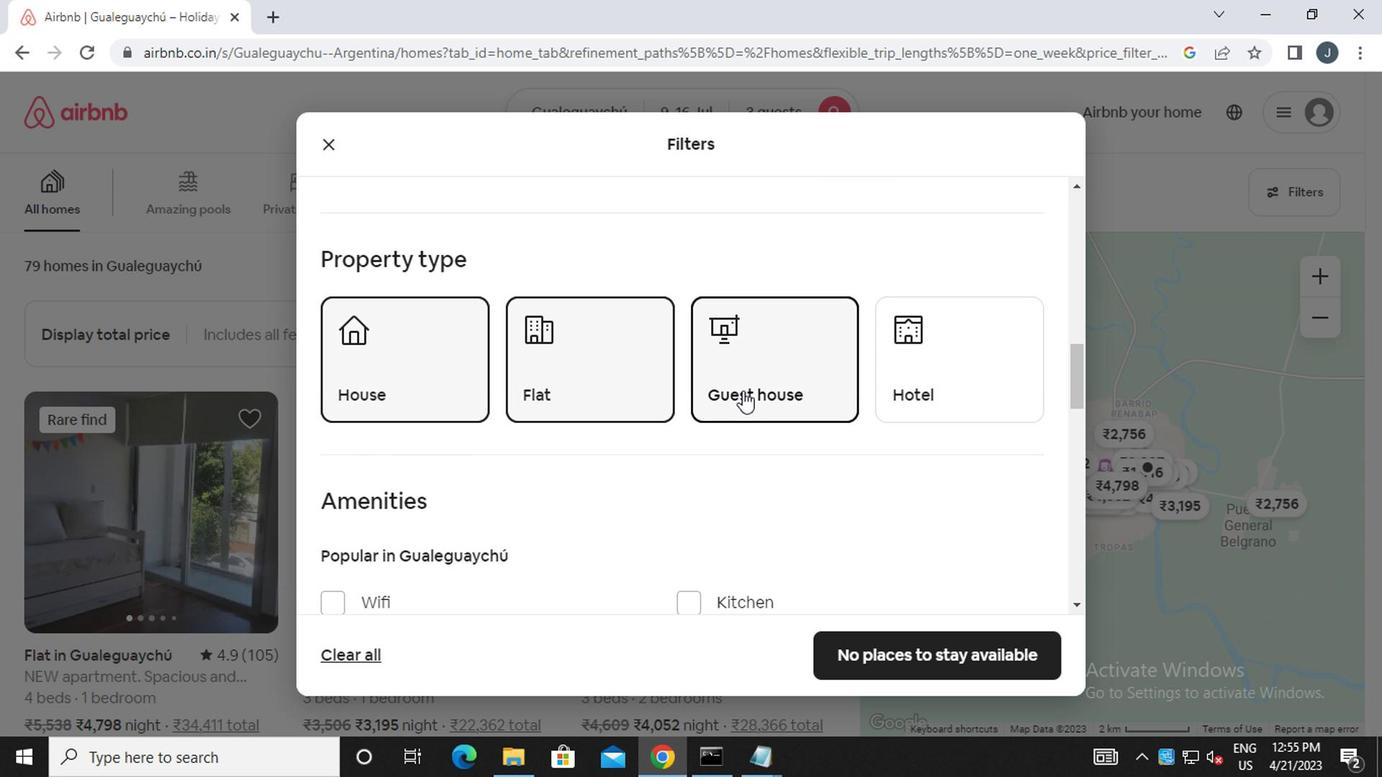 
Action: Mouse scrolled (737, 389) with delta (0, -1)
Screenshot: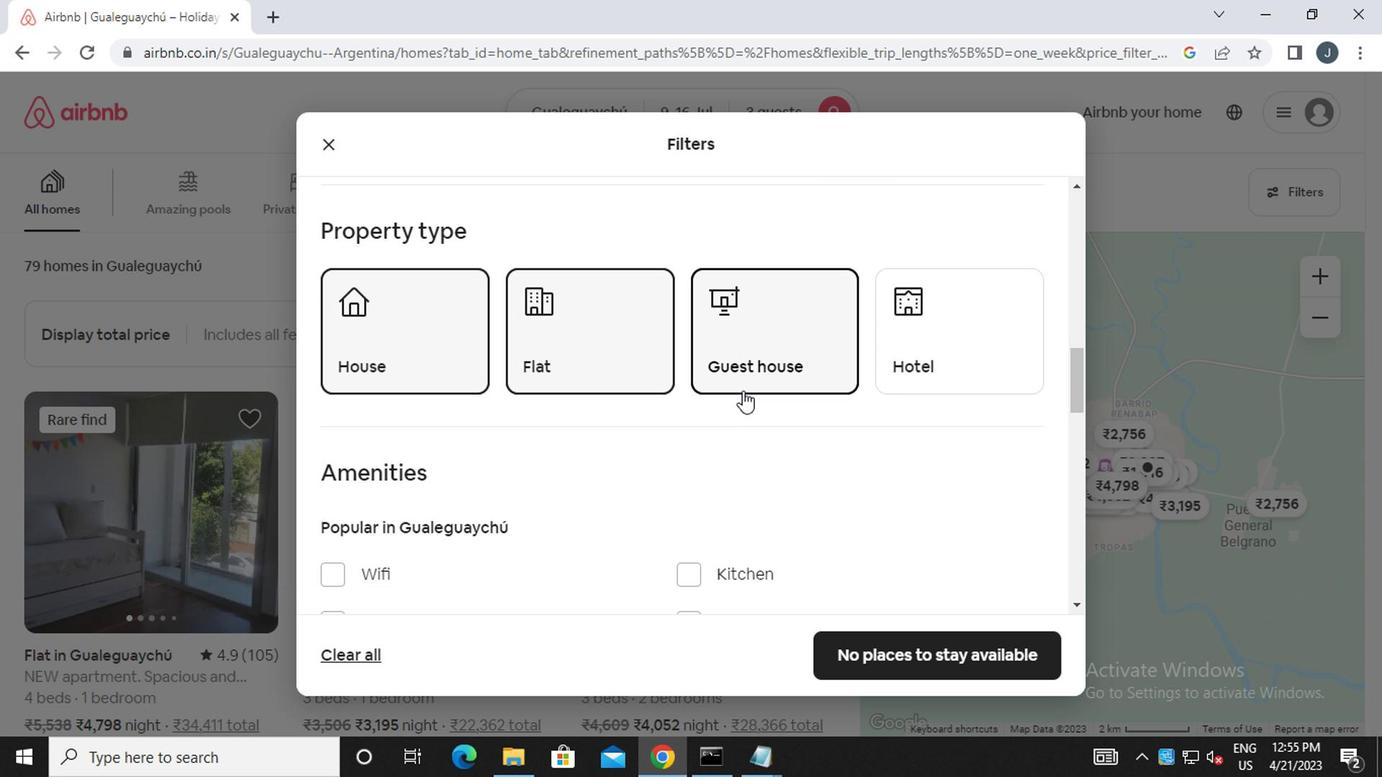 
Action: Mouse scrolled (737, 389) with delta (0, -1)
Screenshot: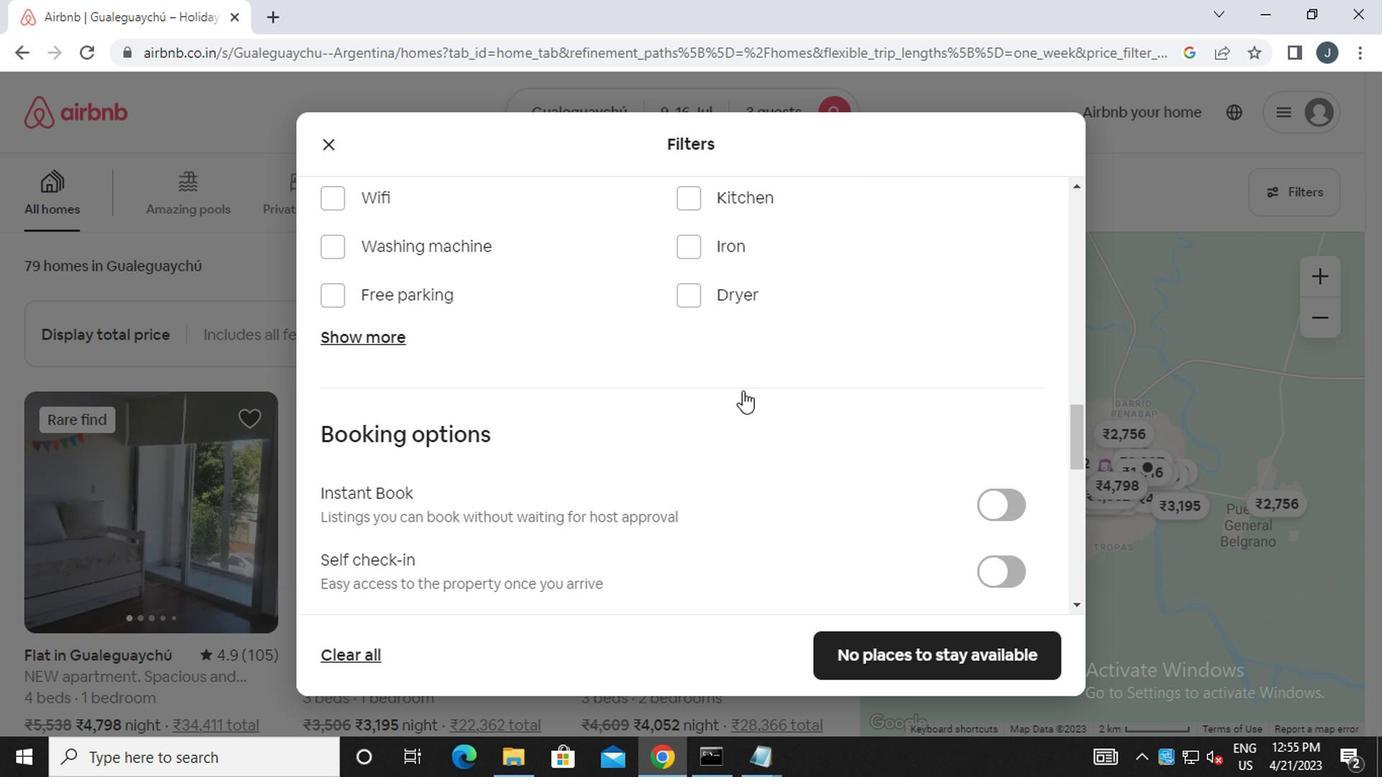 
Action: Mouse scrolled (737, 389) with delta (0, -1)
Screenshot: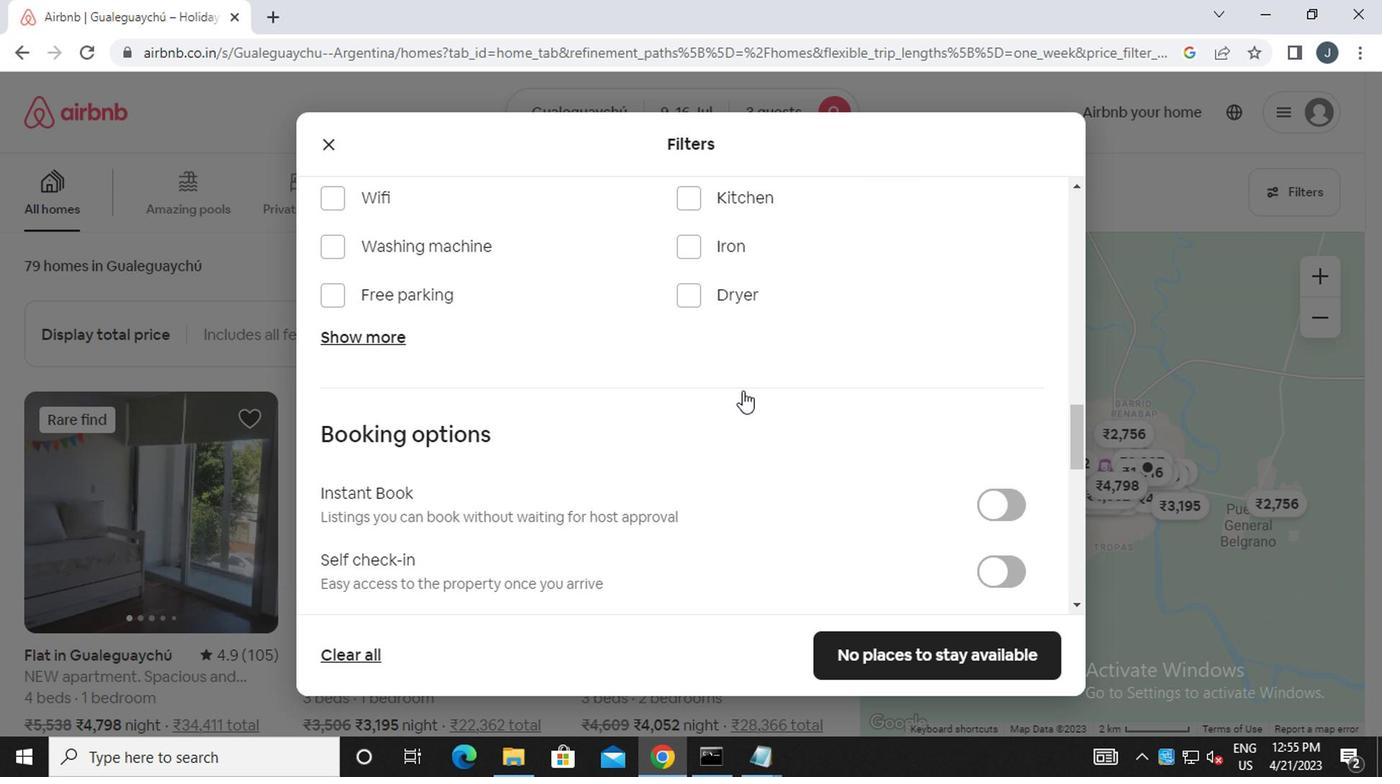 
Action: Mouse moved to (580, 346)
Screenshot: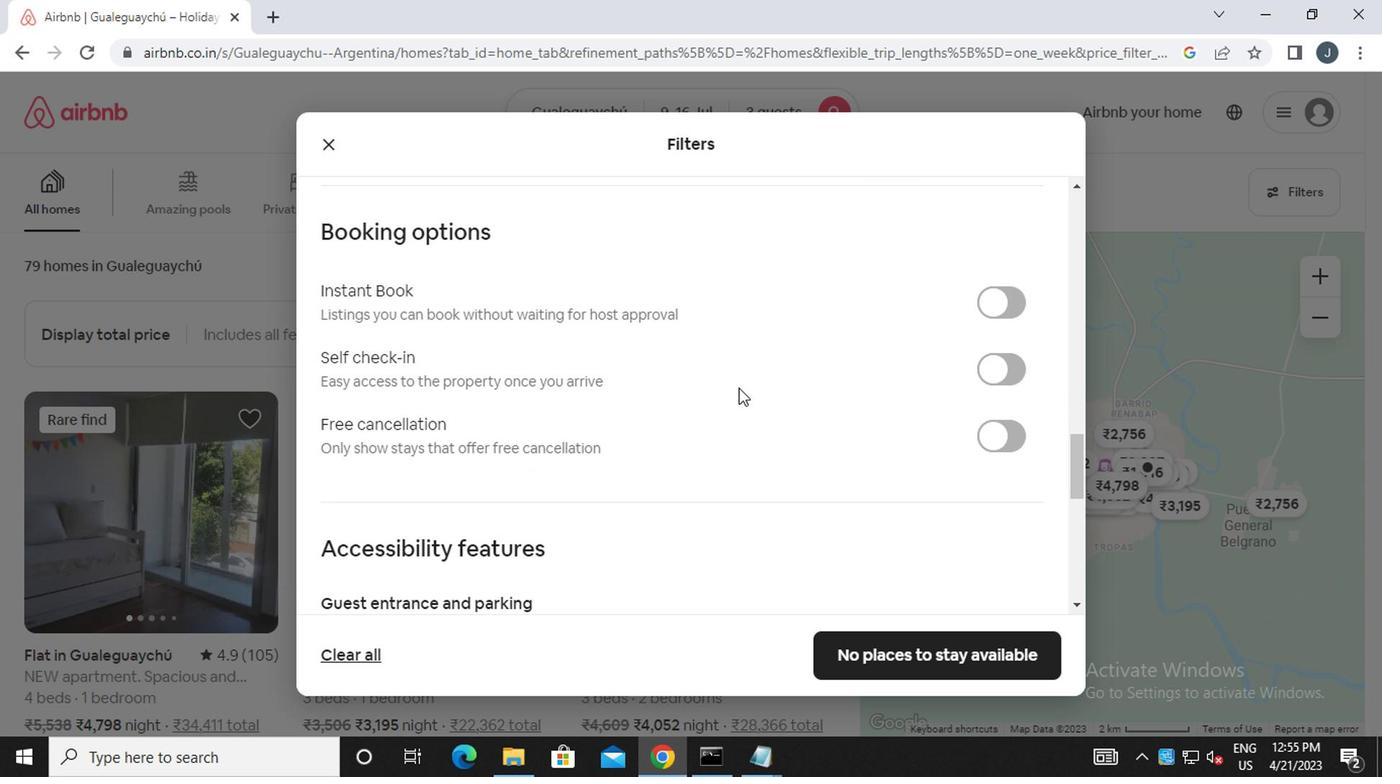 
Action: Mouse scrolled (580, 348) with delta (0, 1)
Screenshot: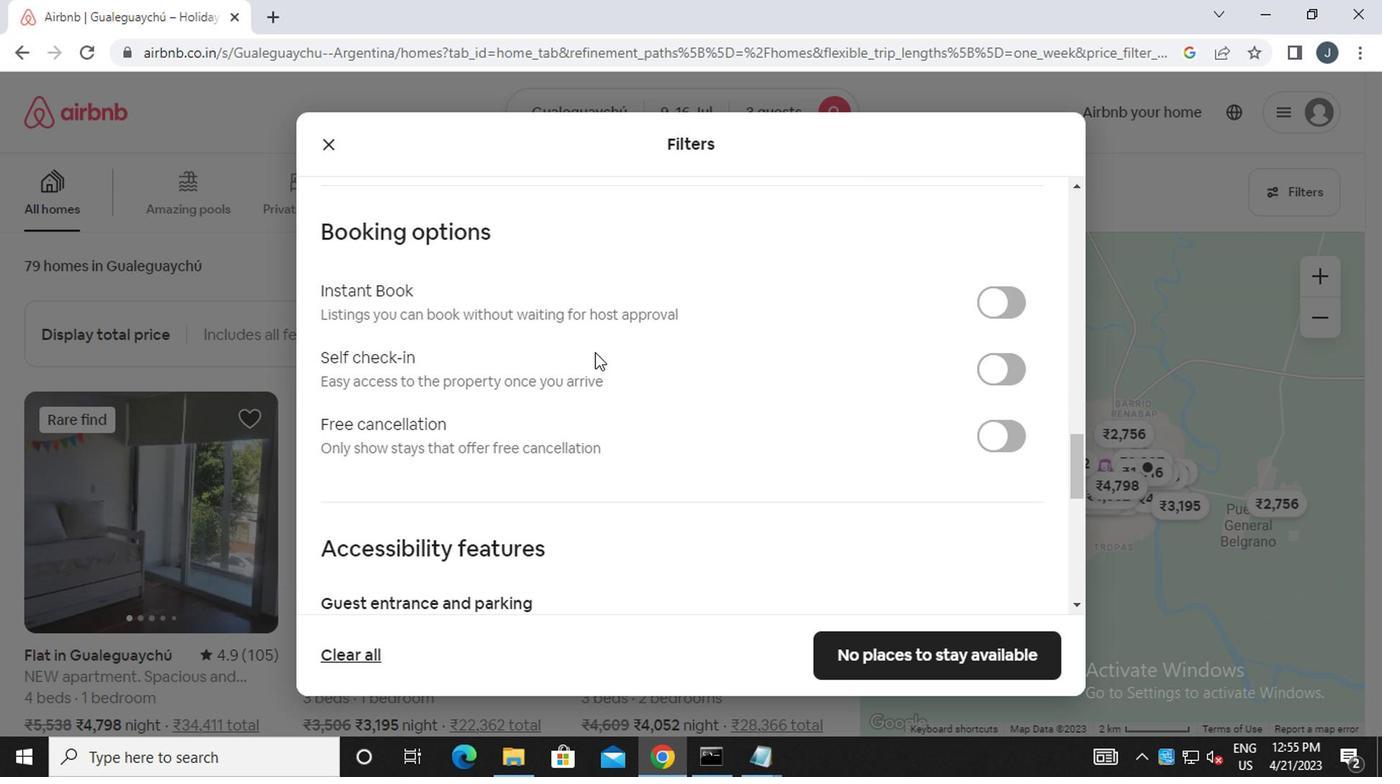 
Action: Mouse moved to (579, 346)
Screenshot: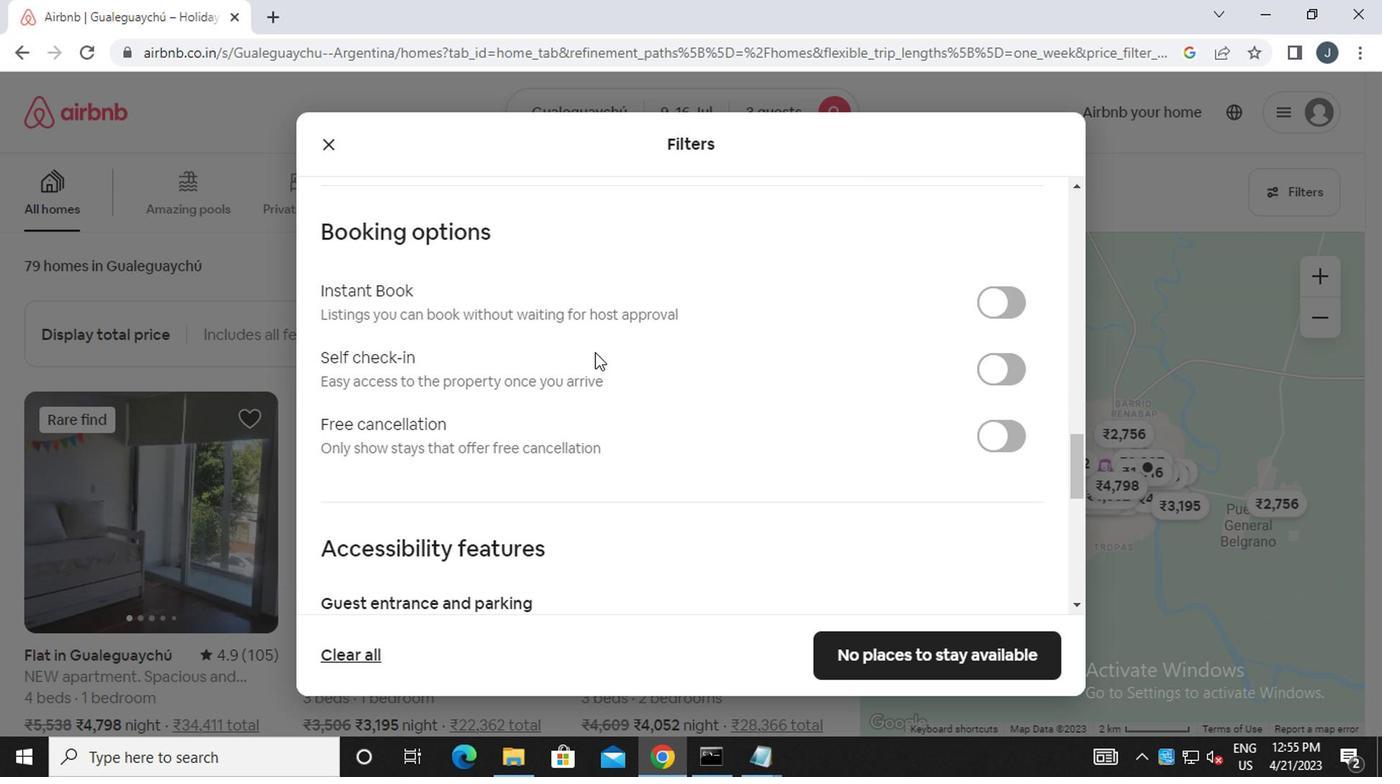 
Action: Mouse scrolled (579, 348) with delta (0, 1)
Screenshot: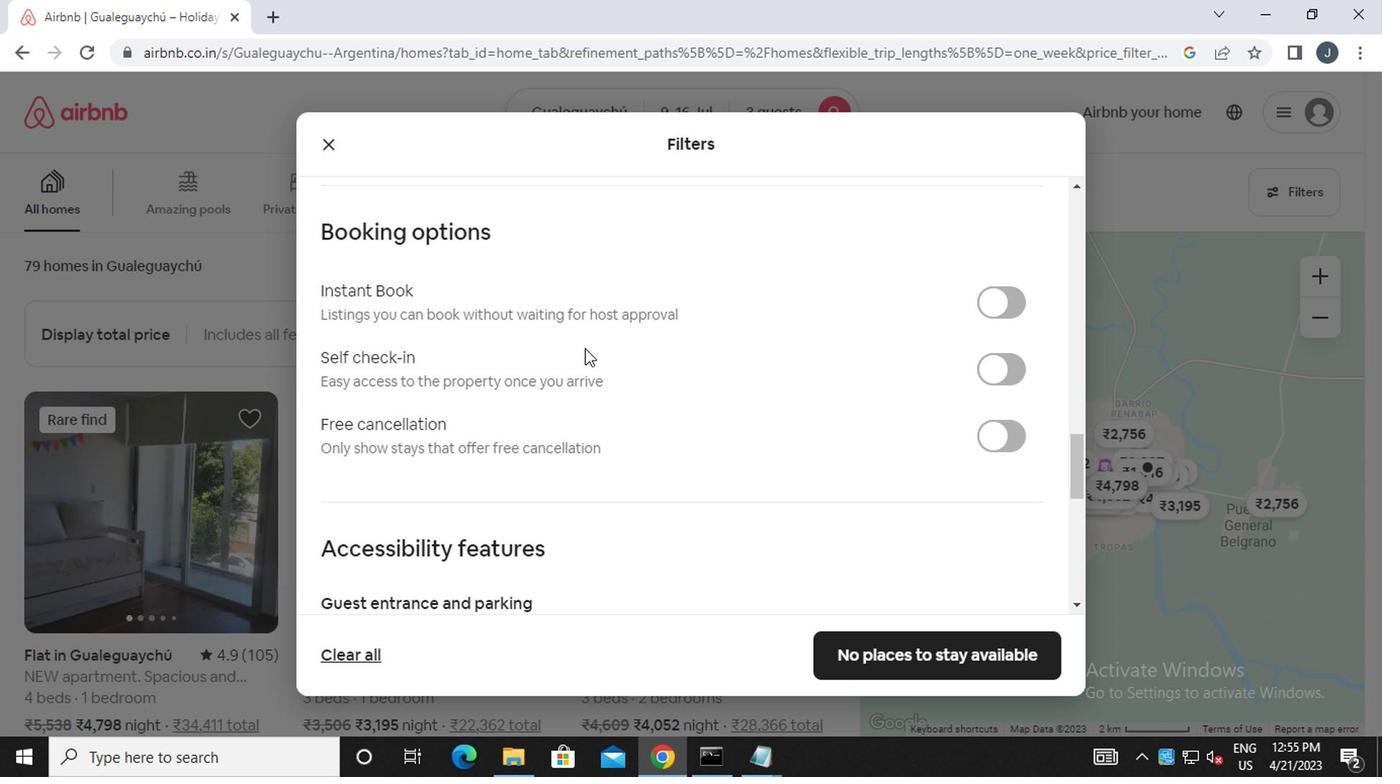 
Action: Mouse moved to (374, 340)
Screenshot: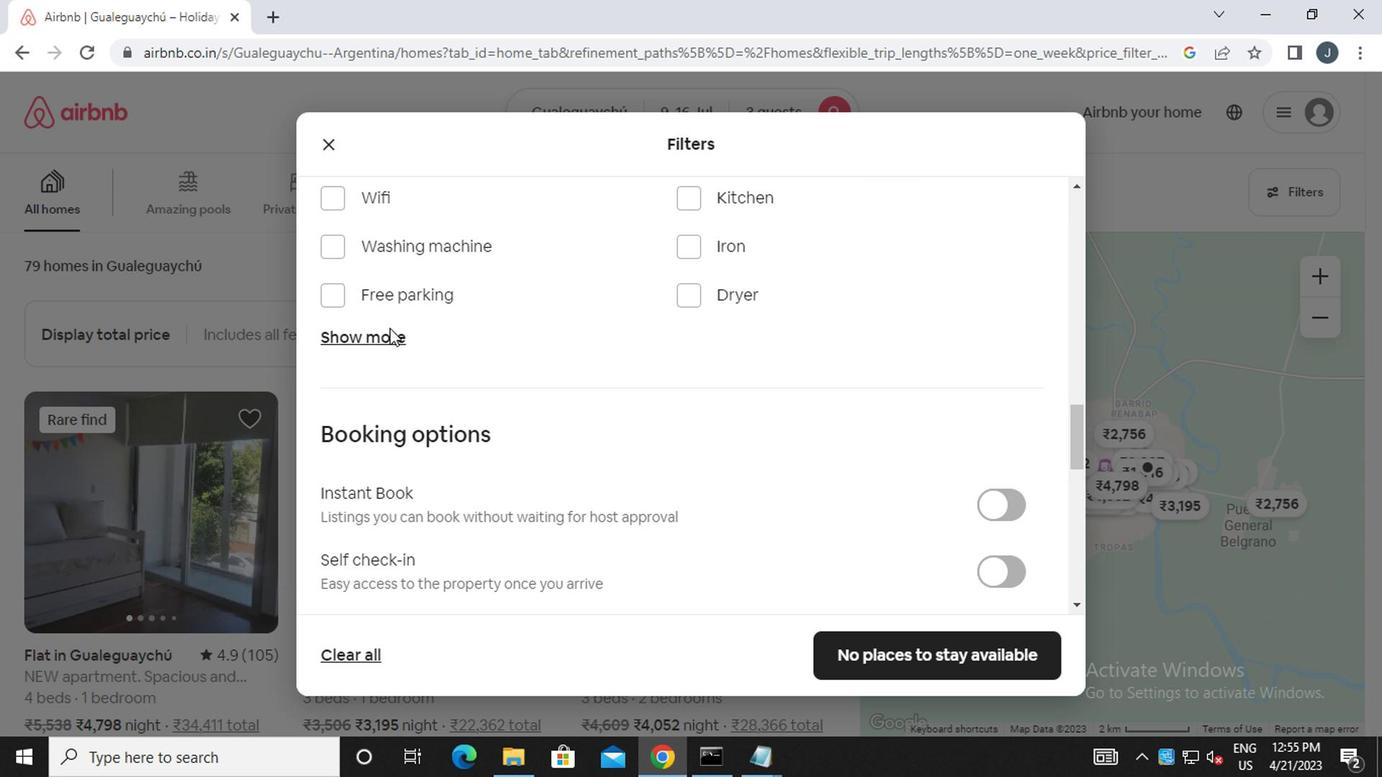 
Action: Mouse pressed left at (374, 340)
Screenshot: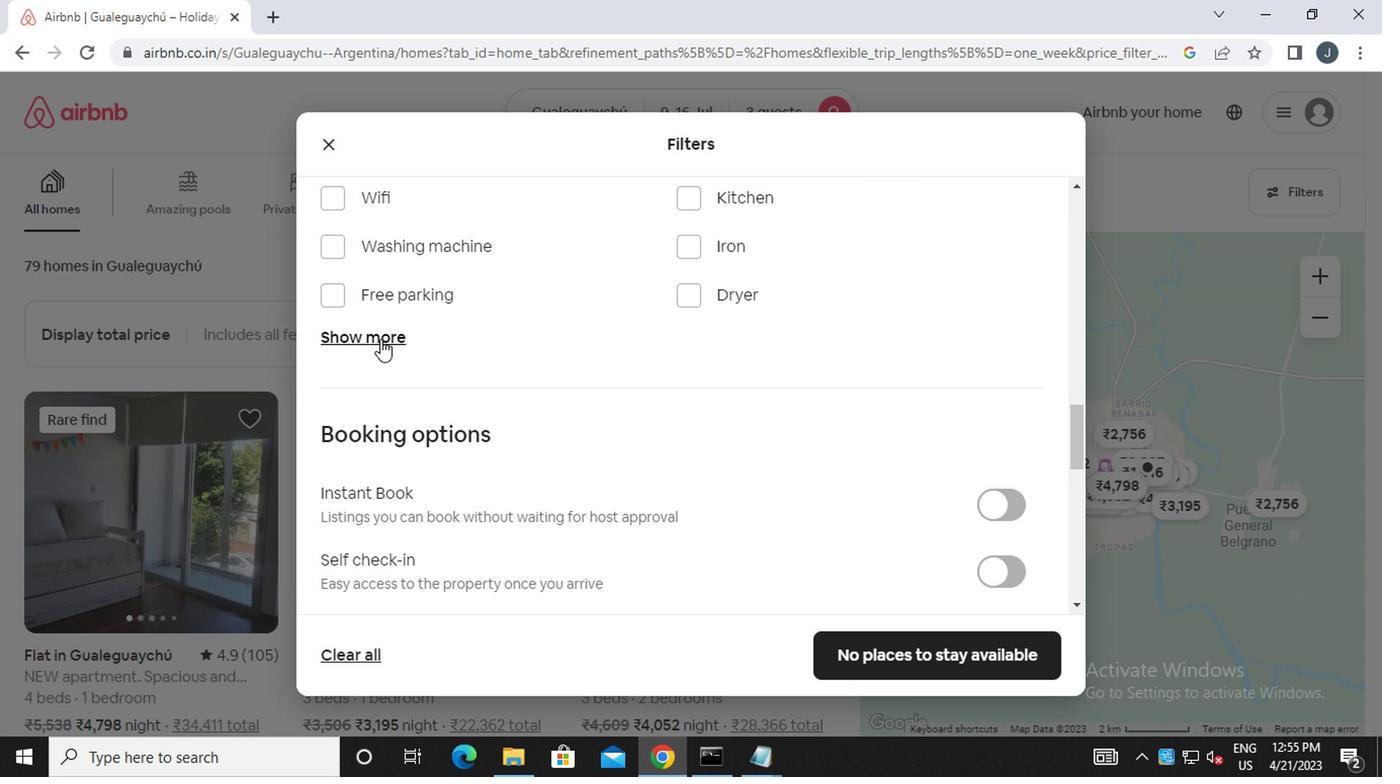 
Action: Mouse moved to (748, 418)
Screenshot: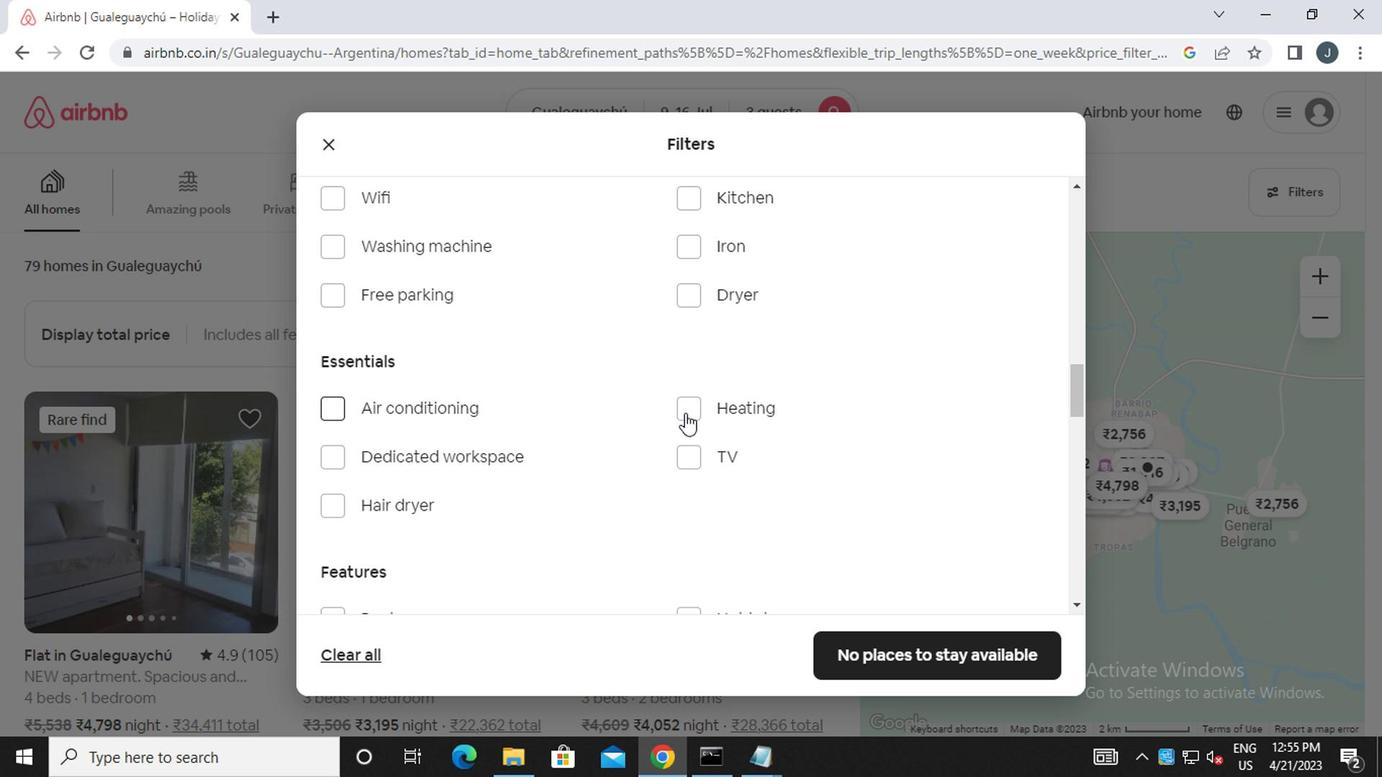 
Action: Mouse pressed left at (748, 418)
Screenshot: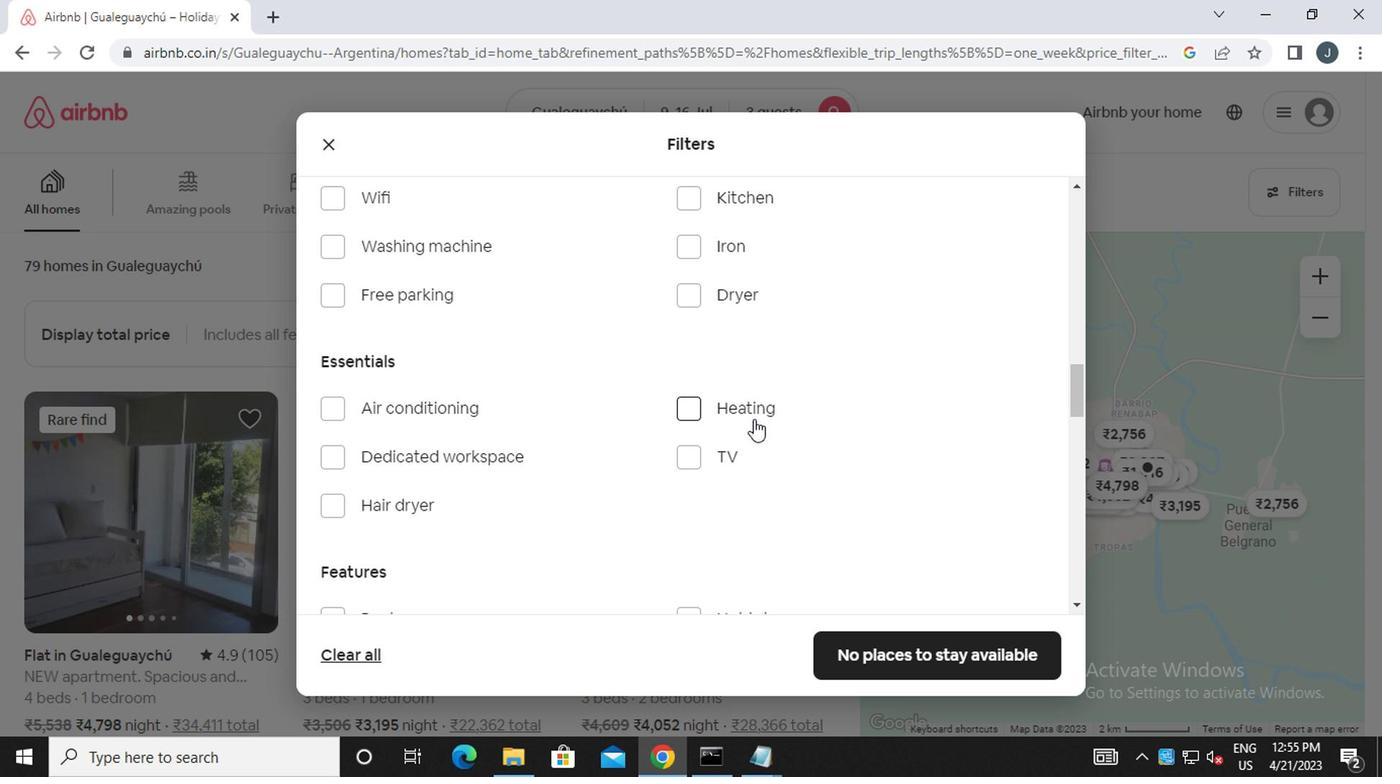 
Action: Mouse moved to (743, 418)
Screenshot: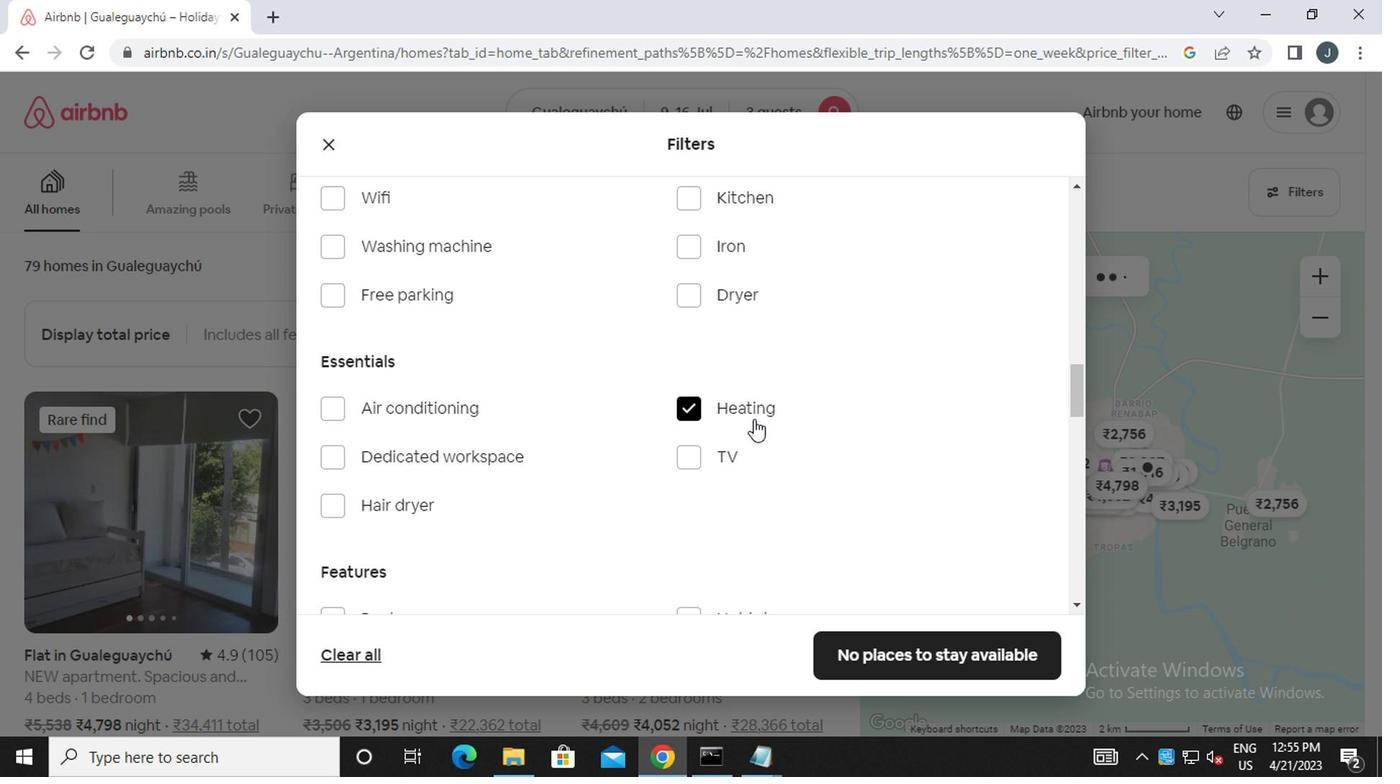 
Action: Mouse scrolled (743, 417) with delta (0, -1)
Screenshot: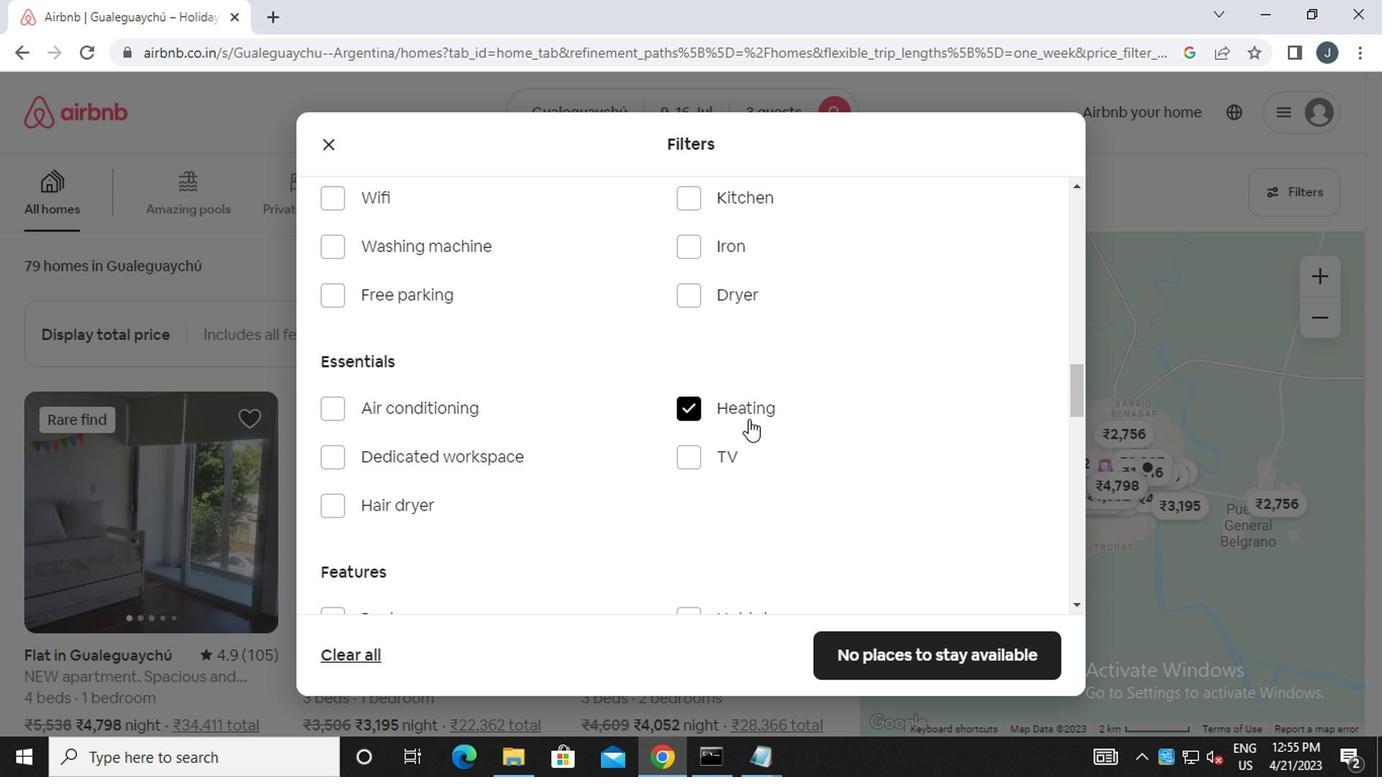 
Action: Mouse scrolled (743, 417) with delta (0, -1)
Screenshot: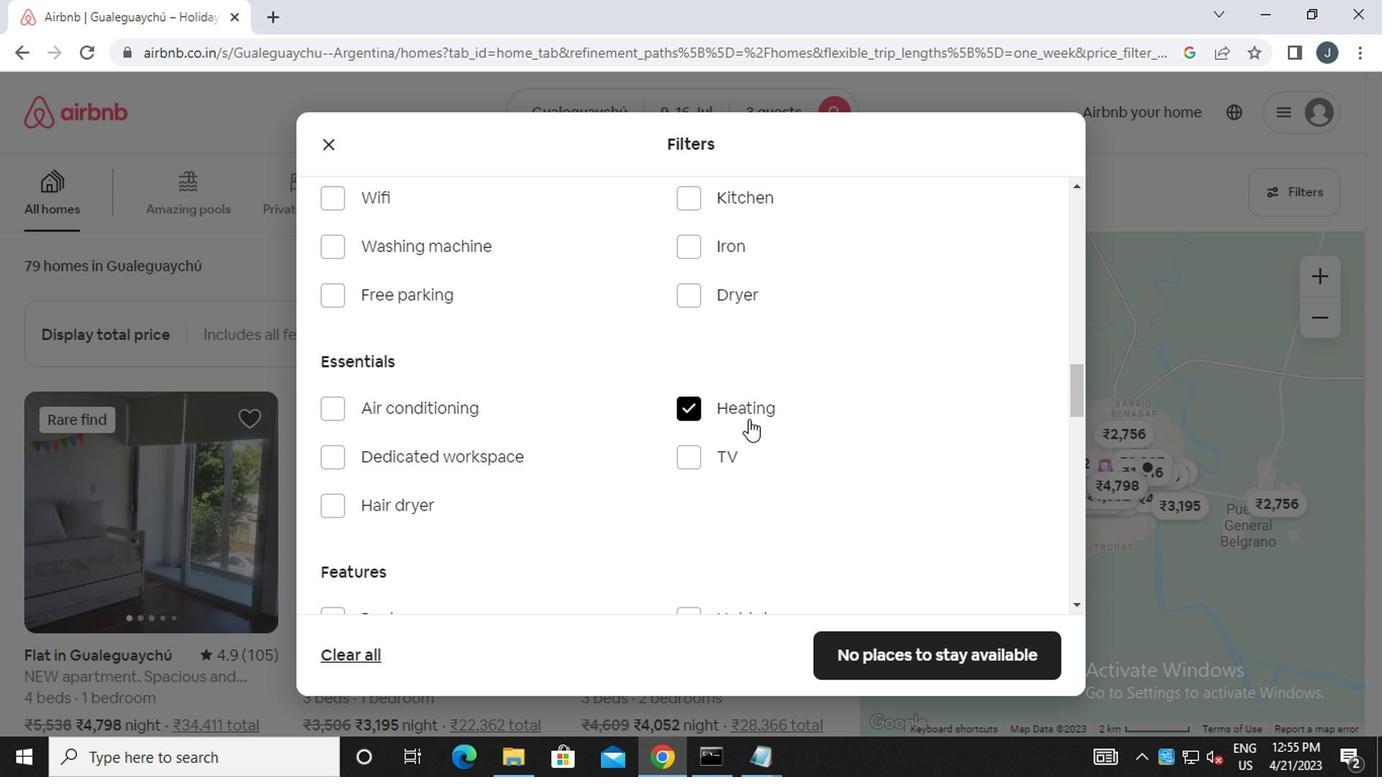 
Action: Mouse scrolled (743, 417) with delta (0, -1)
Screenshot: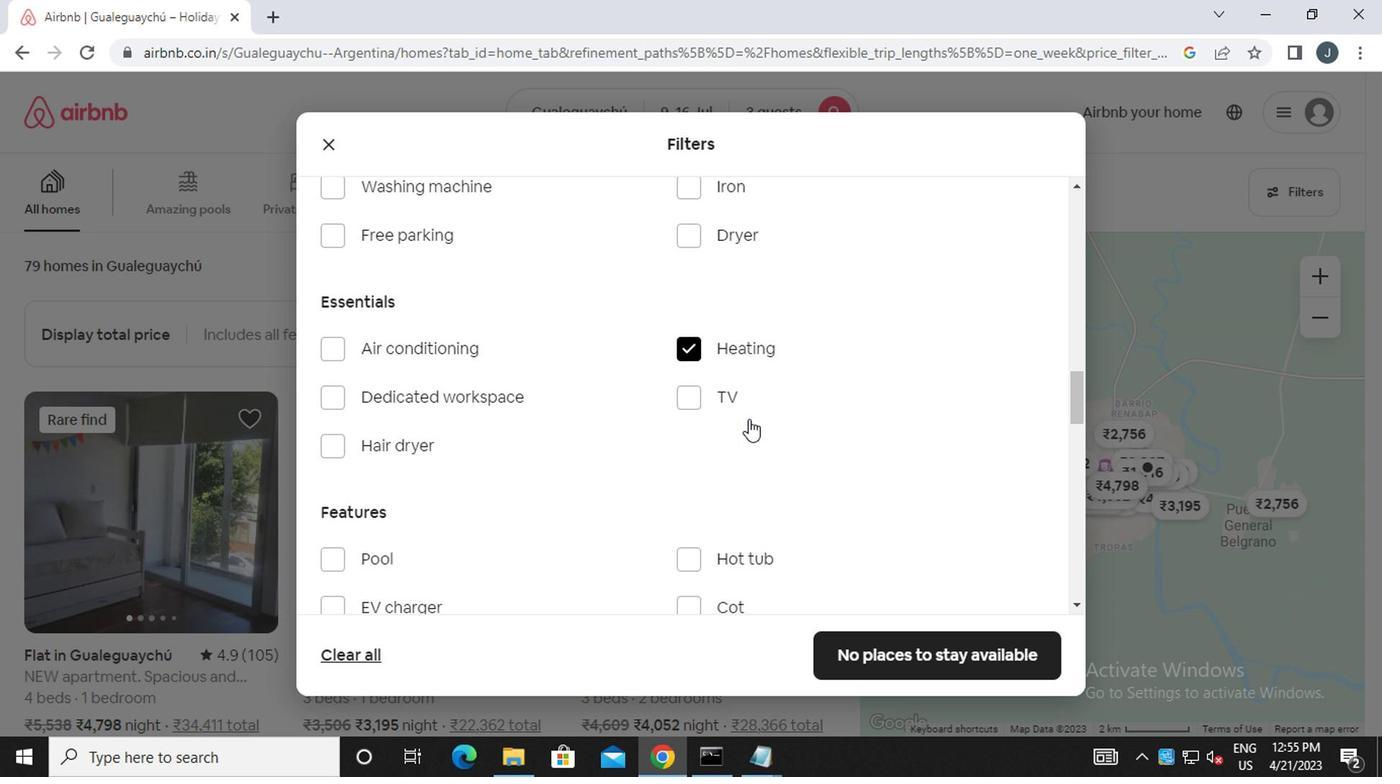 
Action: Mouse moved to (743, 418)
Screenshot: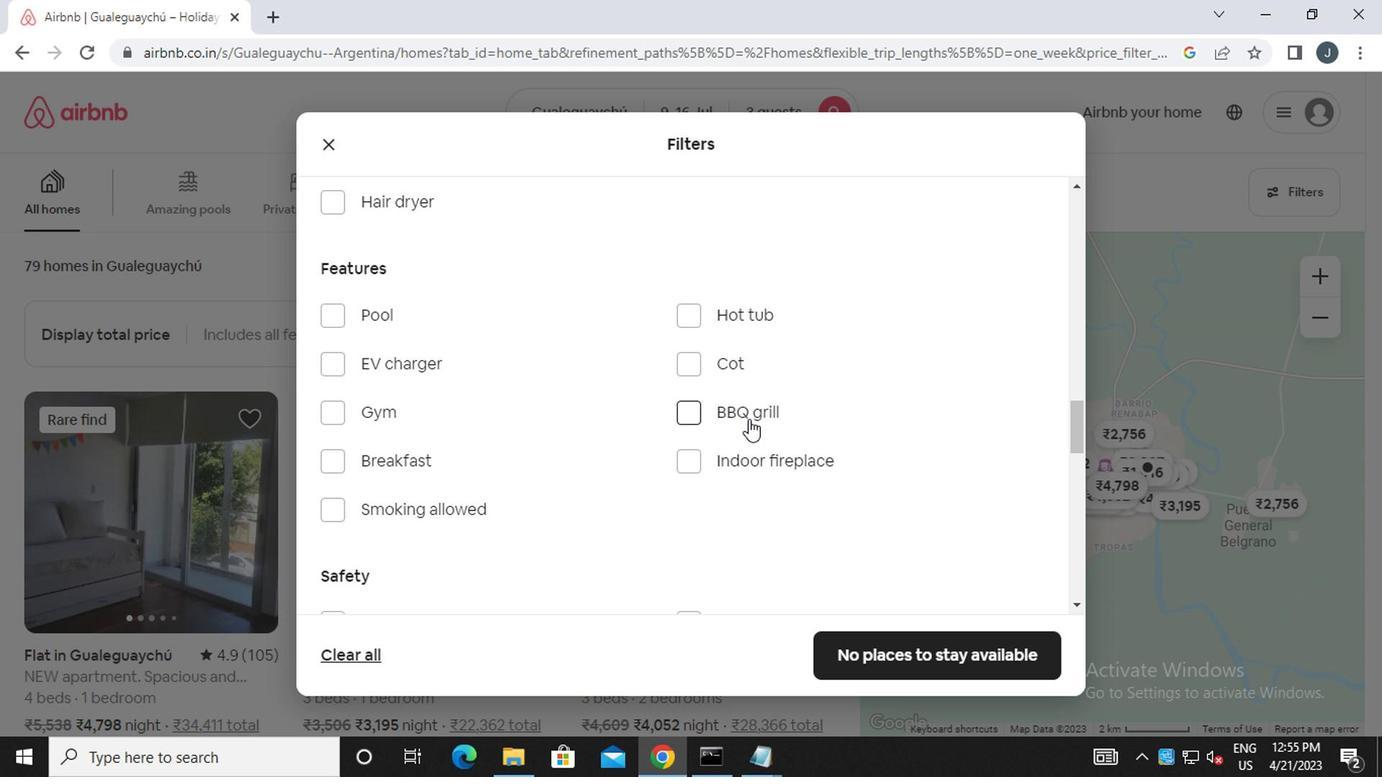 
Action: Mouse scrolled (743, 417) with delta (0, -1)
Screenshot: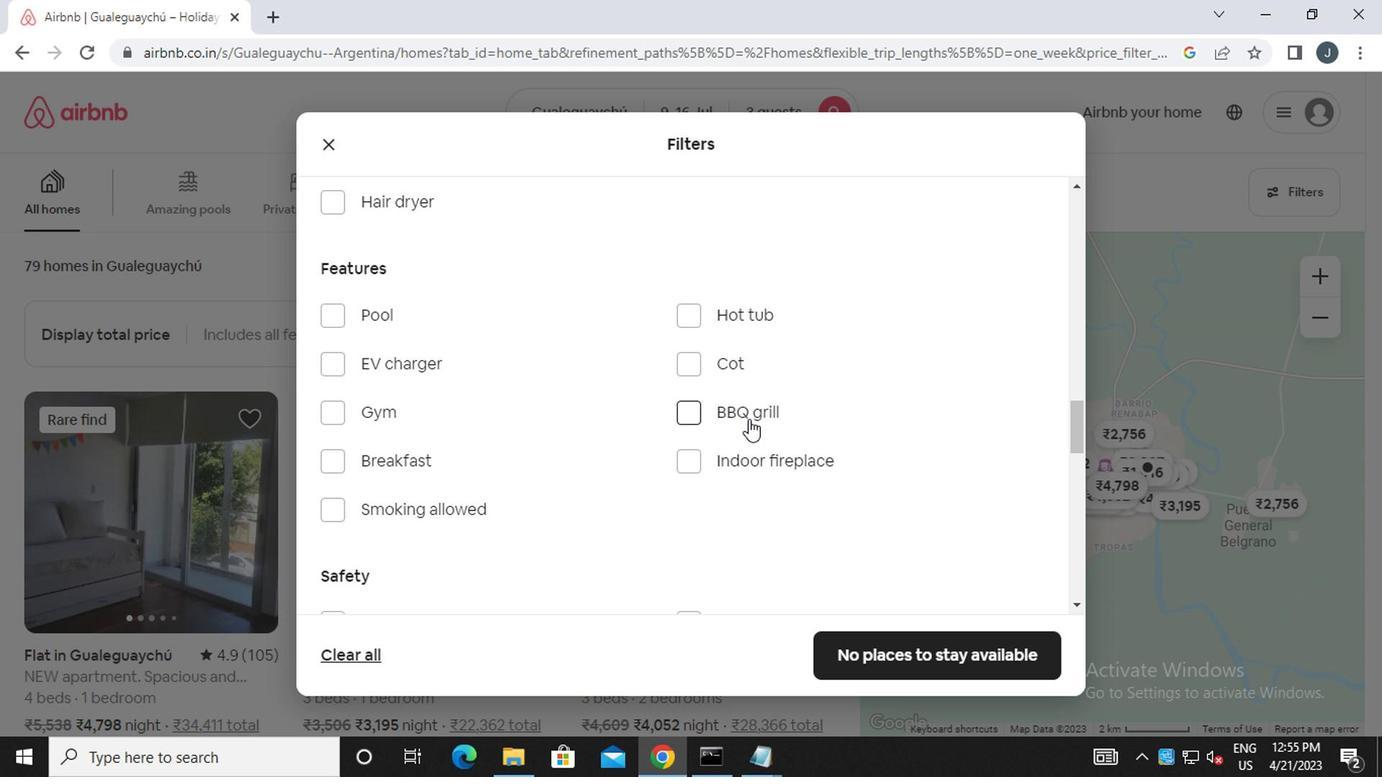 
Action: Mouse scrolled (743, 417) with delta (0, -1)
Screenshot: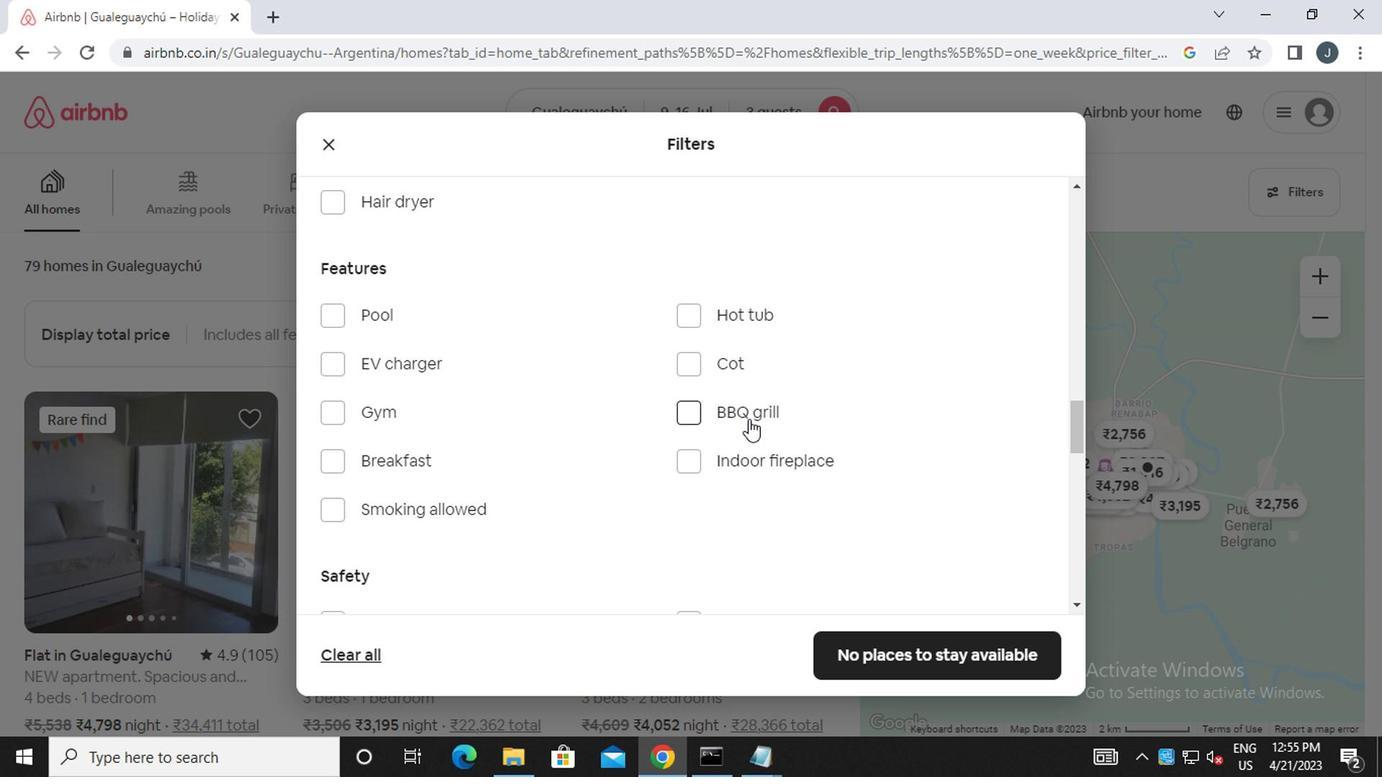 
Action: Mouse moved to (743, 418)
Screenshot: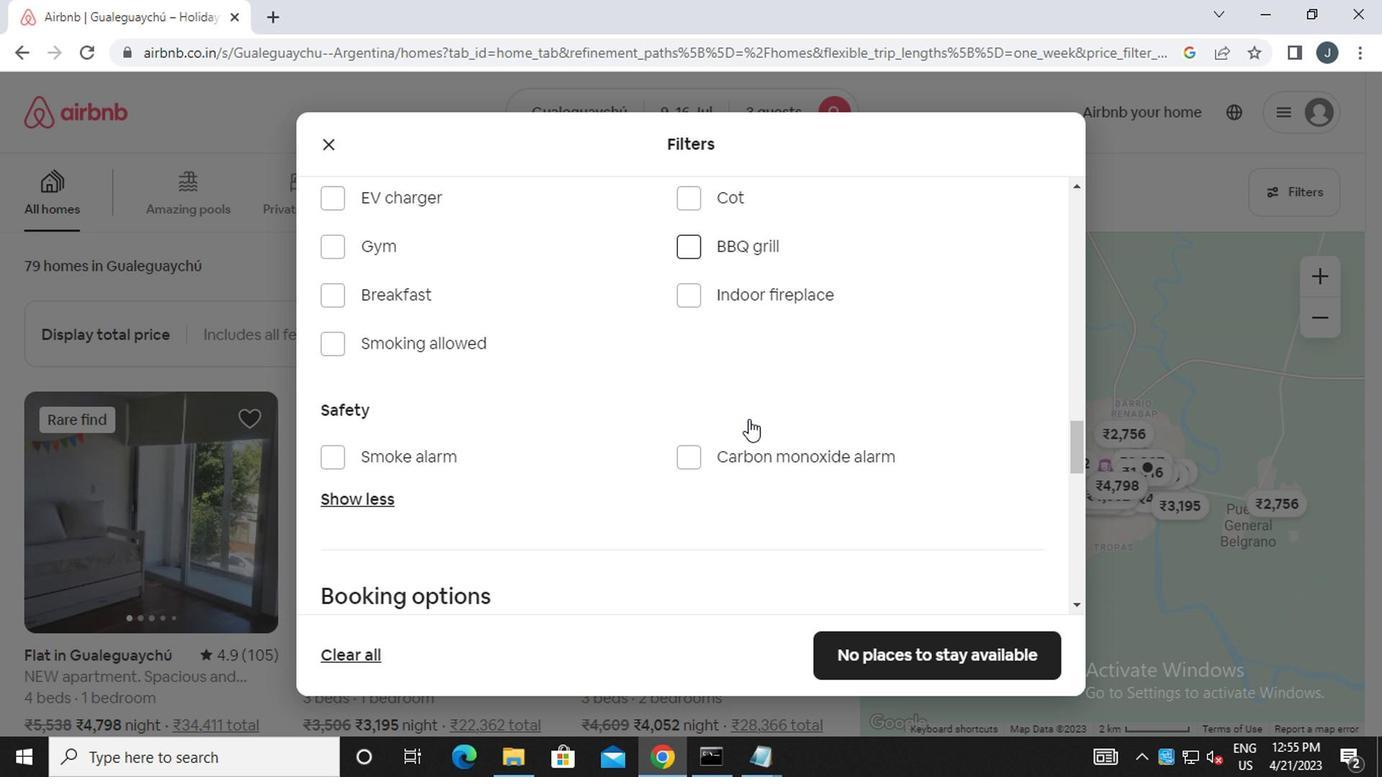 
Action: Mouse scrolled (743, 417) with delta (0, -1)
Screenshot: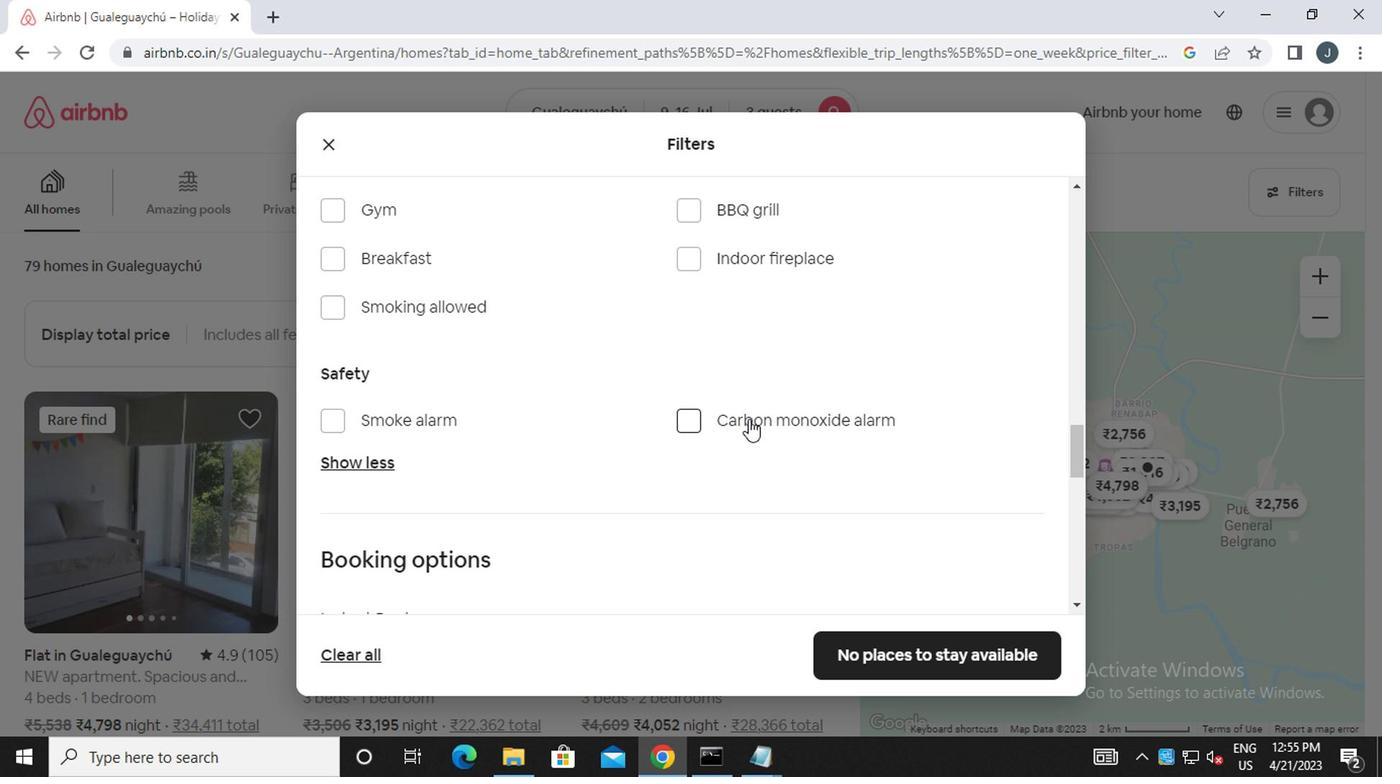 
Action: Mouse scrolled (743, 417) with delta (0, -1)
Screenshot: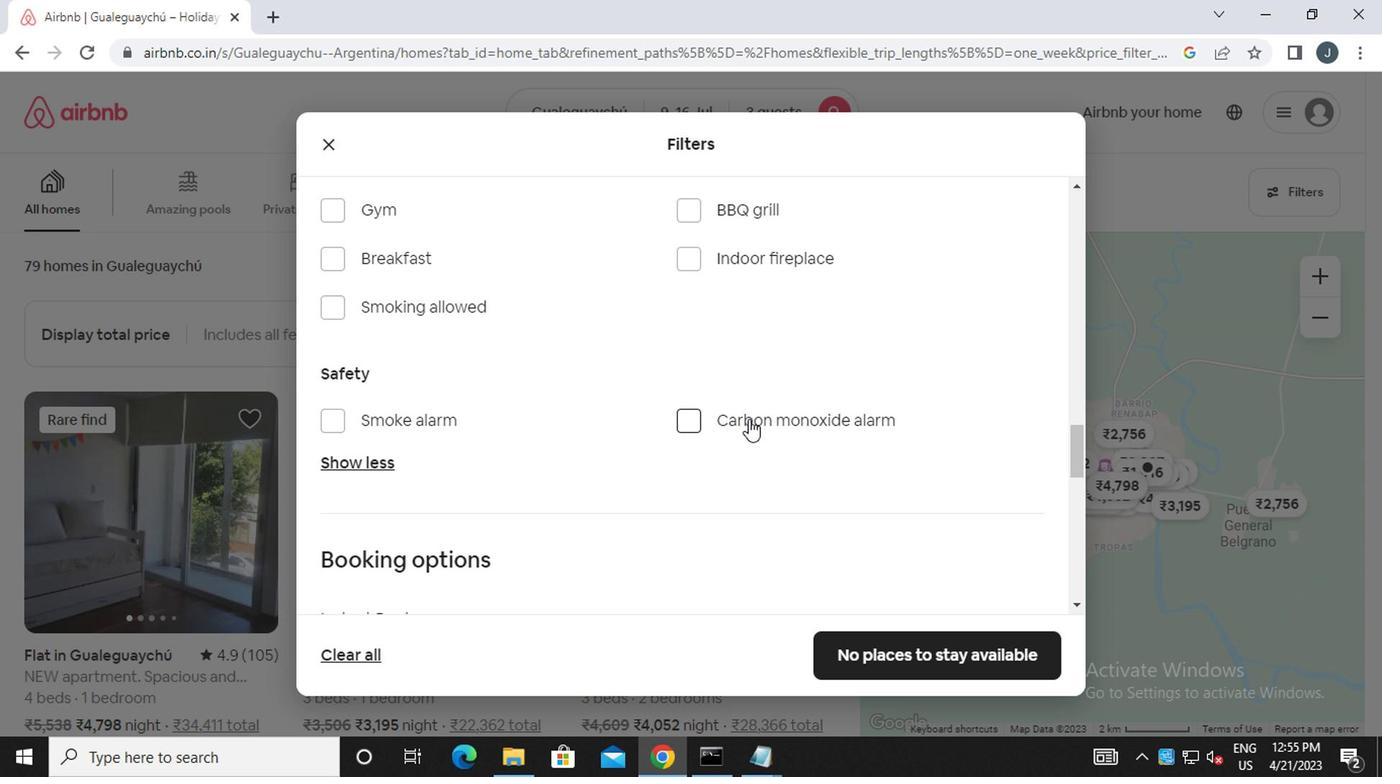 
Action: Mouse scrolled (743, 417) with delta (0, -1)
Screenshot: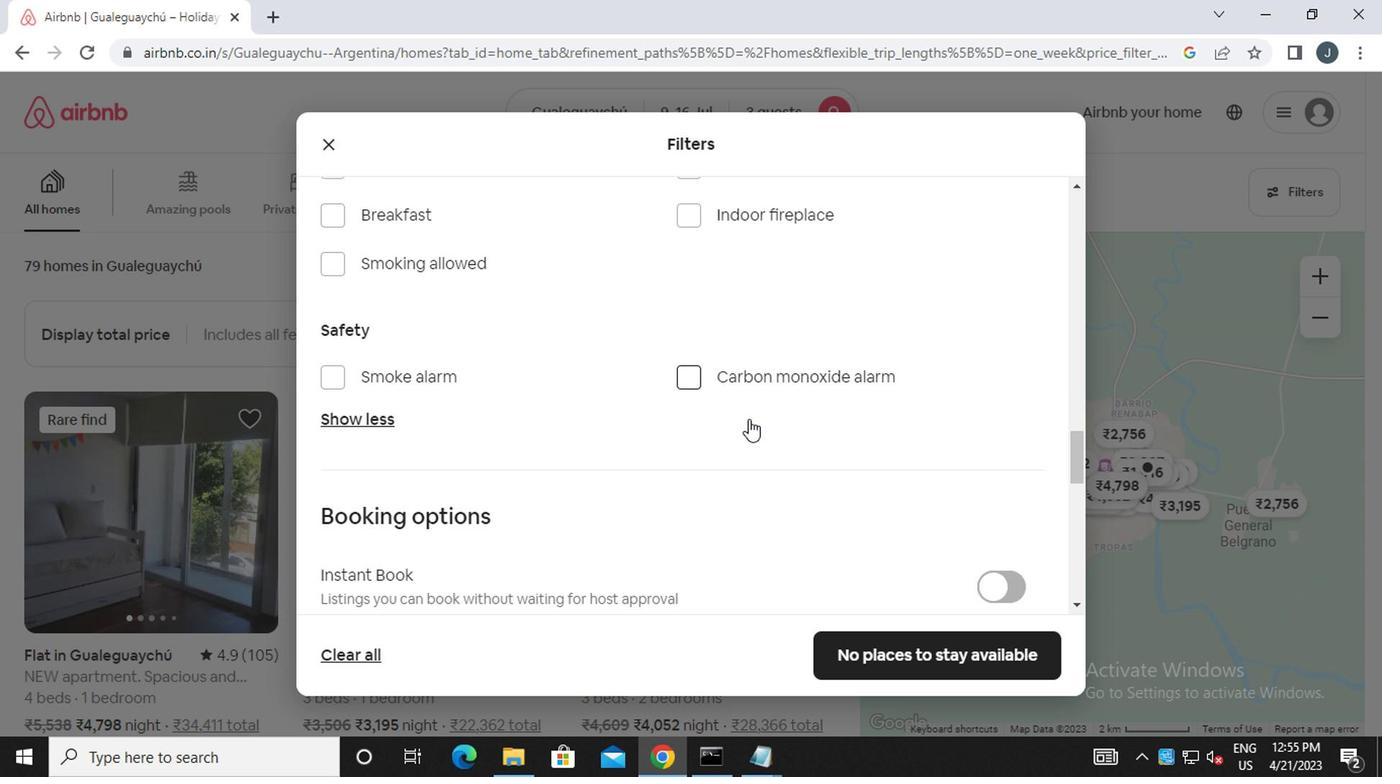 
Action: Mouse moved to (980, 391)
Screenshot: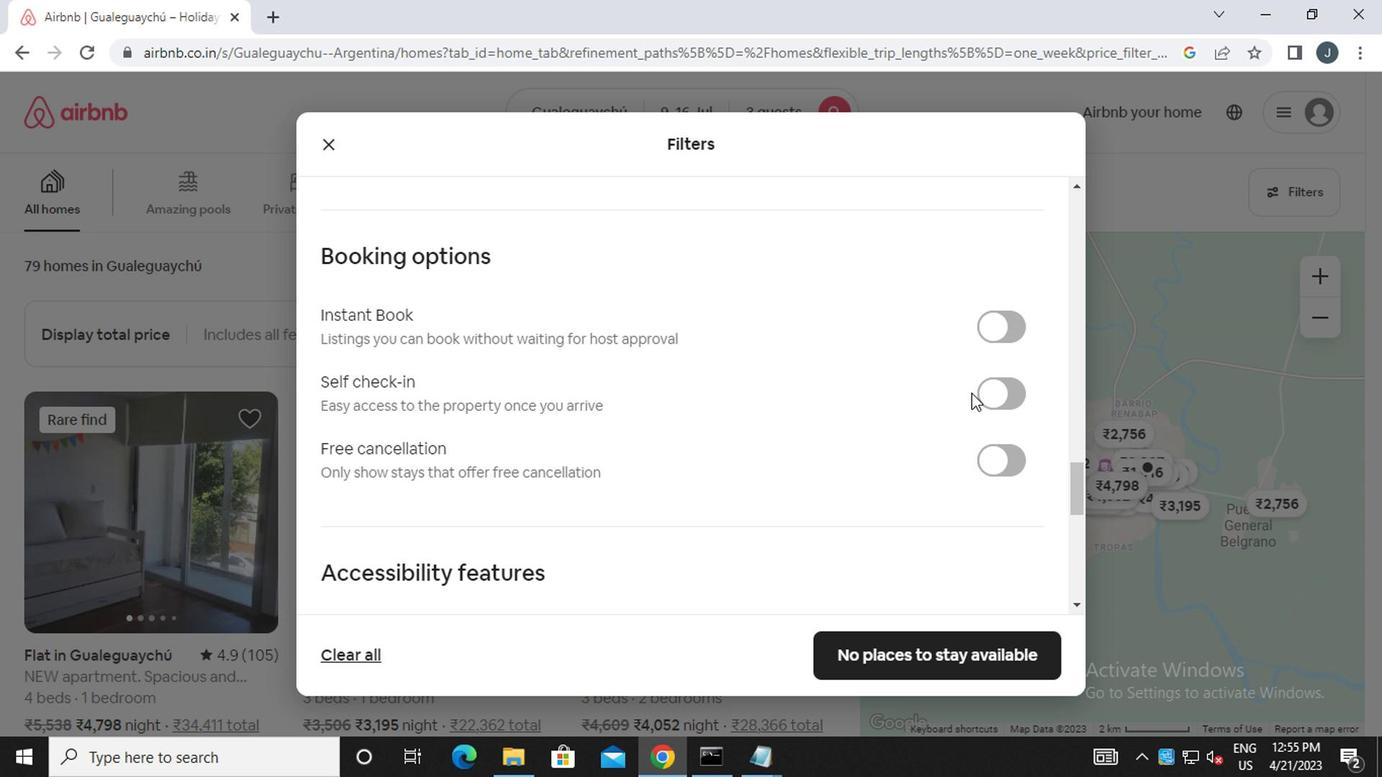 
Action: Mouse pressed left at (980, 391)
Screenshot: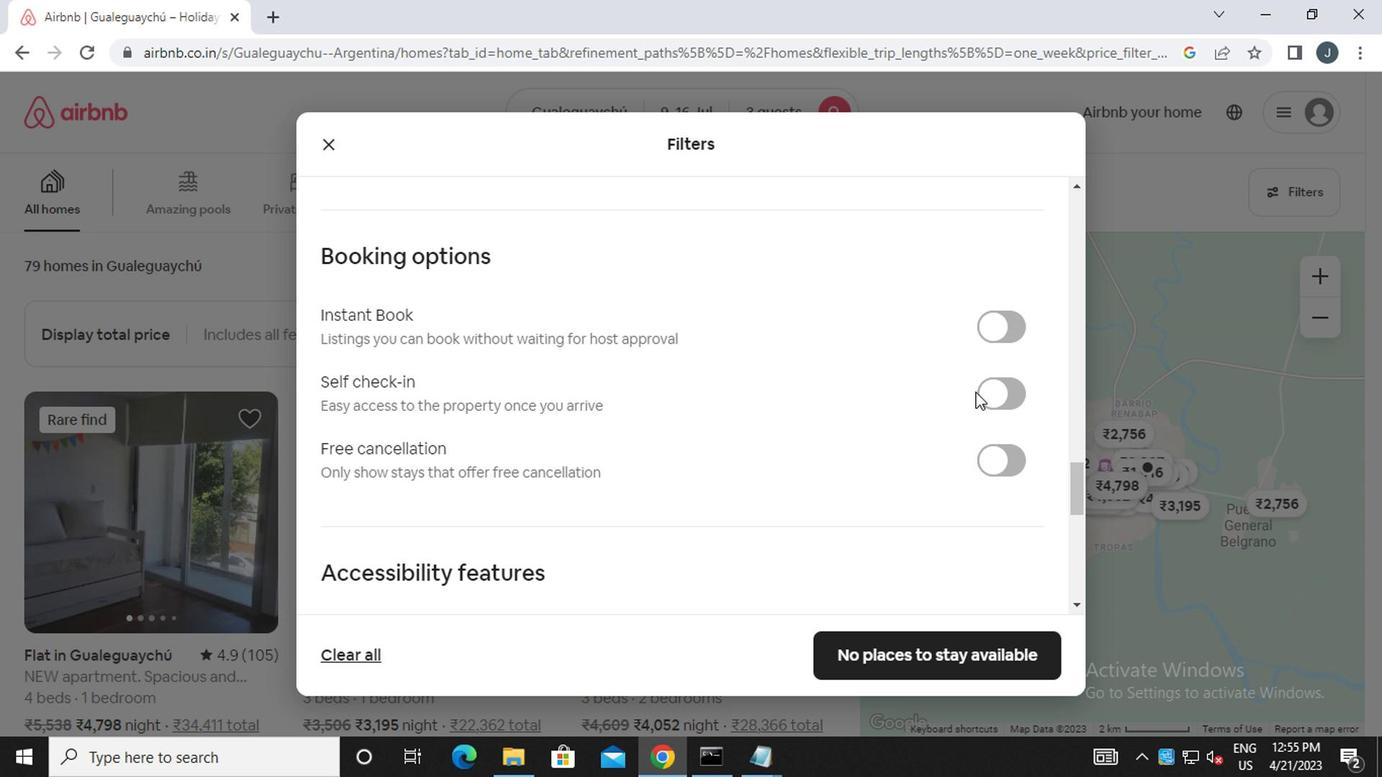 
Action: Mouse moved to (785, 447)
Screenshot: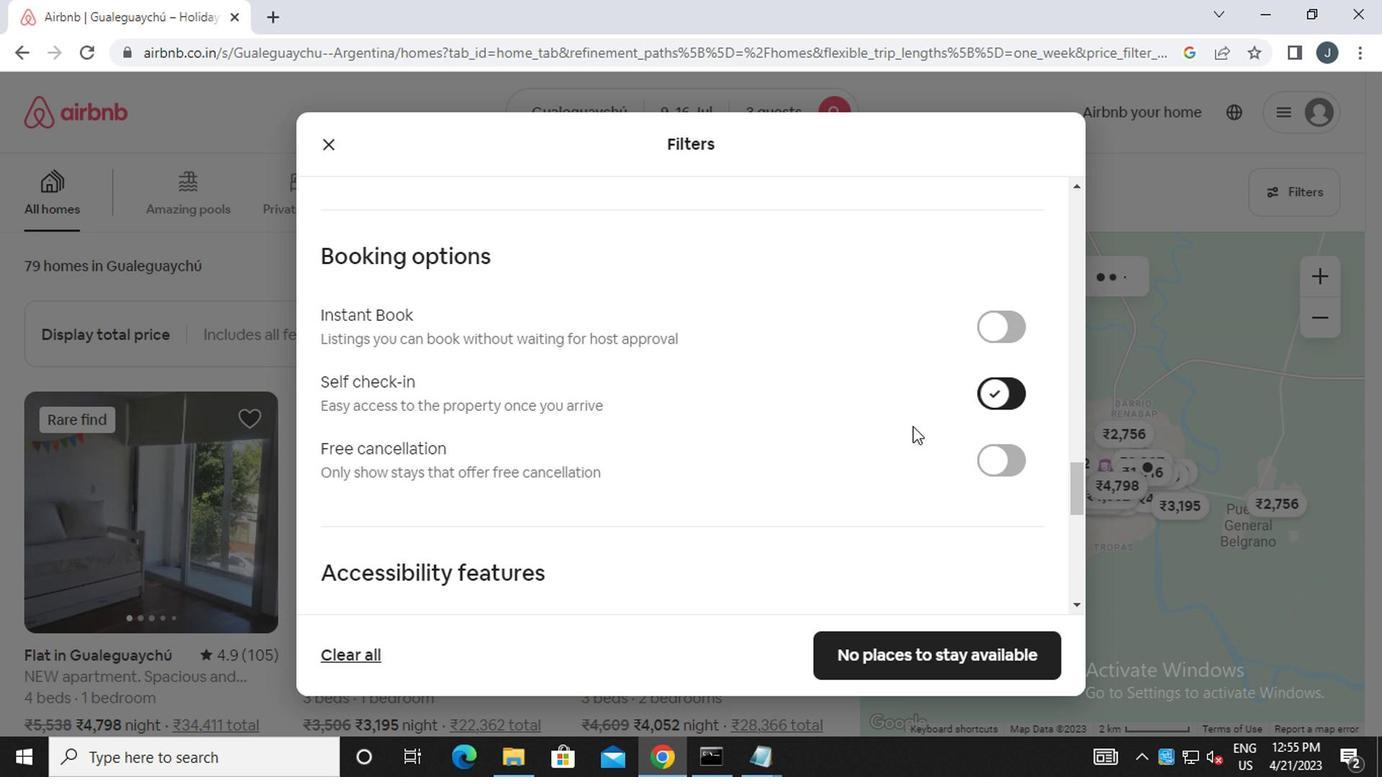 
Action: Mouse scrolled (785, 445) with delta (0, -1)
Screenshot: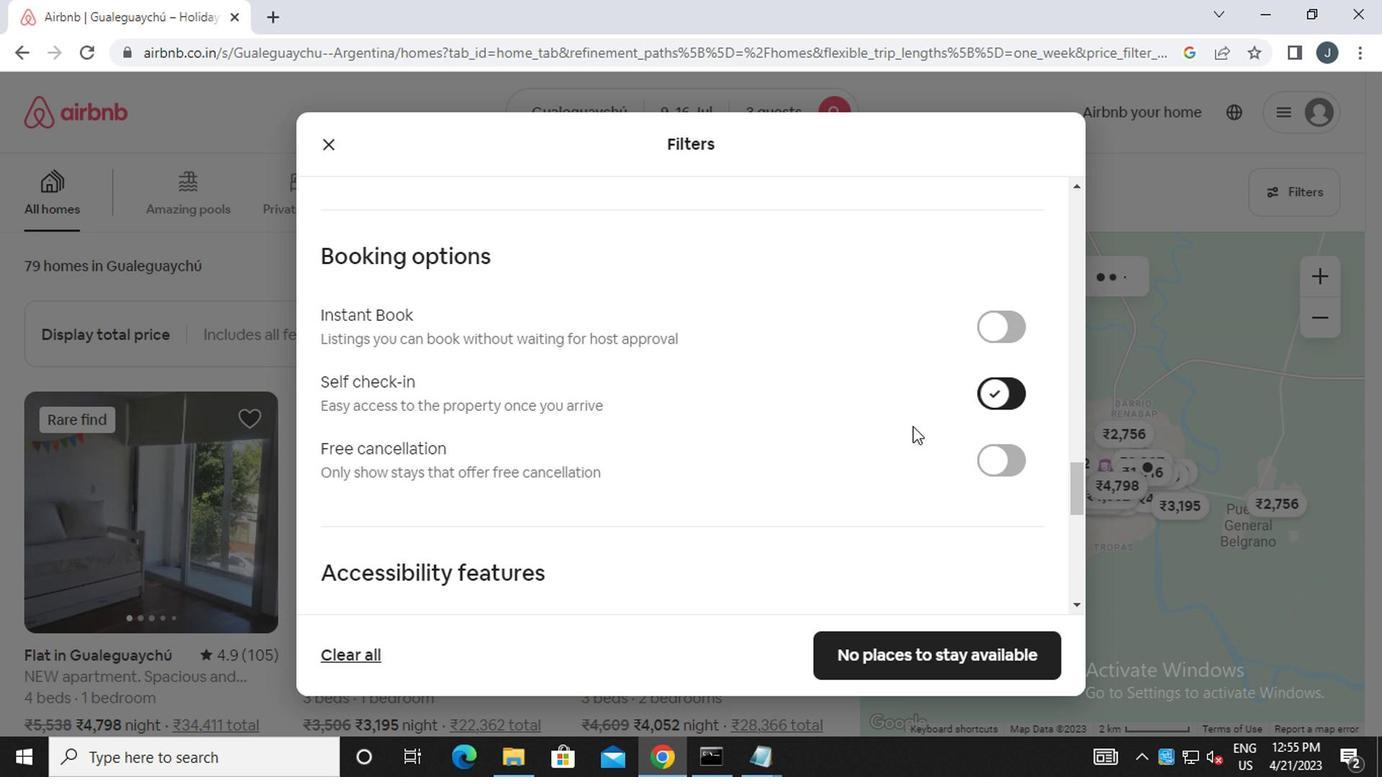 
Action: Mouse scrolled (785, 445) with delta (0, -1)
Screenshot: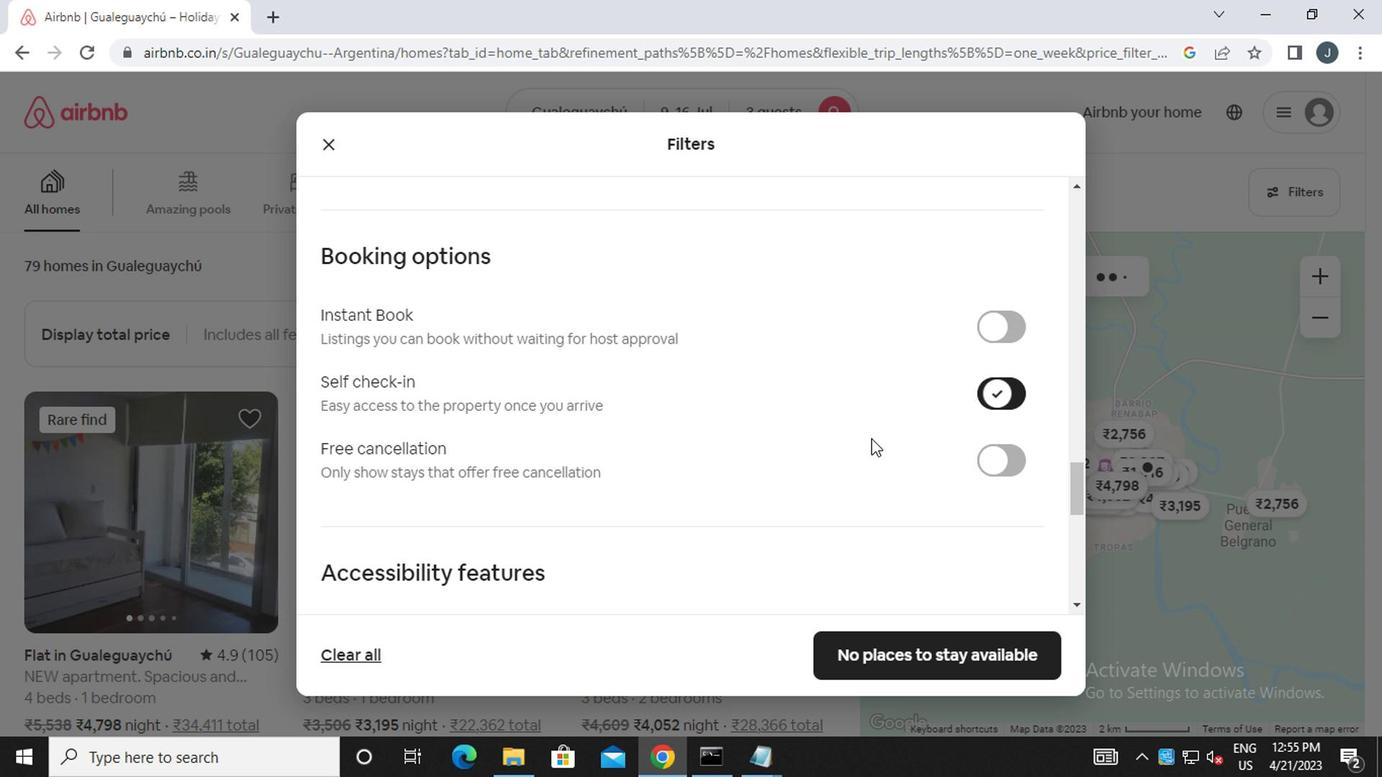 
Action: Mouse moved to (783, 447)
Screenshot: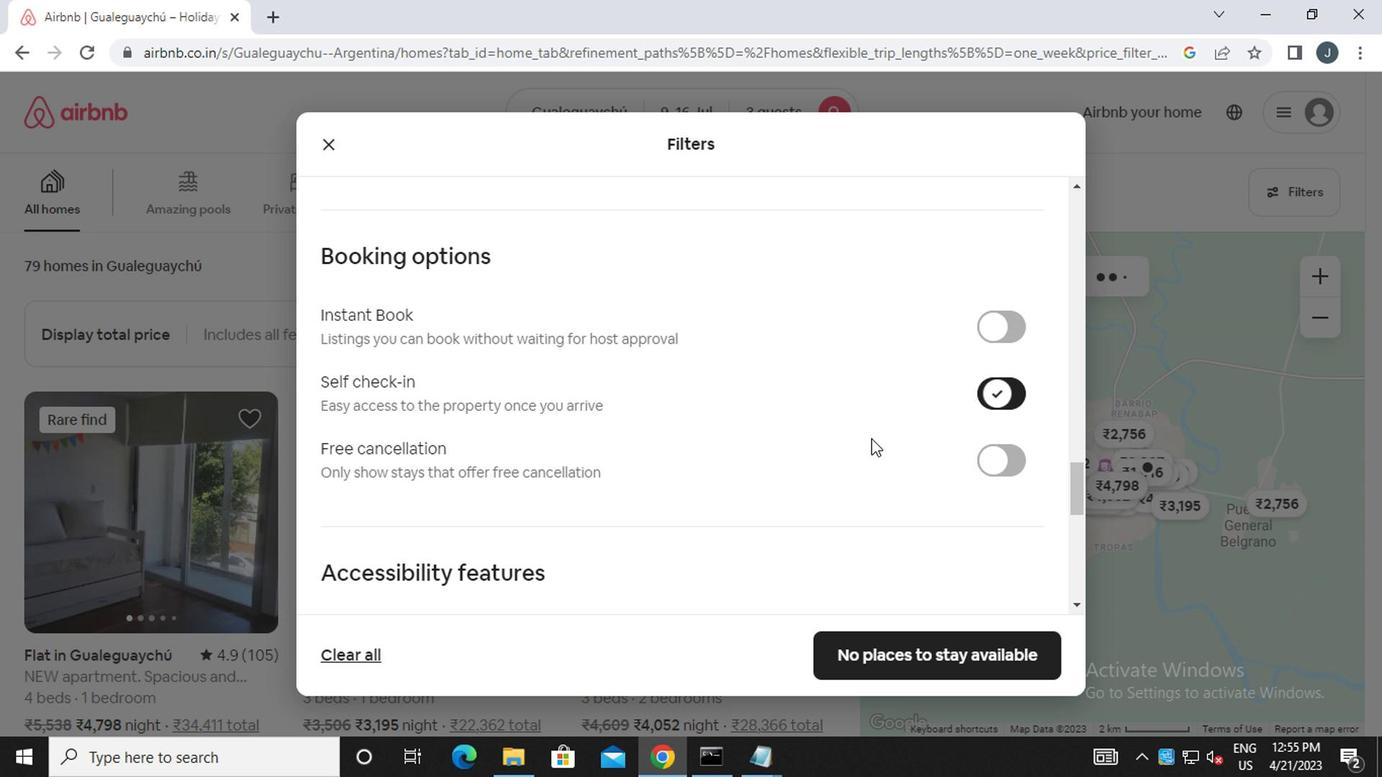 
Action: Mouse scrolled (783, 447) with delta (0, 0)
Screenshot: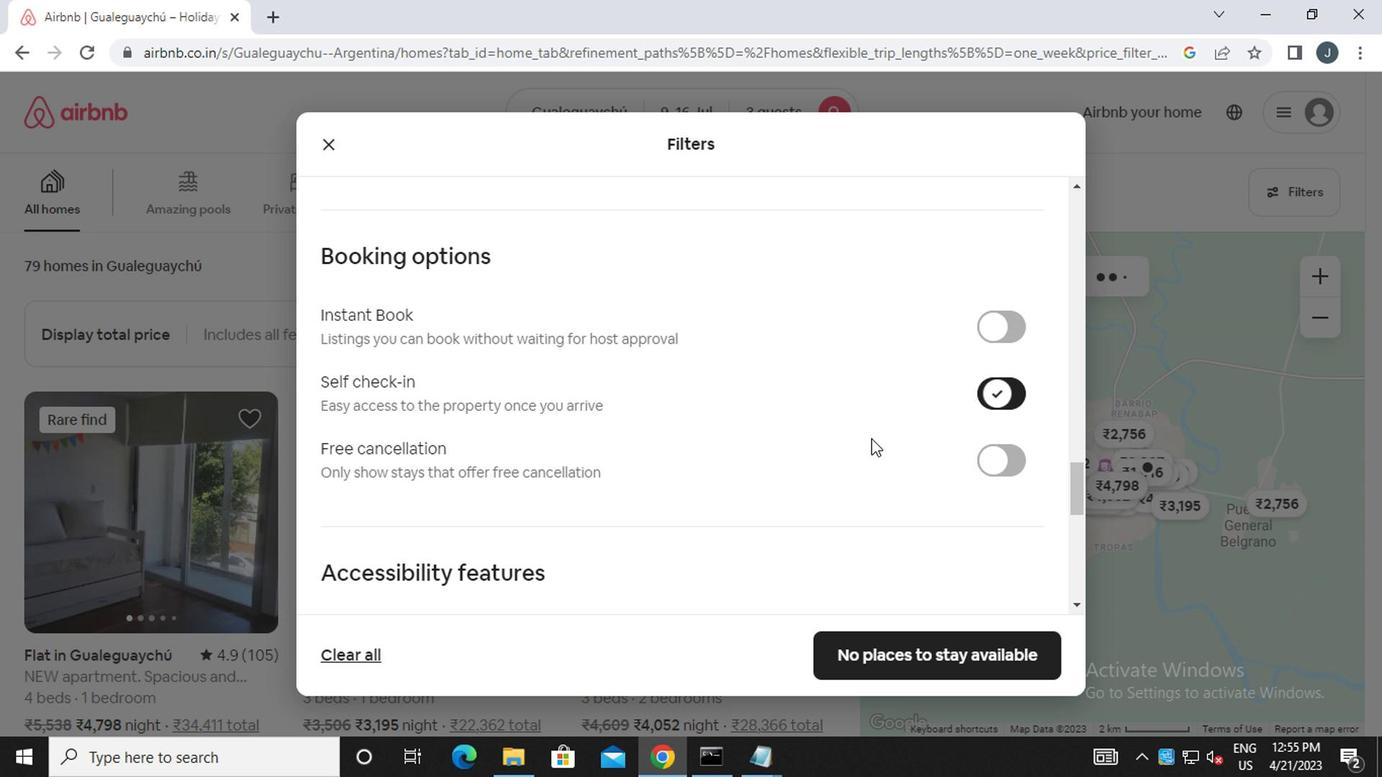 
Action: Mouse moved to (782, 449)
Screenshot: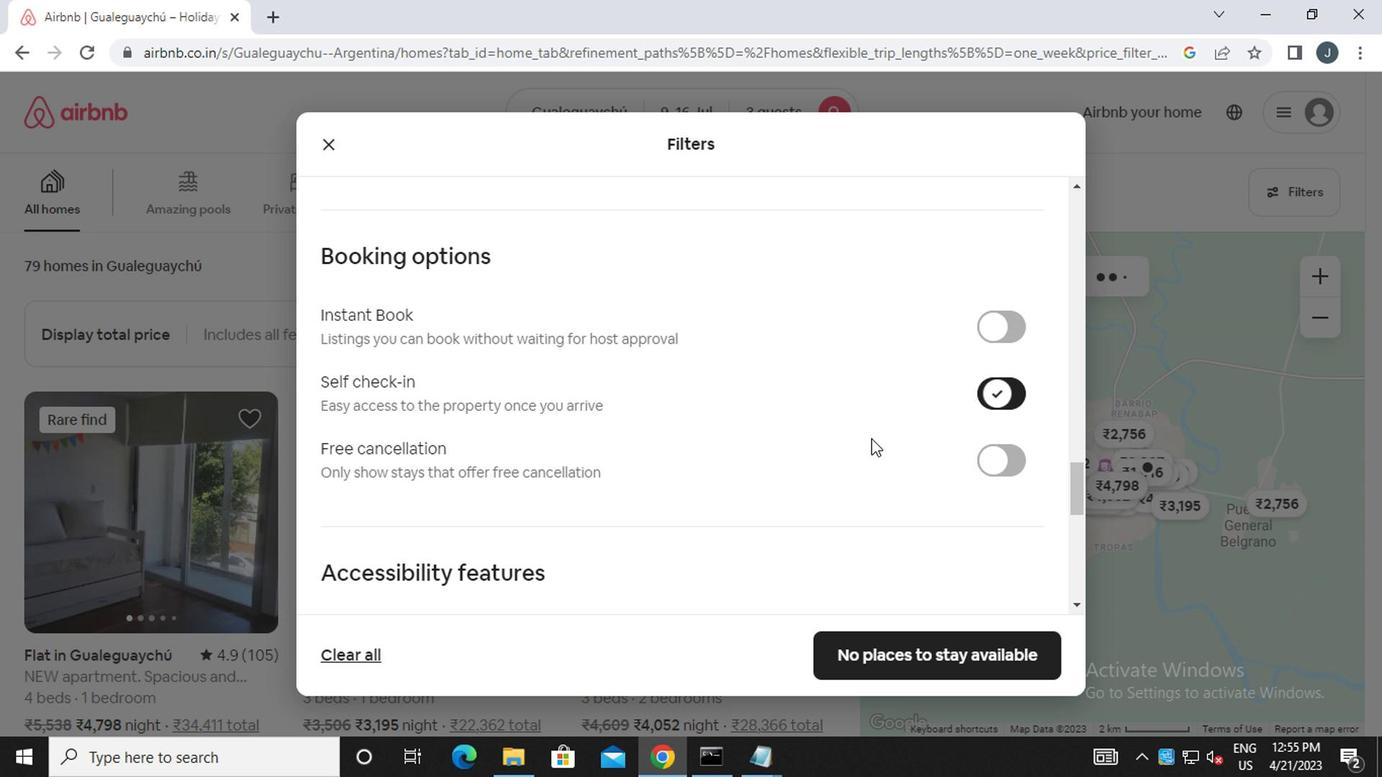 
Action: Mouse scrolled (782, 447) with delta (0, -1)
Screenshot: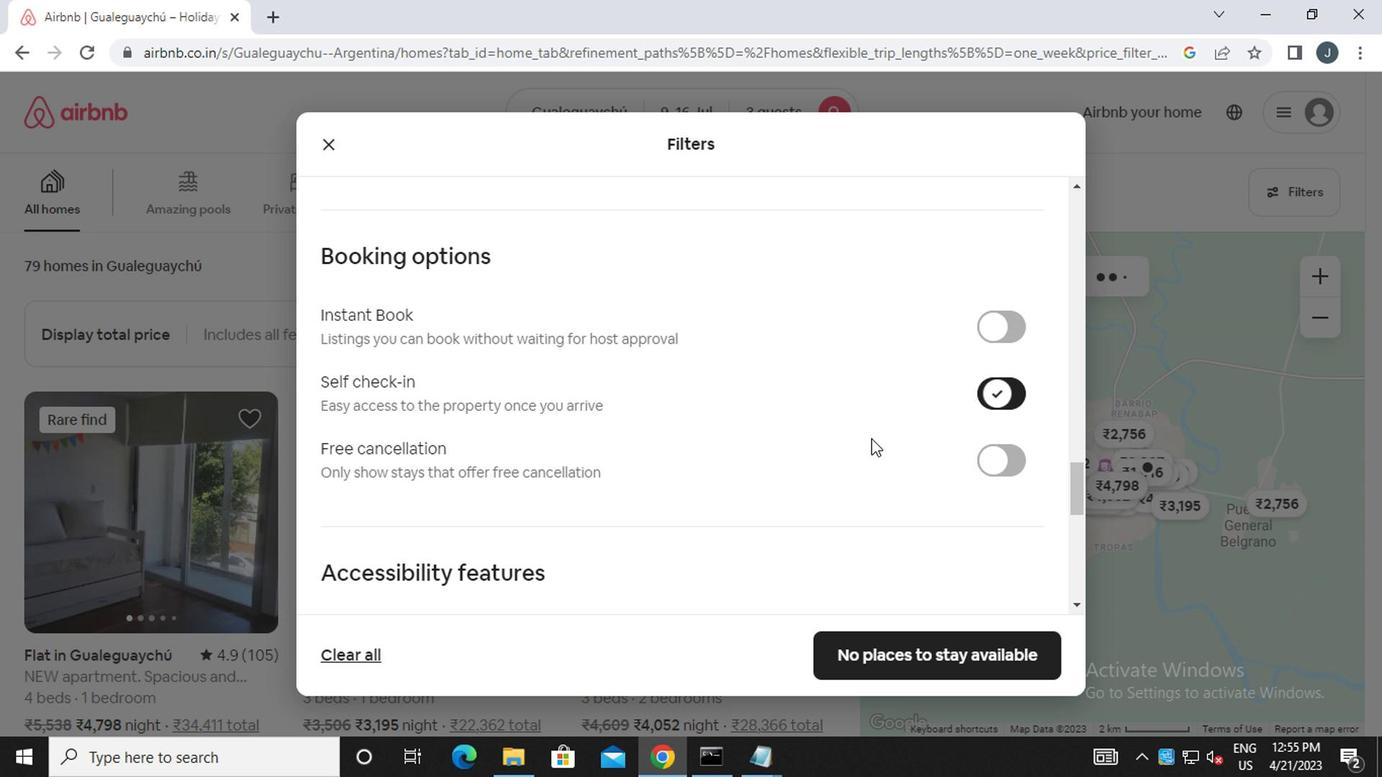 
Action: Mouse moved to (781, 449)
Screenshot: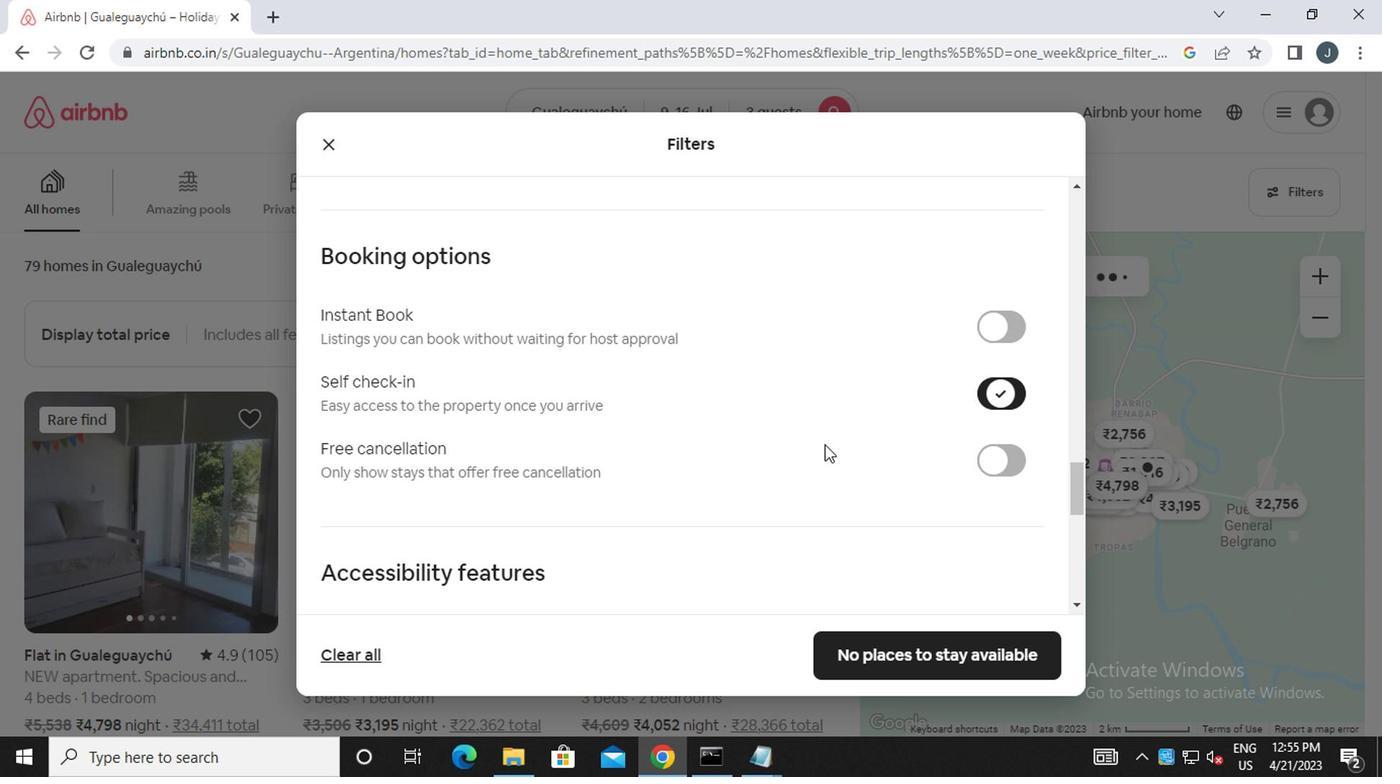 
Action: Mouse scrolled (781, 447) with delta (0, -1)
Screenshot: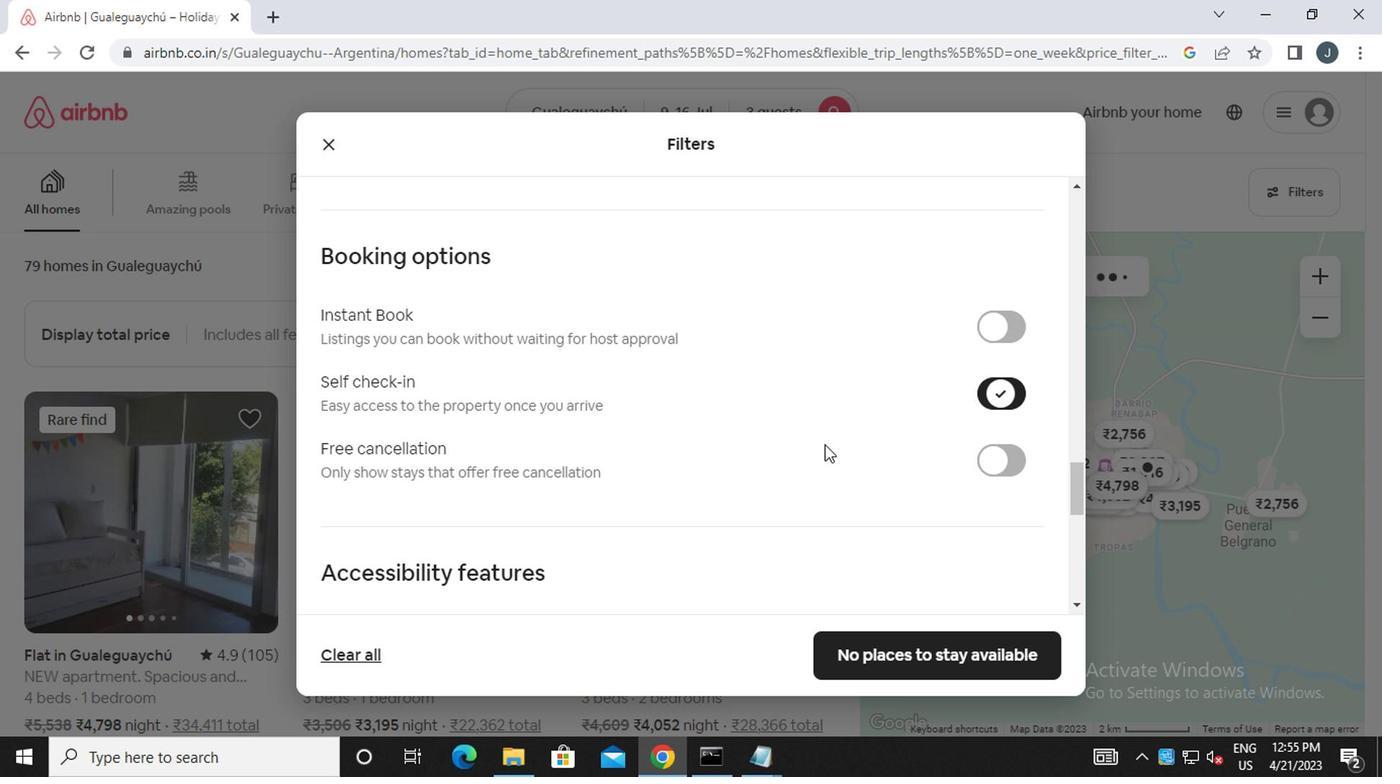 
Action: Mouse scrolled (781, 447) with delta (0, -1)
Screenshot: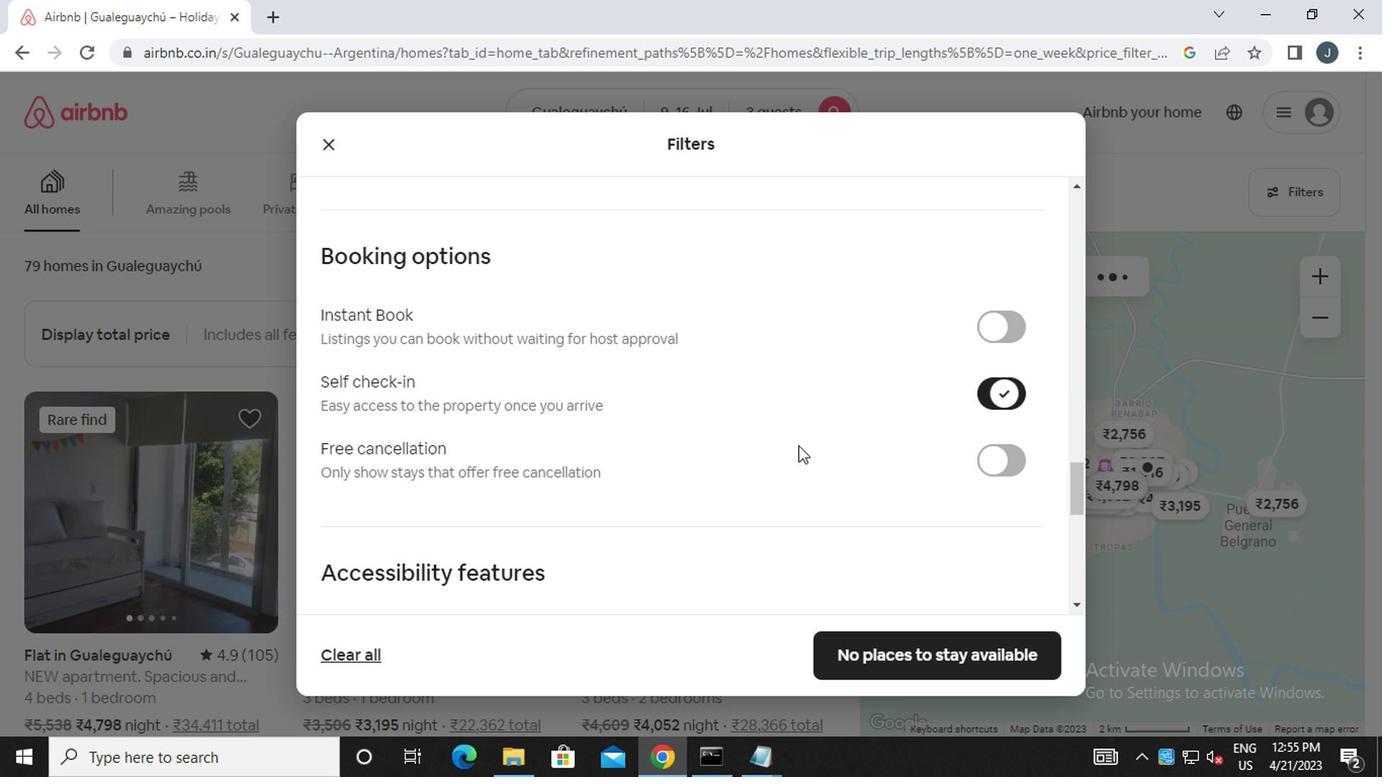 
Action: Mouse moved to (770, 450)
Screenshot: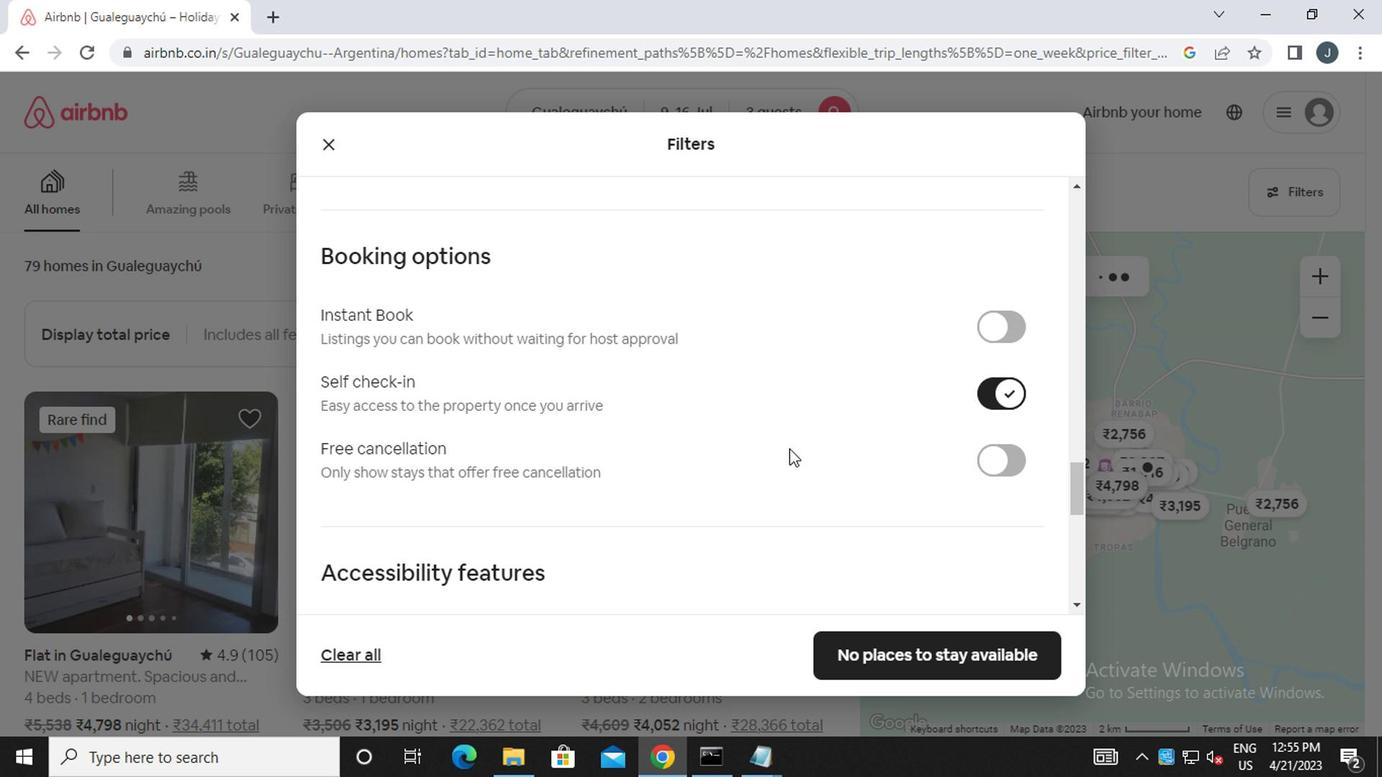 
Action: Mouse scrolled (770, 449) with delta (0, 0)
Screenshot: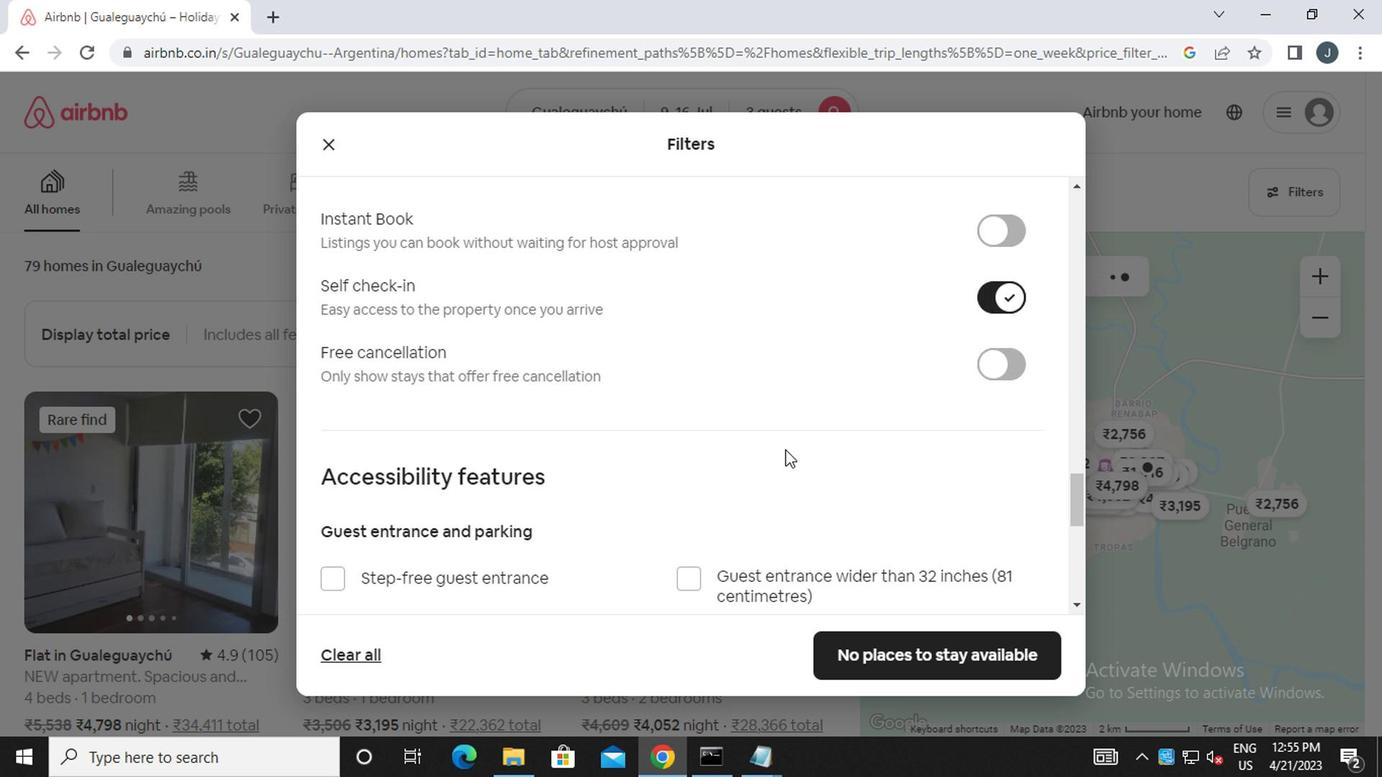 
Action: Mouse moved to (770, 450)
Screenshot: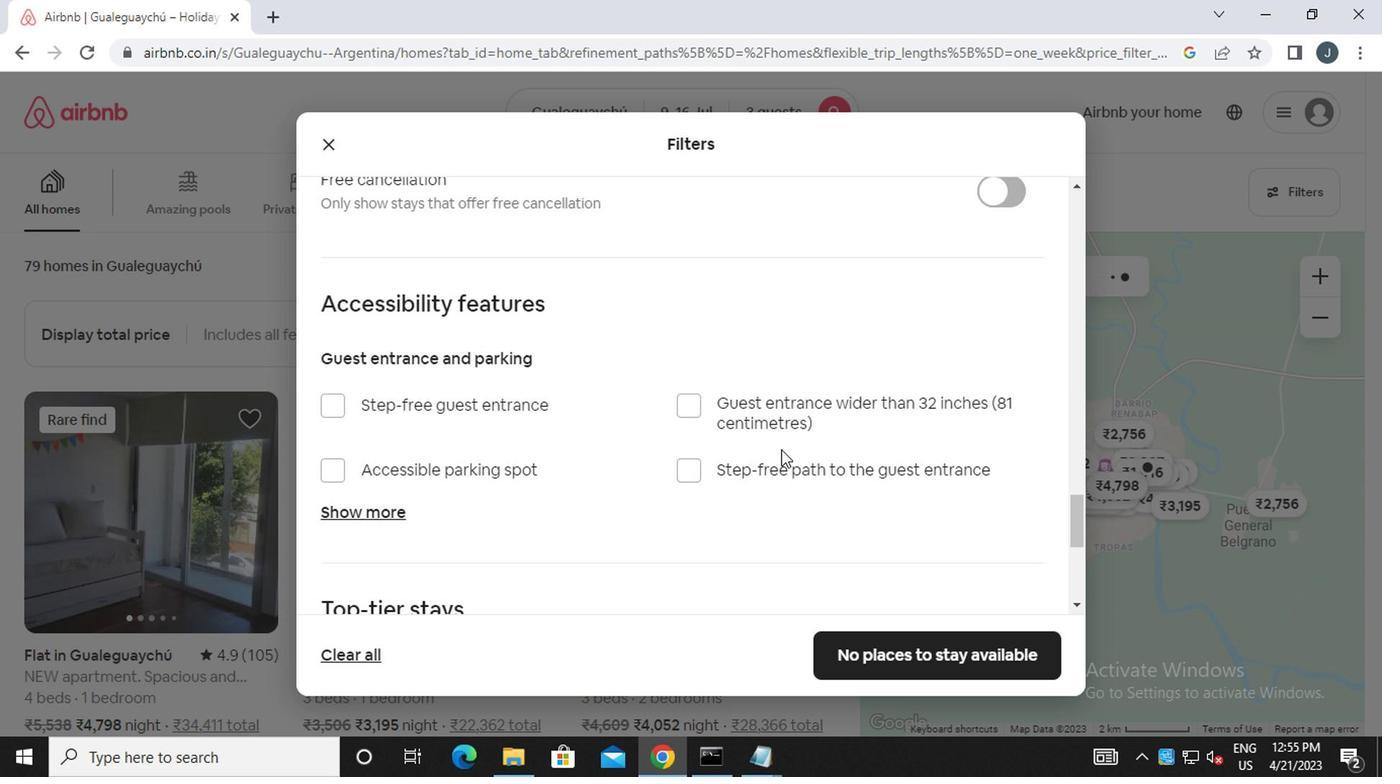 
Action: Mouse scrolled (770, 449) with delta (0, 0)
Screenshot: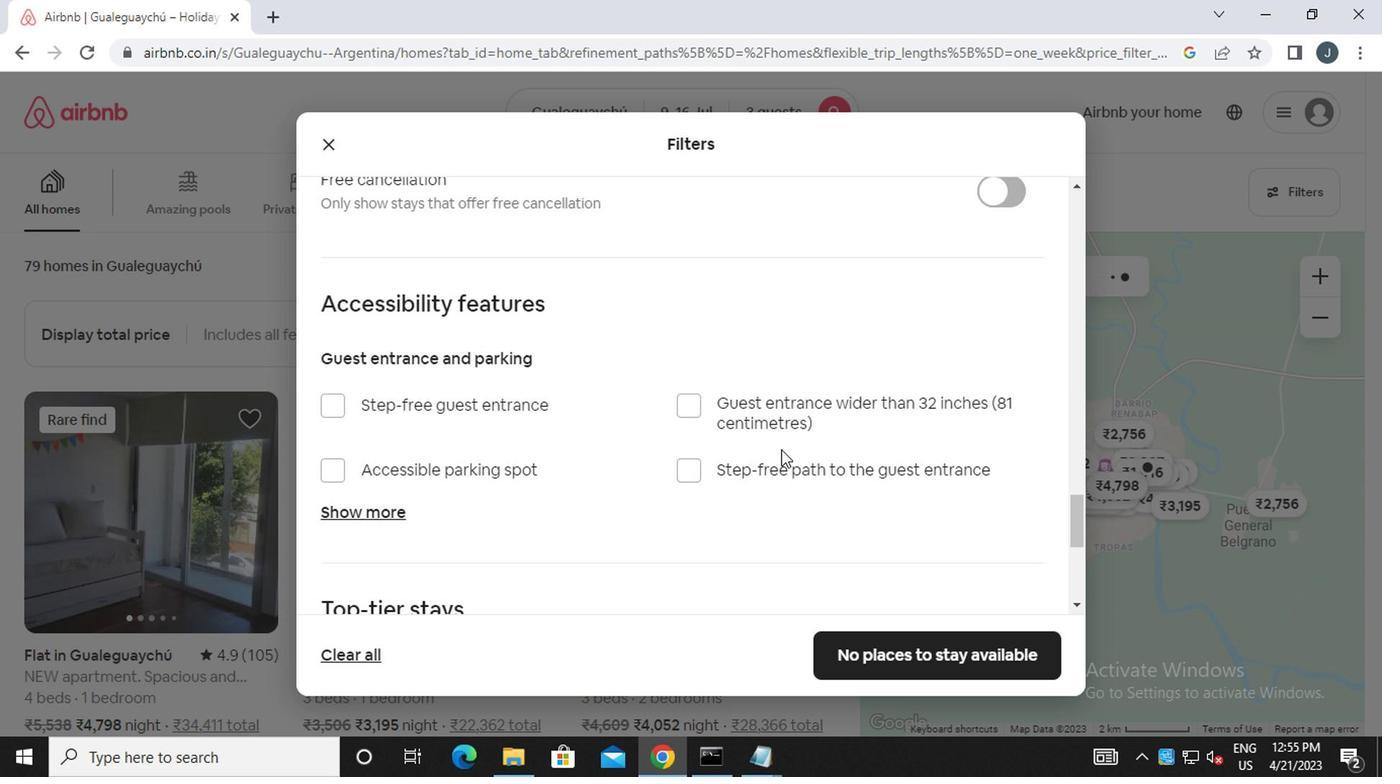 
Action: Mouse moved to (770, 452)
Screenshot: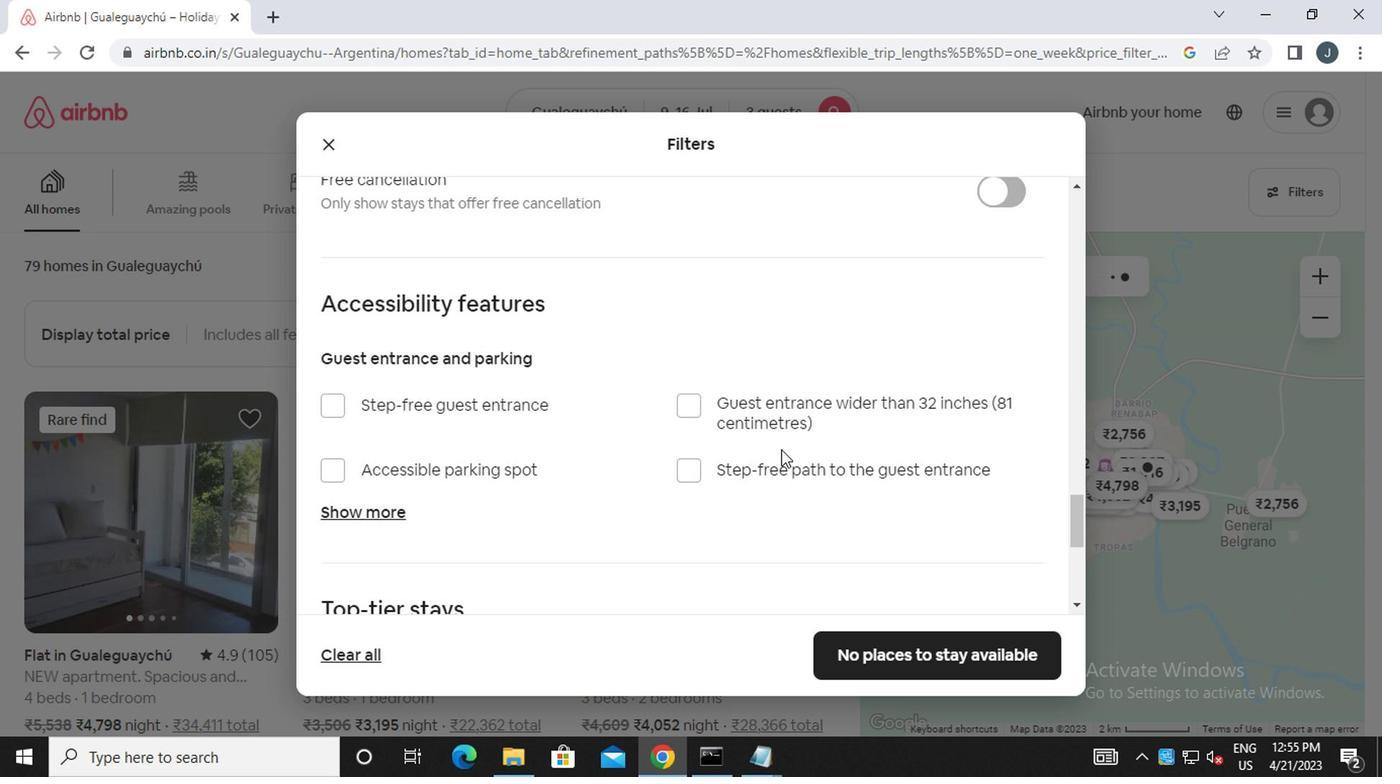 
Action: Mouse scrolled (770, 450) with delta (0, -1)
Screenshot: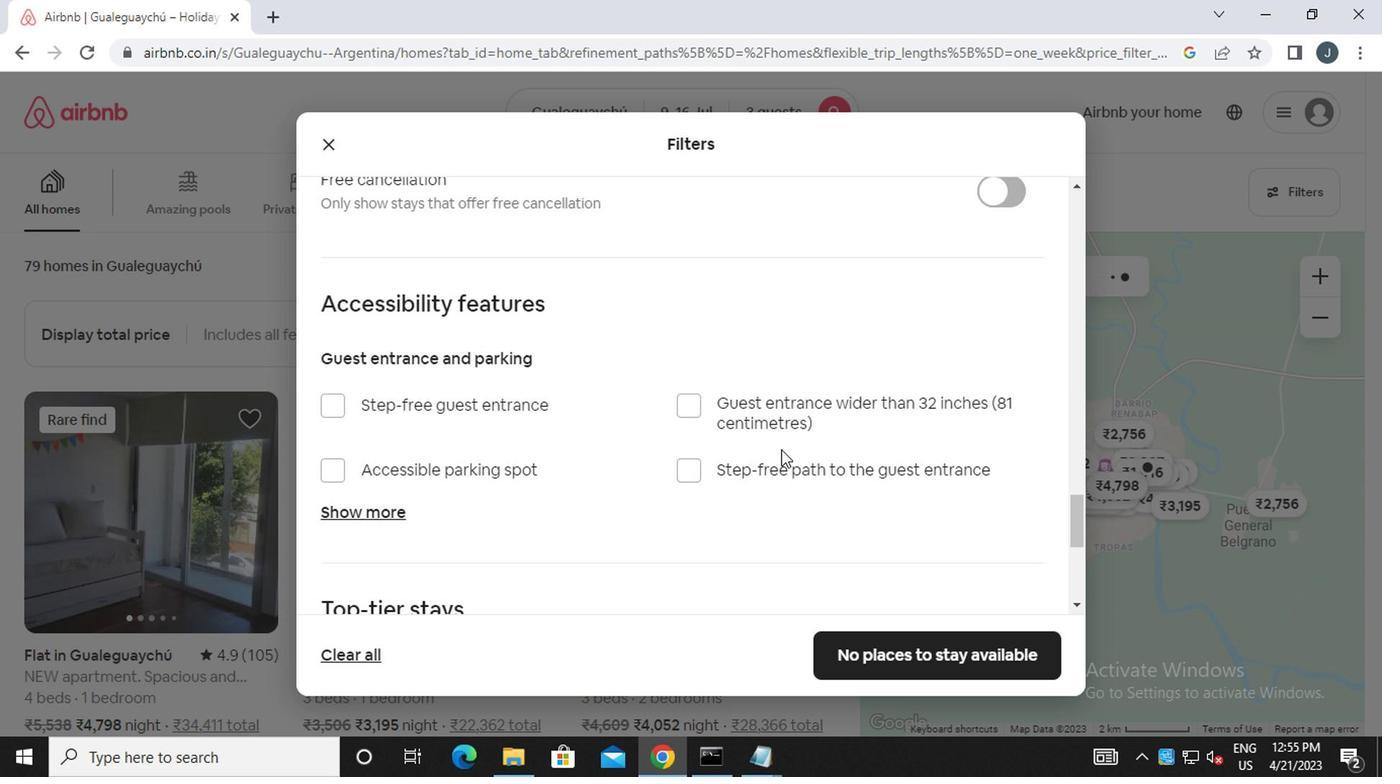 
Action: Mouse moved to (770, 452)
Screenshot: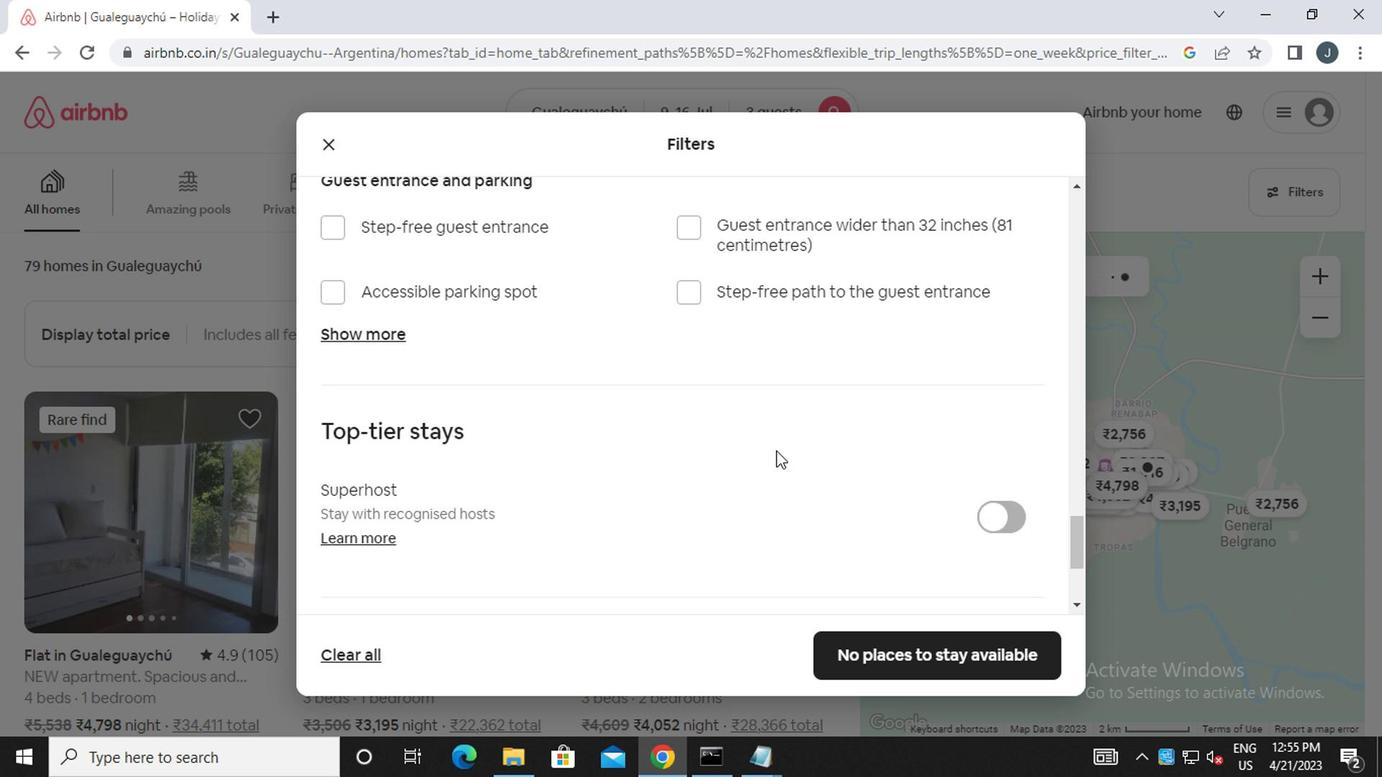 
Action: Mouse scrolled (770, 450) with delta (0, -1)
Screenshot: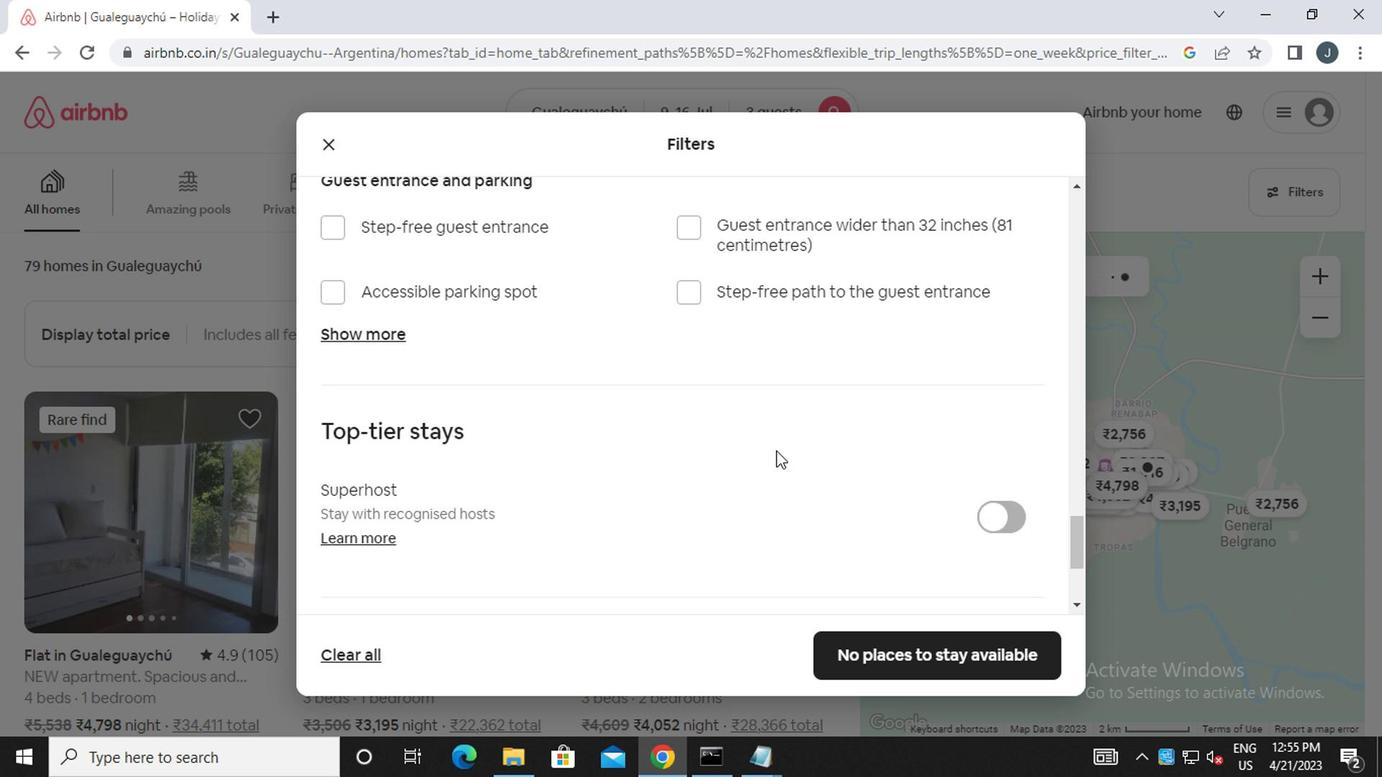 
Action: Mouse moved to (765, 462)
Screenshot: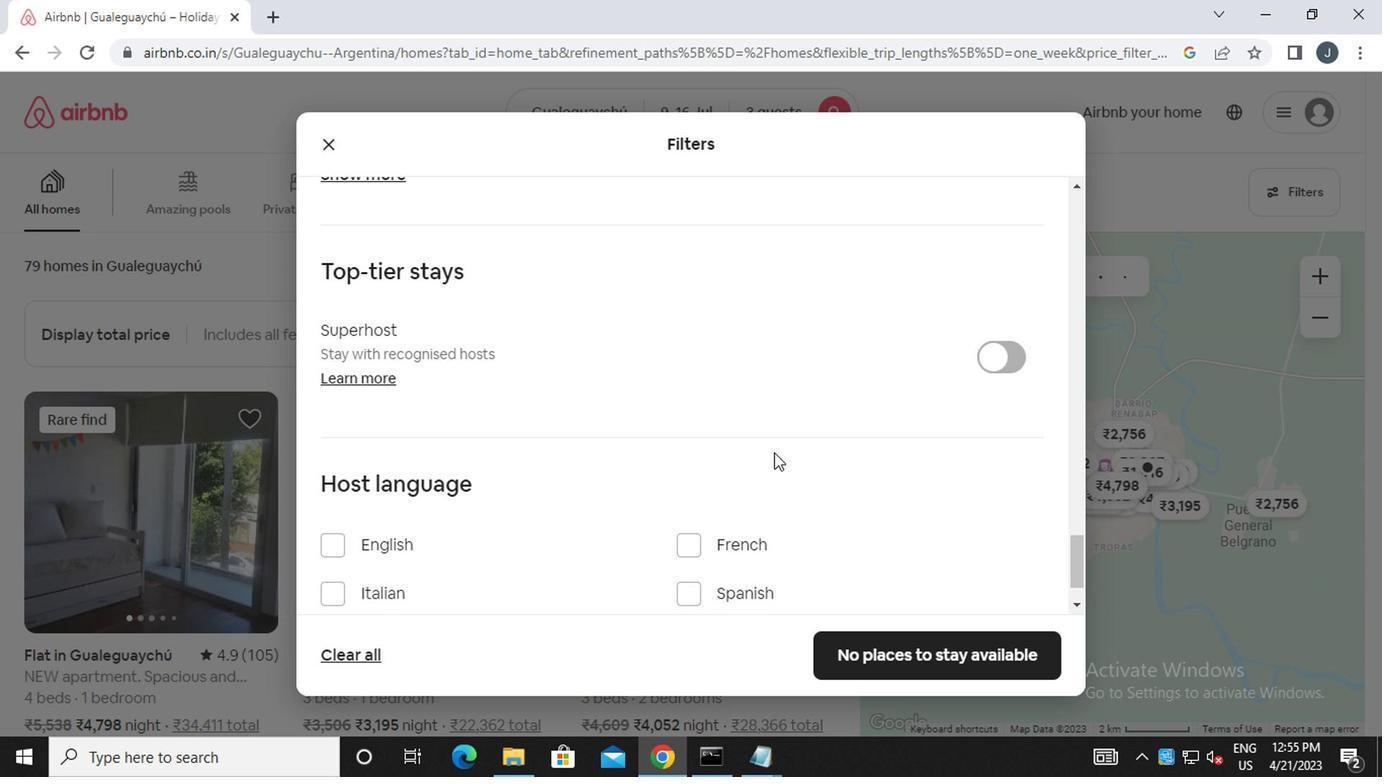 
Action: Mouse scrolled (765, 462) with delta (0, 0)
Screenshot: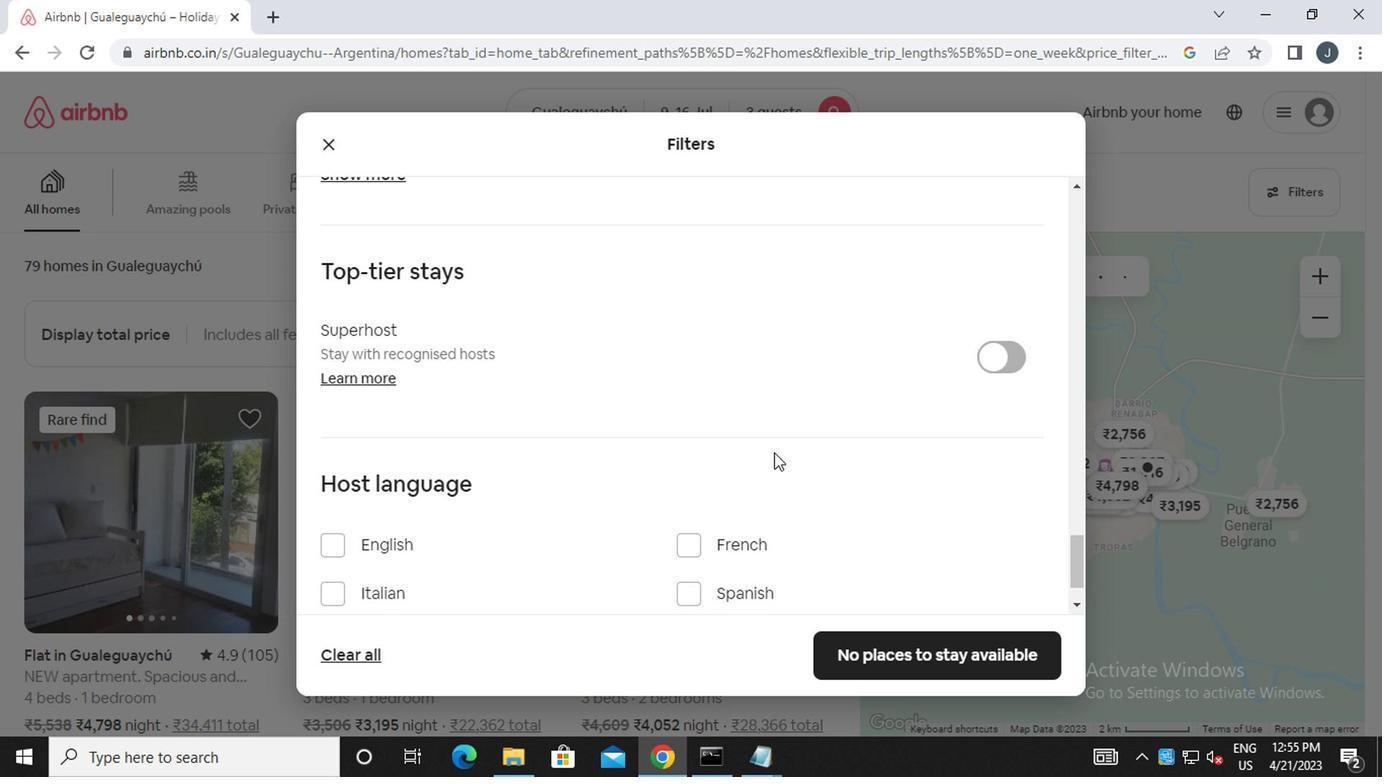 
Action: Mouse moved to (760, 472)
Screenshot: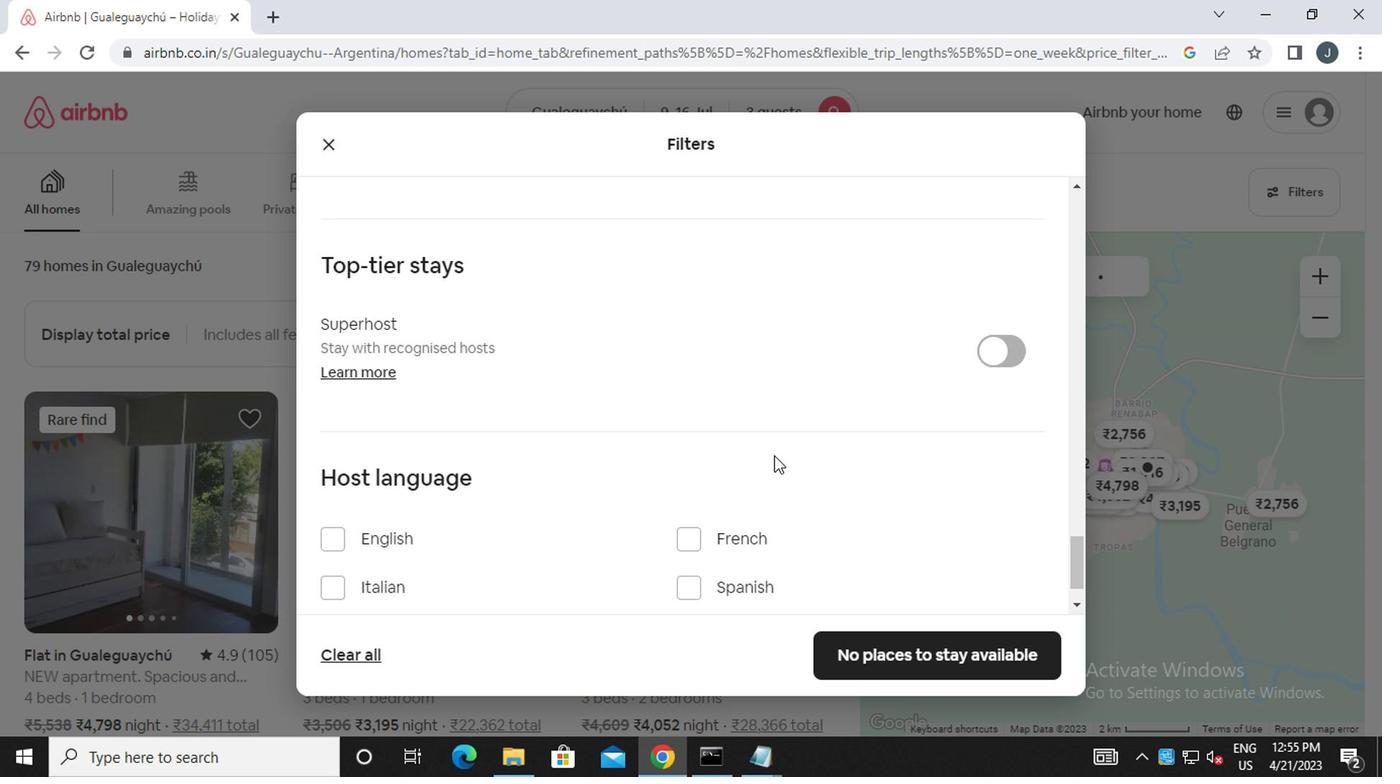 
Action: Mouse scrolled (760, 470) with delta (0, -1)
Screenshot: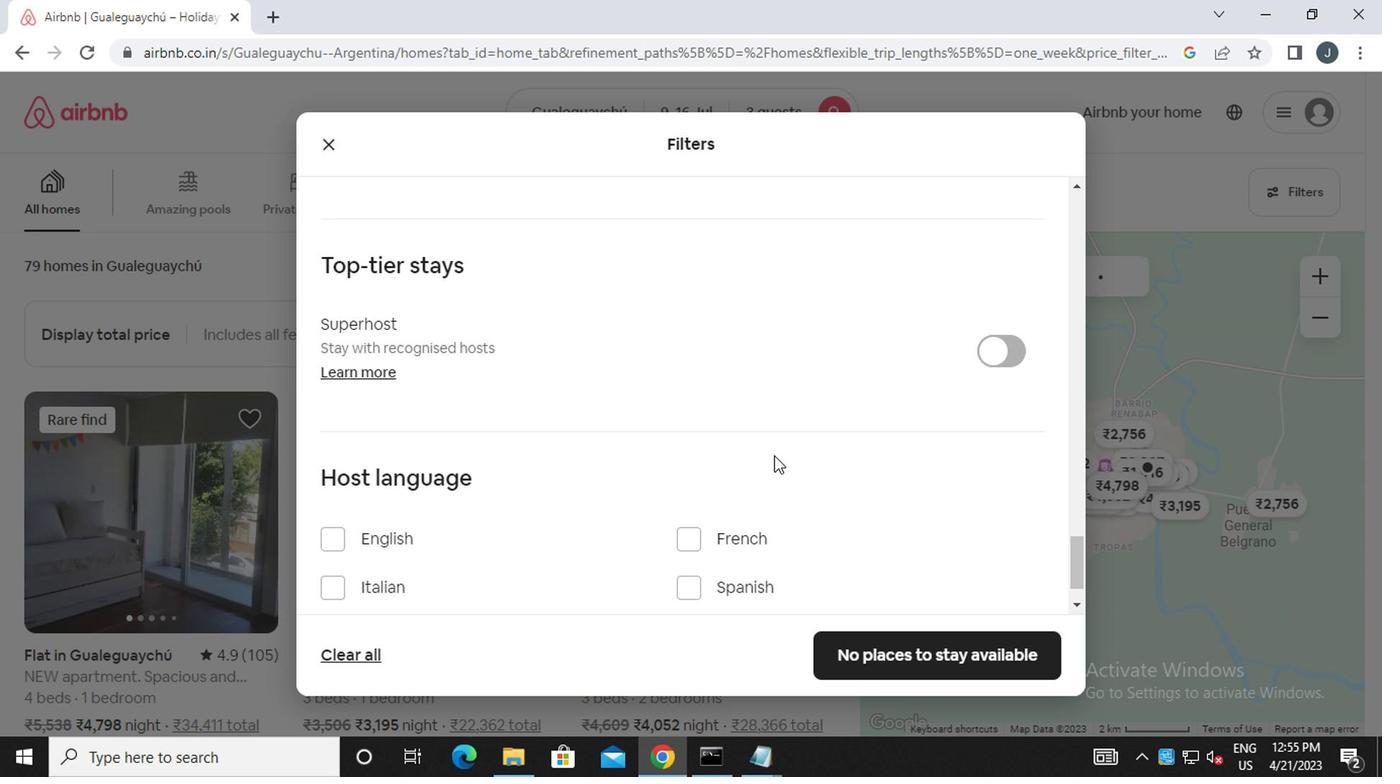 
Action: Mouse scrolled (760, 470) with delta (0, -1)
Screenshot: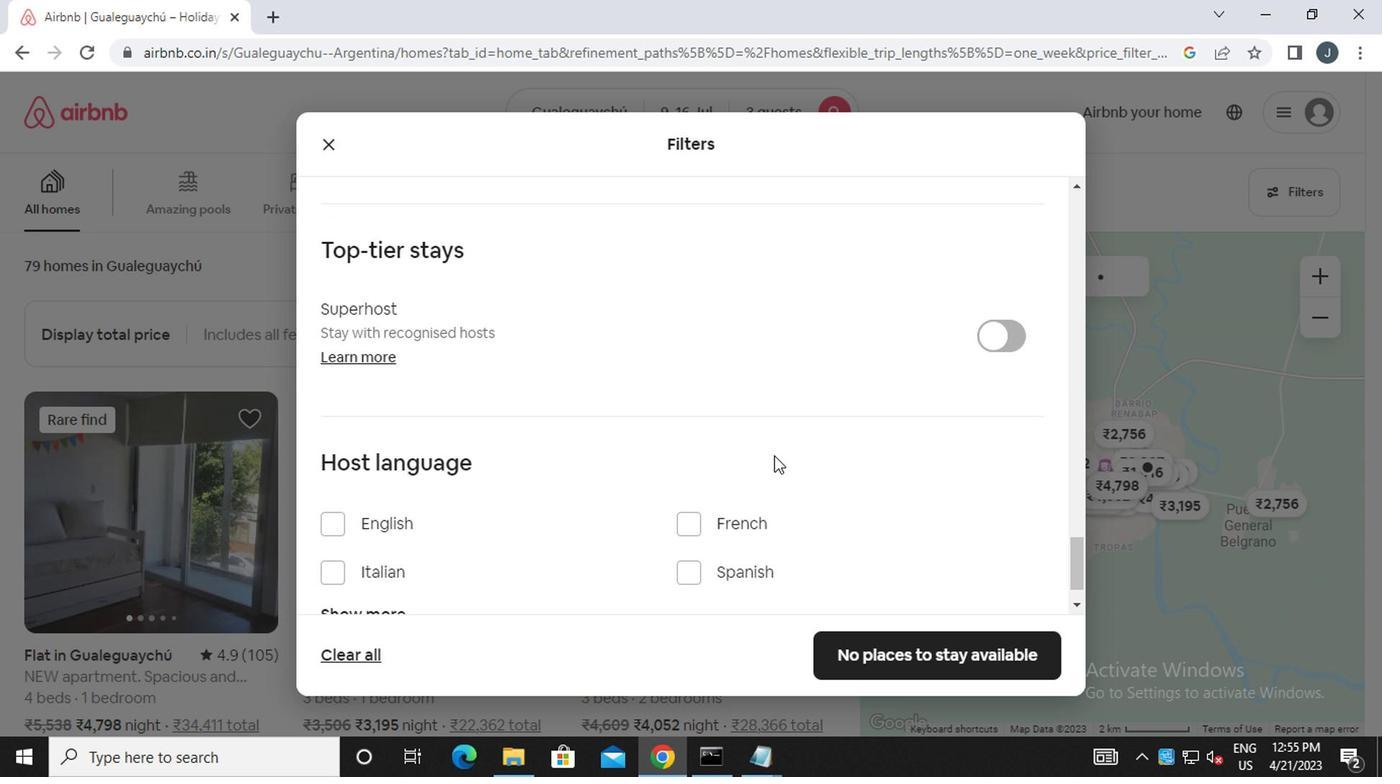 
Action: Mouse moved to (760, 472)
Screenshot: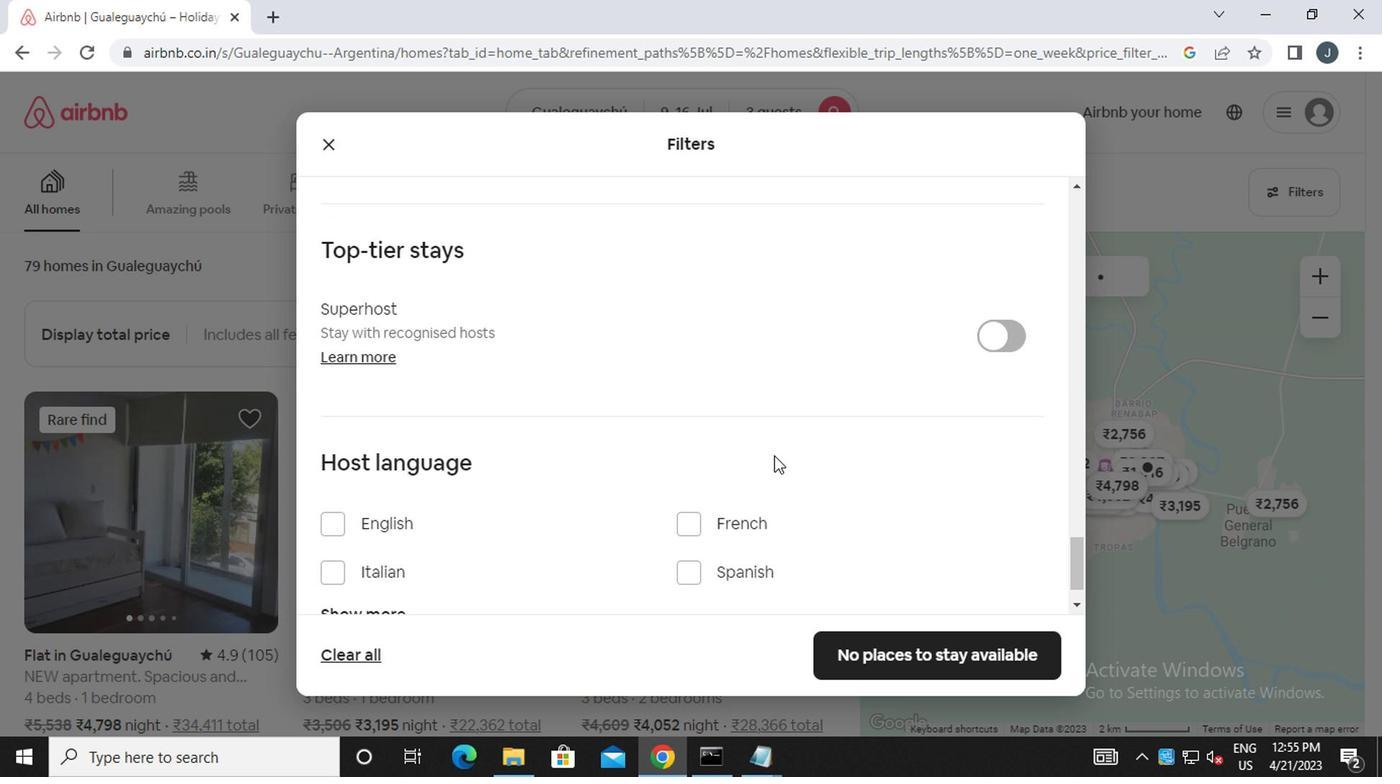 
Action: Mouse scrolled (760, 470) with delta (0, -1)
Screenshot: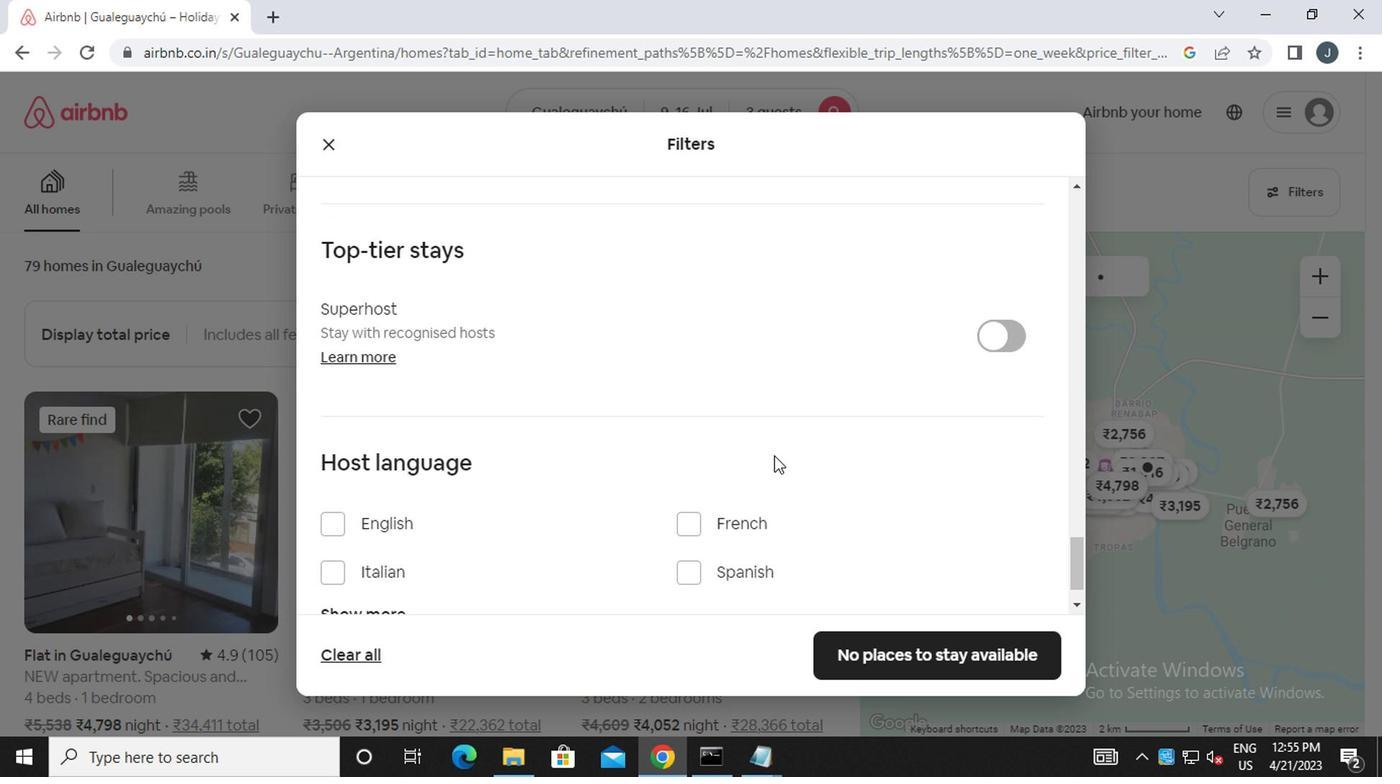 
Action: Mouse moved to (758, 474)
Screenshot: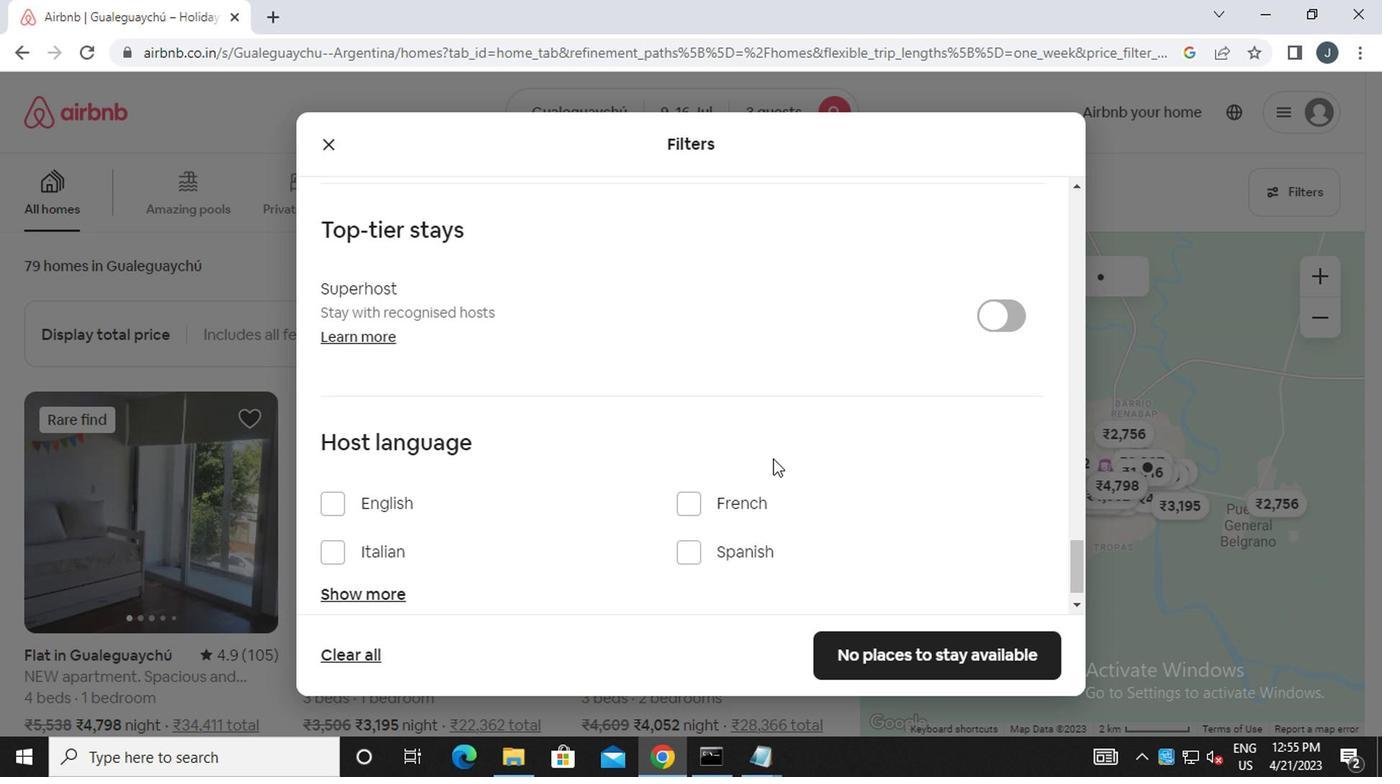 
Action: Mouse scrolled (758, 472) with delta (0, -1)
Screenshot: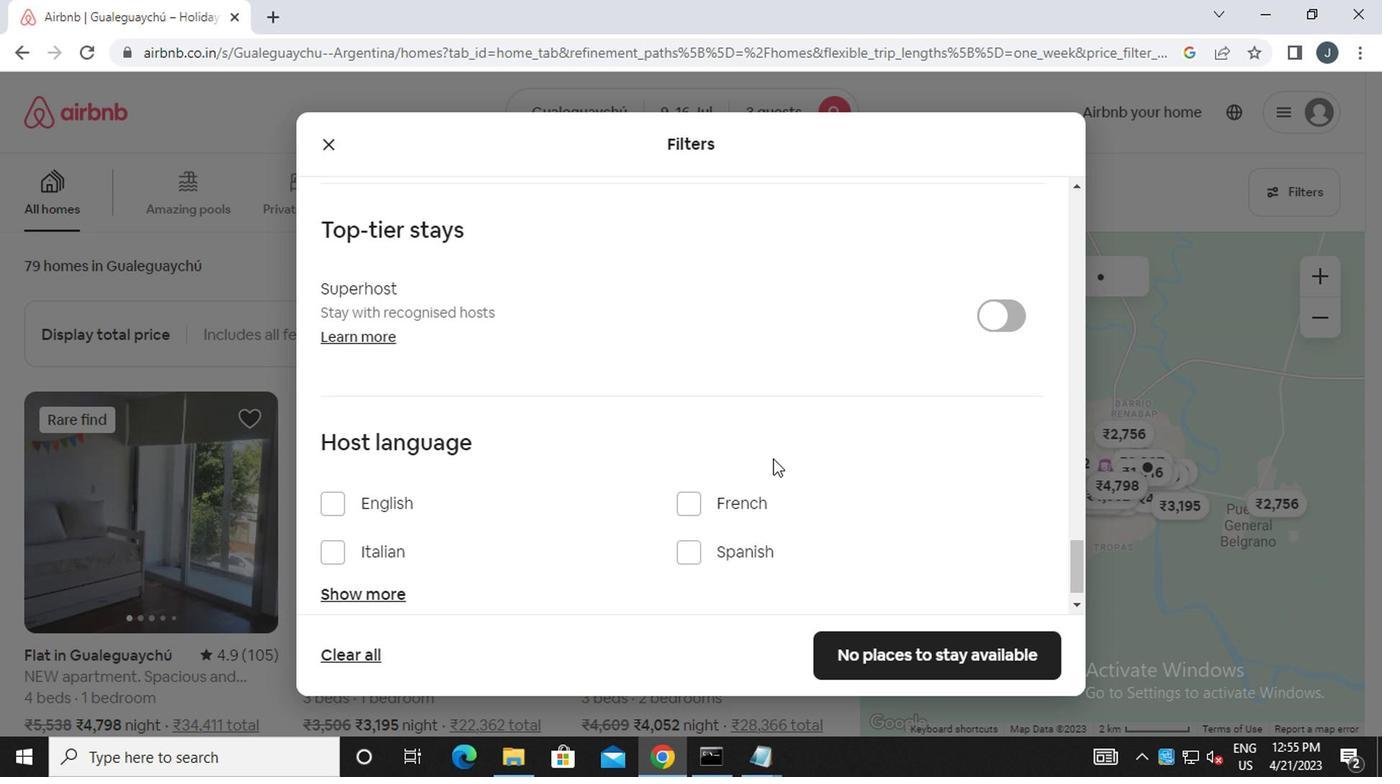
Action: Mouse moved to (425, 475)
Screenshot: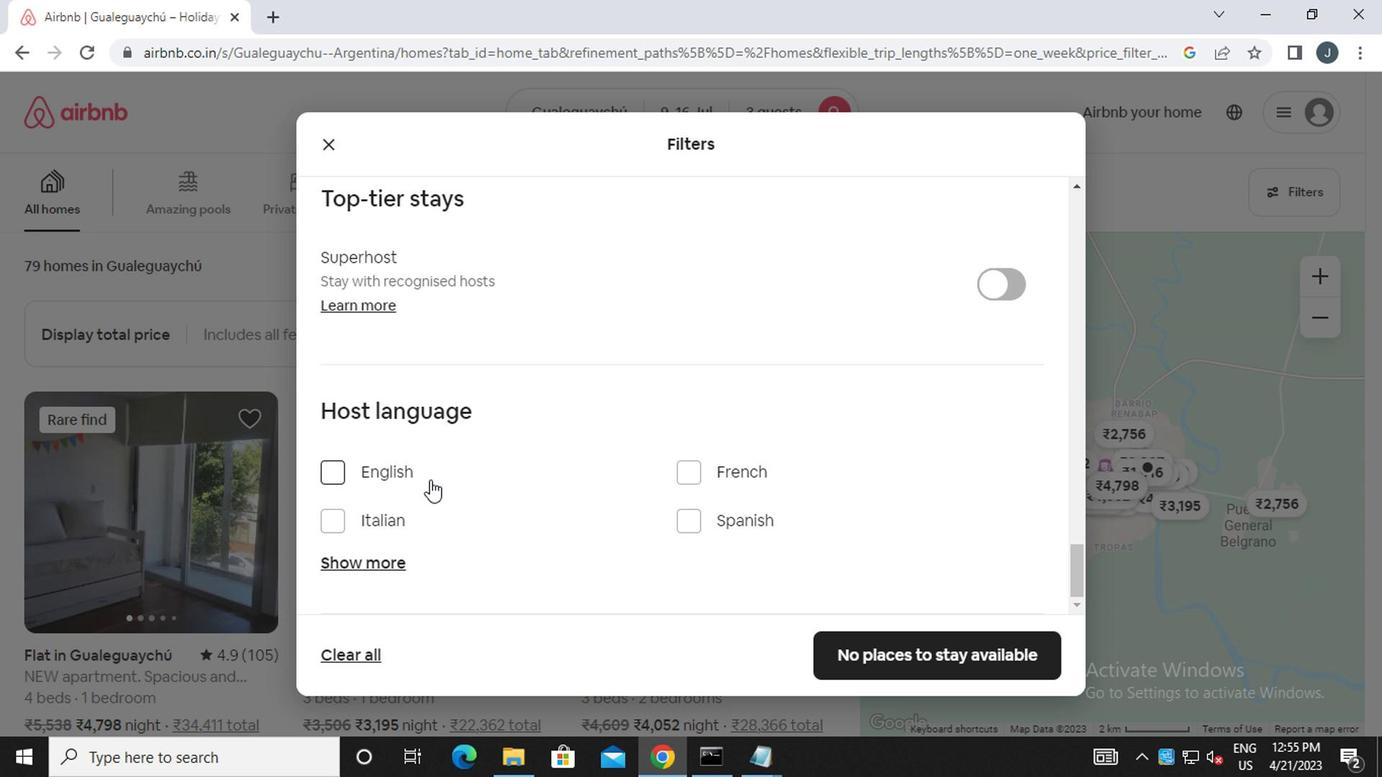 
Action: Mouse pressed left at (425, 475)
Screenshot: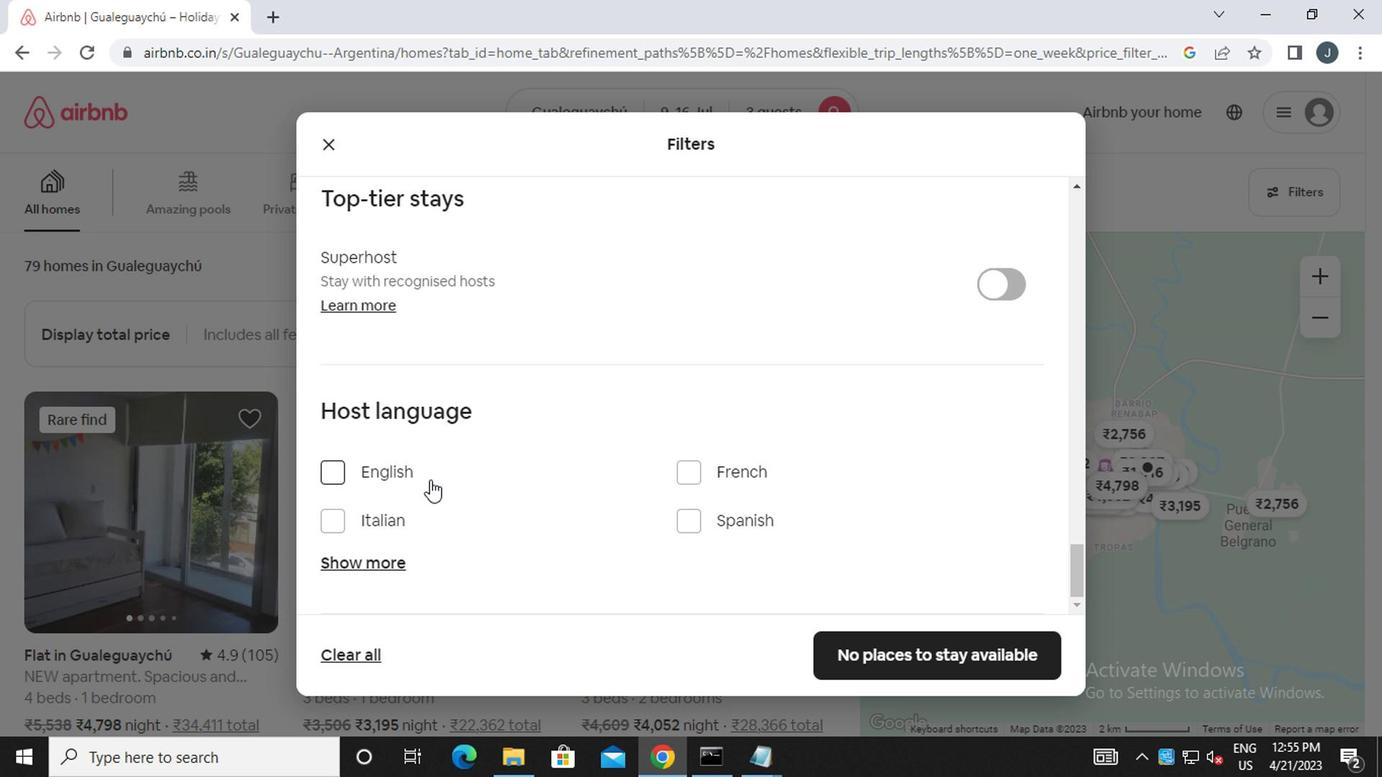 
Action: Mouse moved to (878, 649)
Screenshot: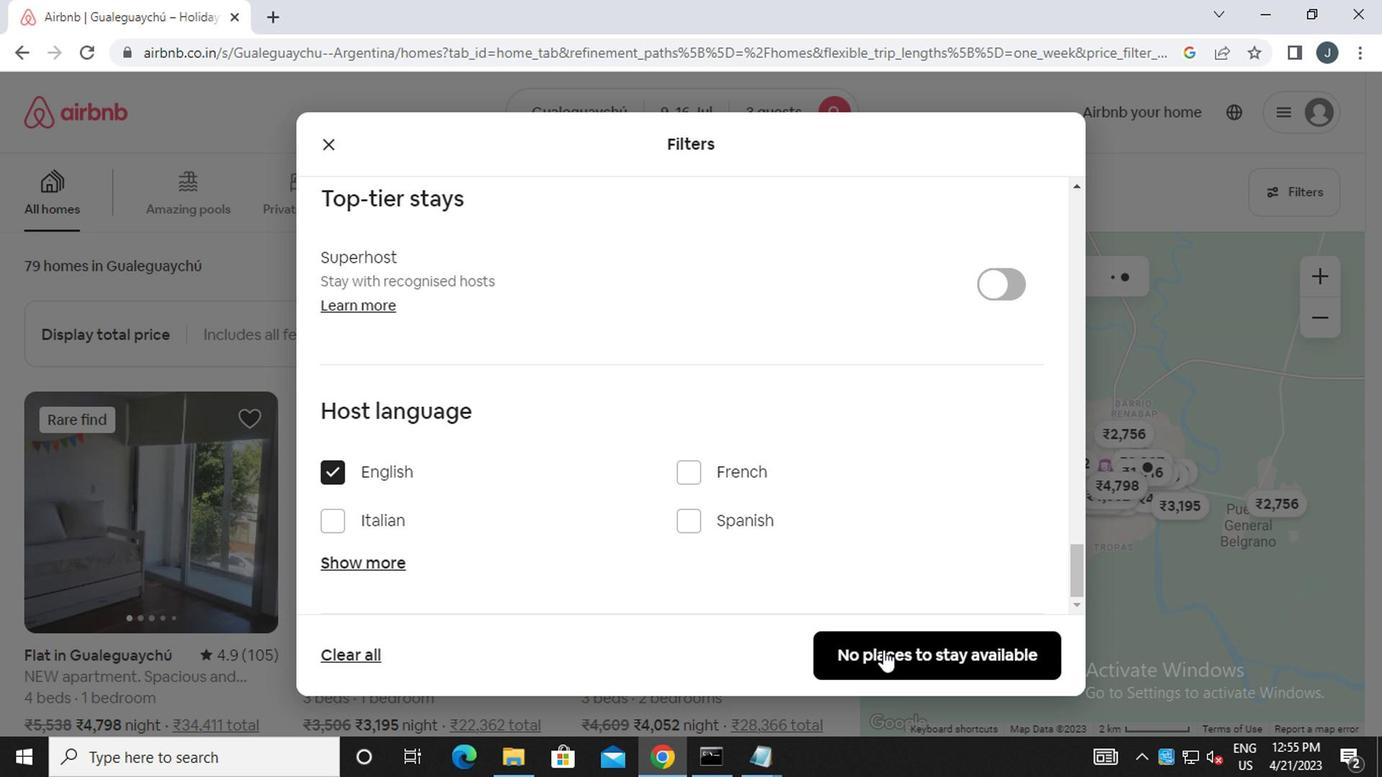 
Action: Mouse pressed left at (878, 649)
Screenshot: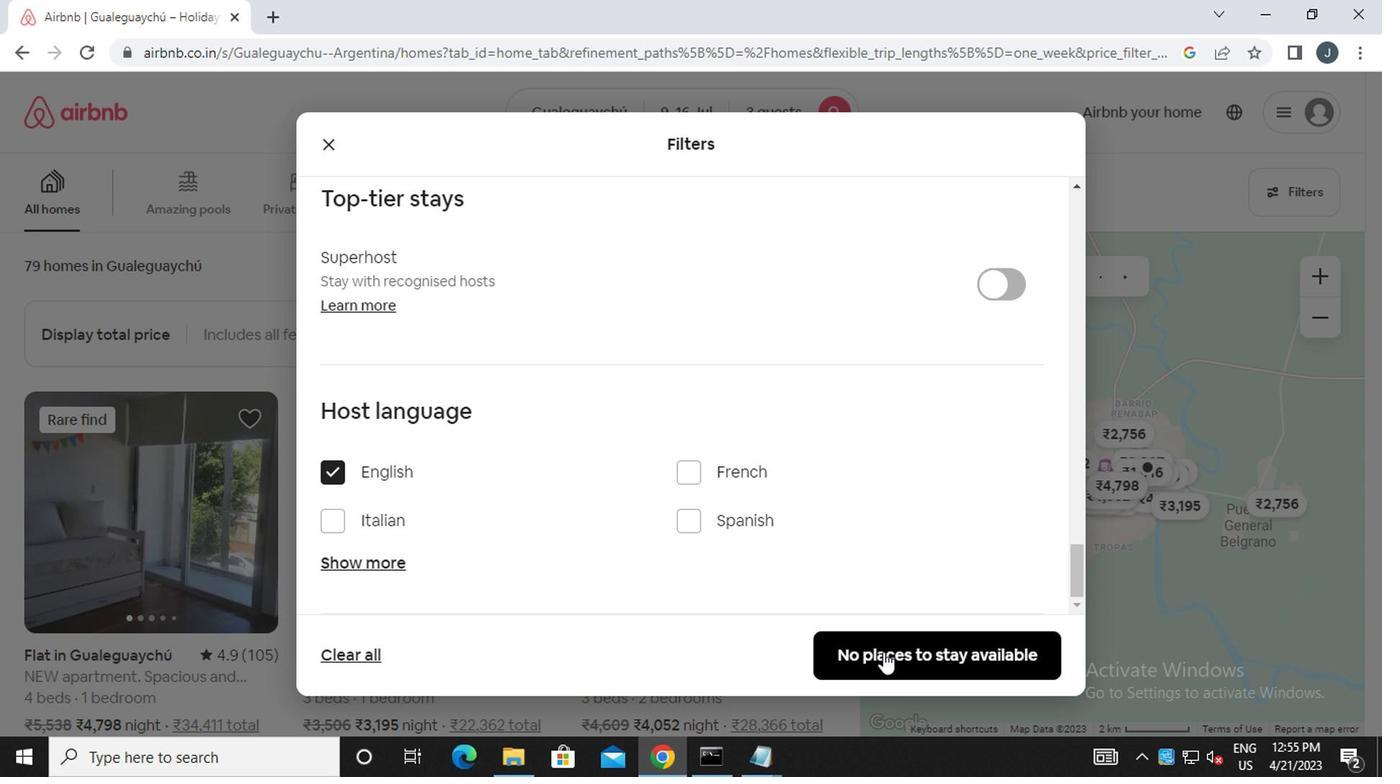 
Action: Mouse moved to (870, 639)
Screenshot: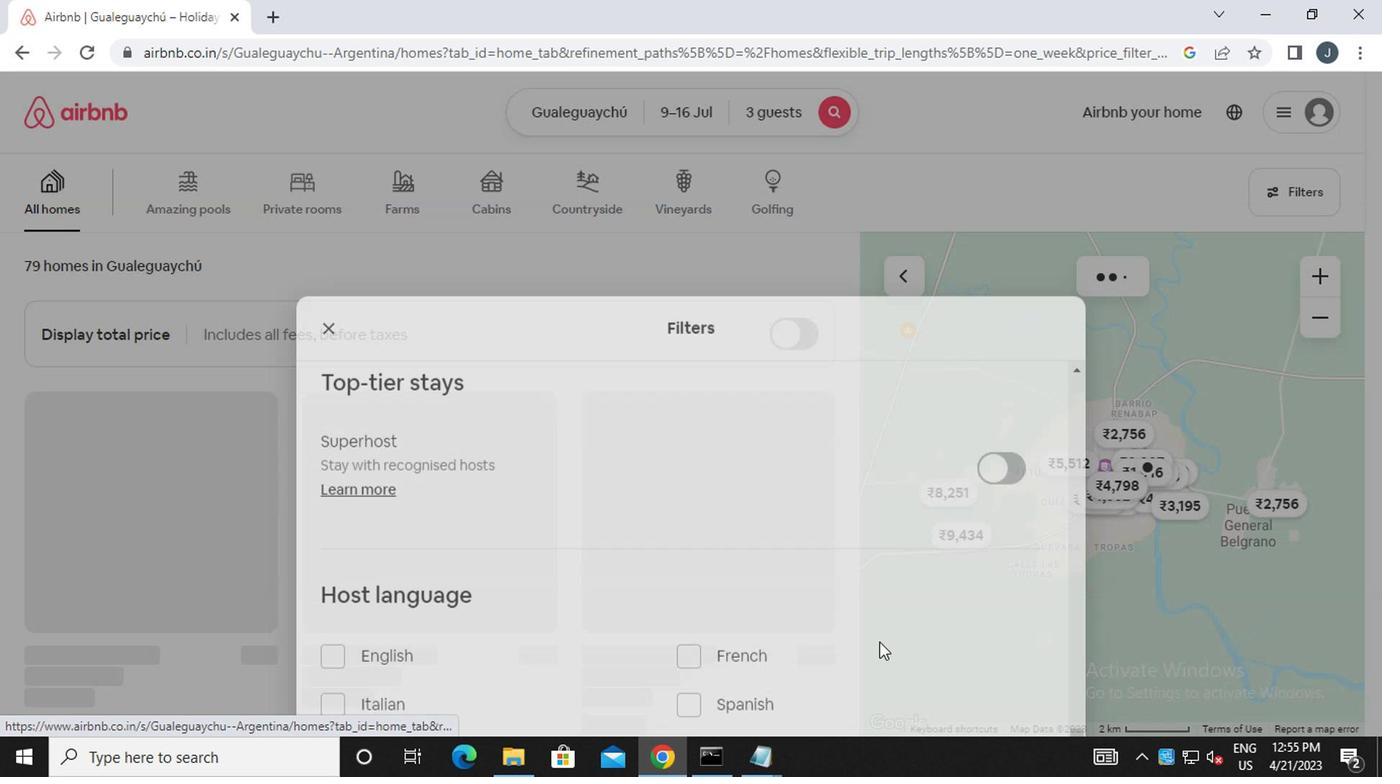 
